 Task: Look for space in Cumanayagua, Cuba from 15th August, 2023 to 20th August, 2023 for 1 adult in price range Rs.5000 to Rs.10000. Place can be private room with 1  bedroom having 1 bed and 1 bathroom. Property type can be house, flat, guest house, hotel. Booking option can be shelf check-in. Required host language is .
Action: Mouse moved to (503, 98)
Screenshot: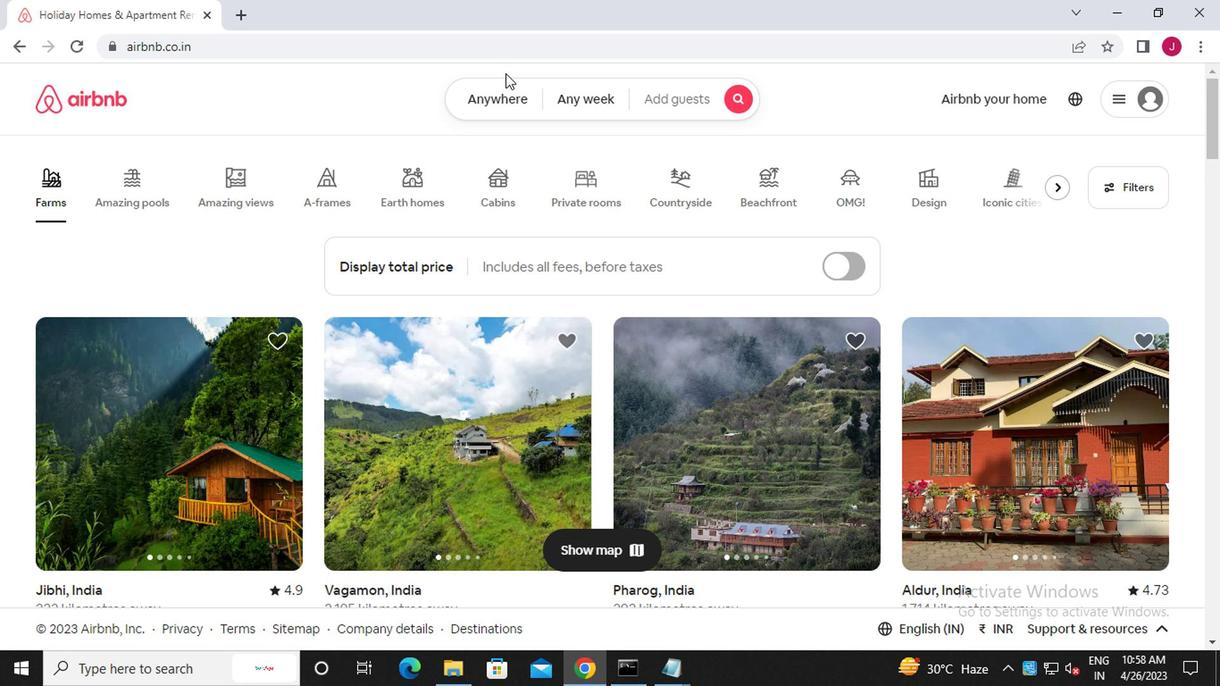 
Action: Mouse pressed left at (503, 98)
Screenshot: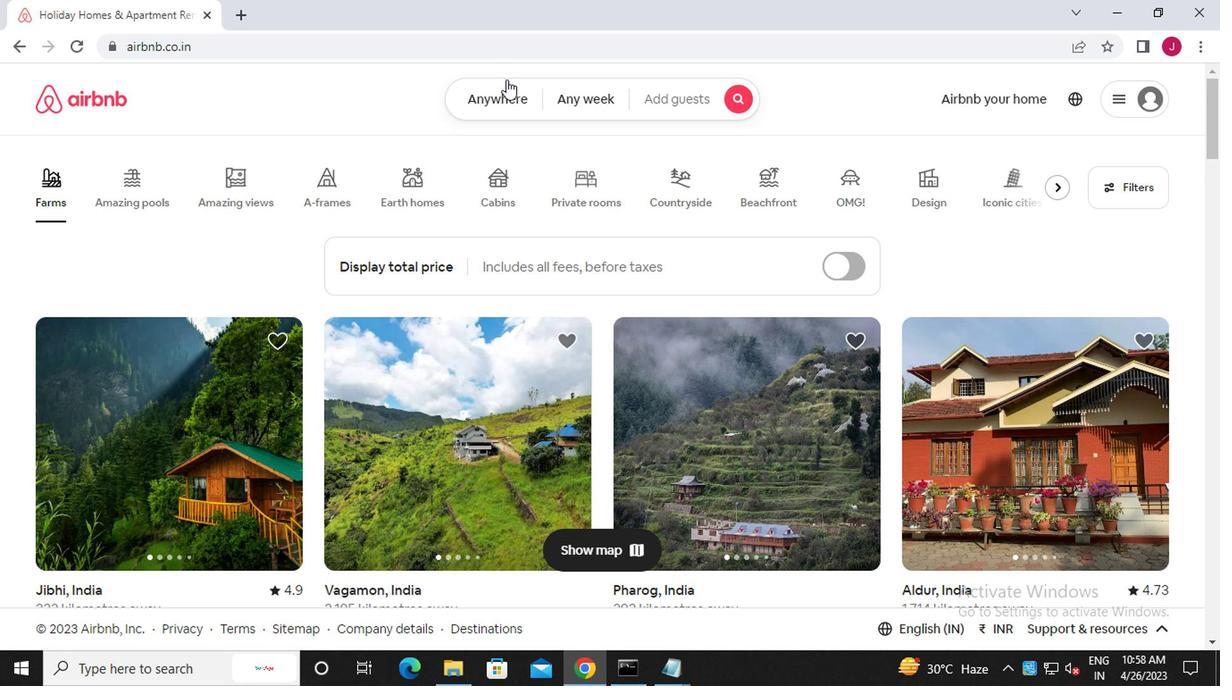 
Action: Mouse moved to (332, 167)
Screenshot: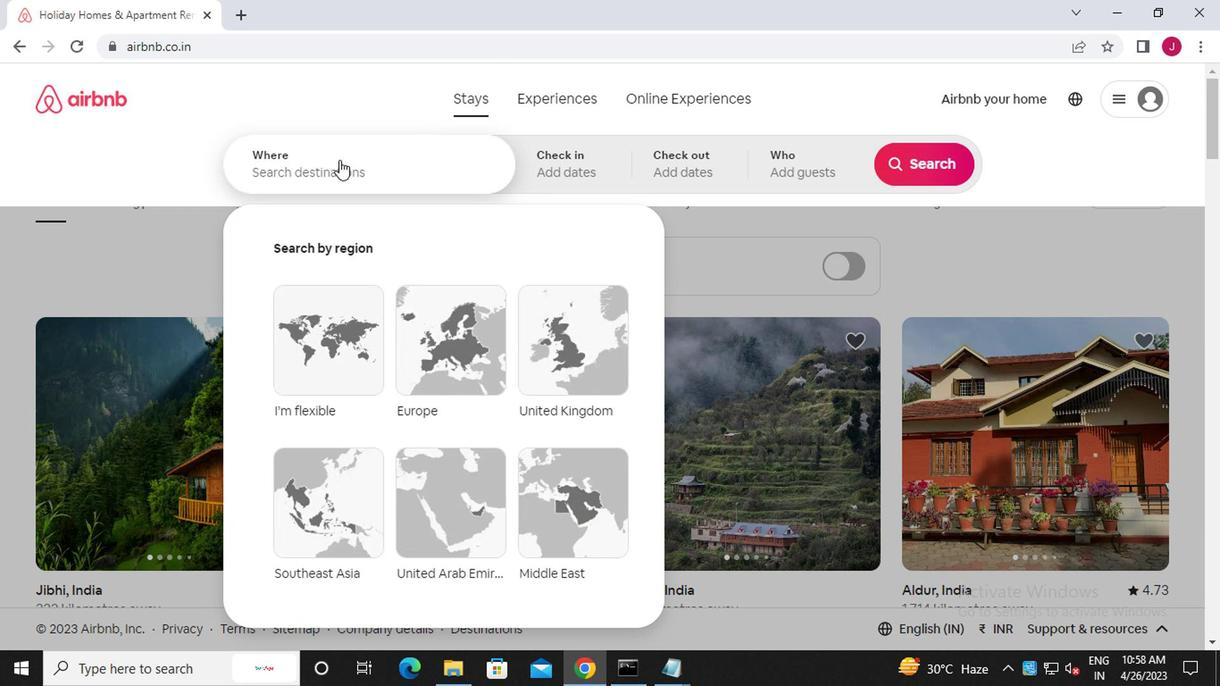 
Action: Mouse pressed left at (332, 167)
Screenshot: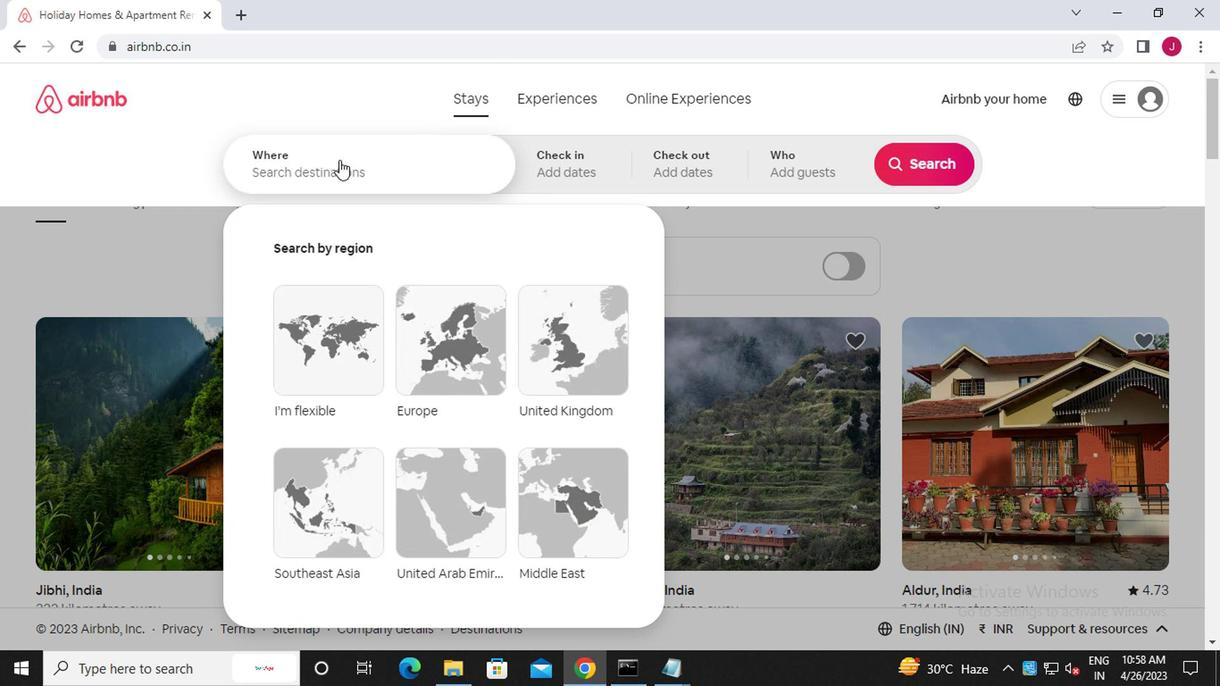 
Action: Key pressed c<Key.caps_lock>umanayagua
Screenshot: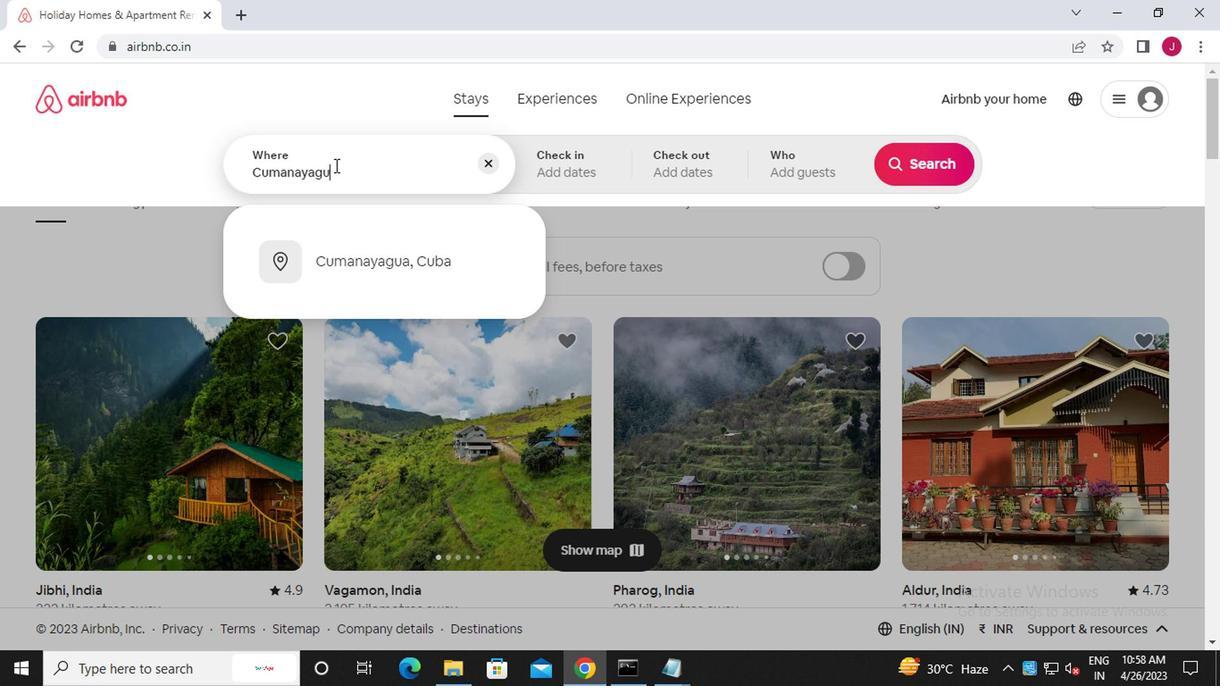 
Action: Mouse moved to (404, 266)
Screenshot: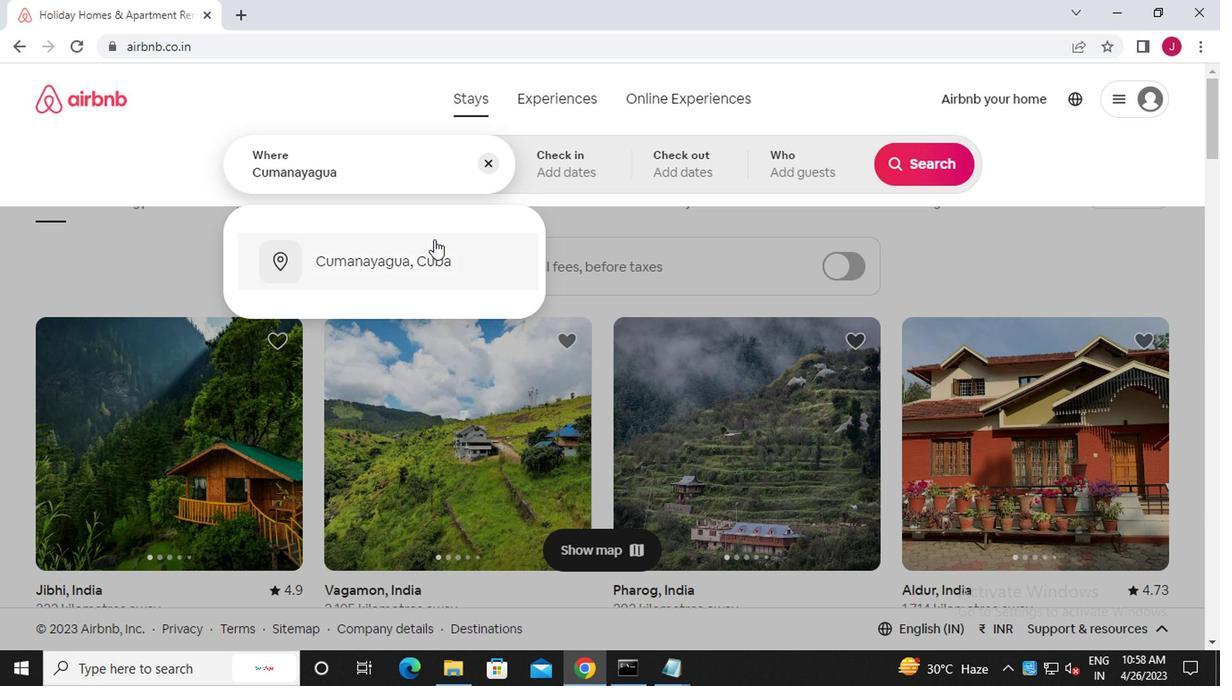 
Action: Mouse pressed left at (404, 266)
Screenshot: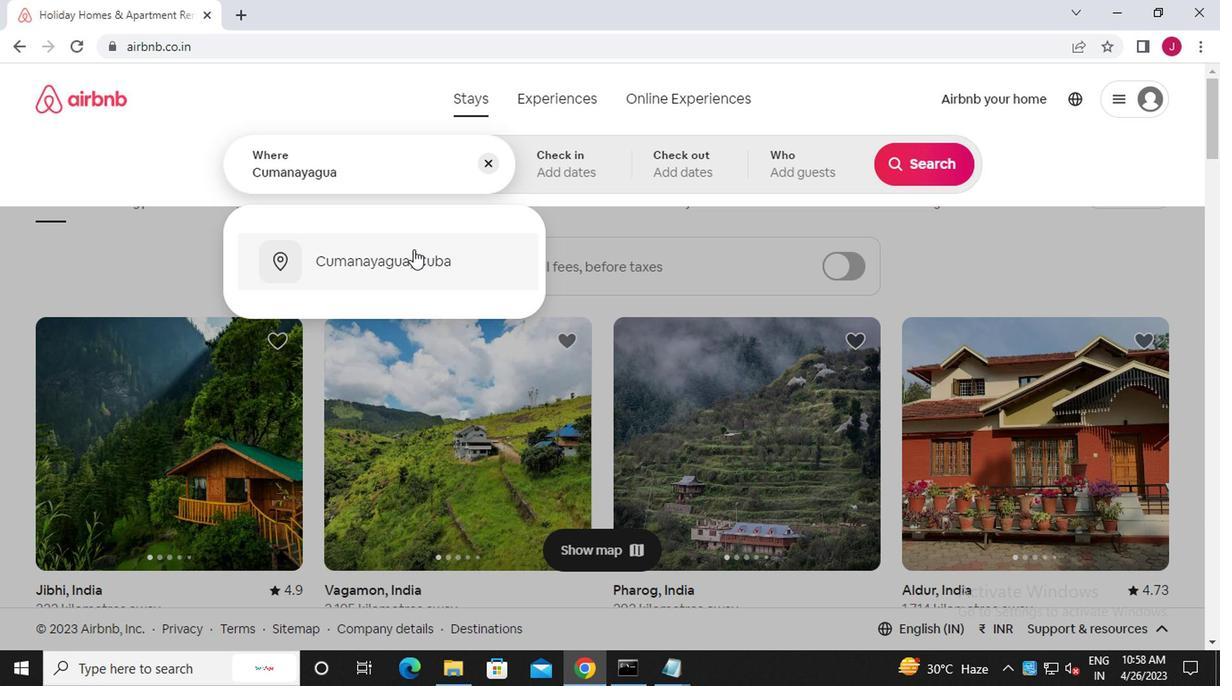 
Action: Mouse moved to (910, 309)
Screenshot: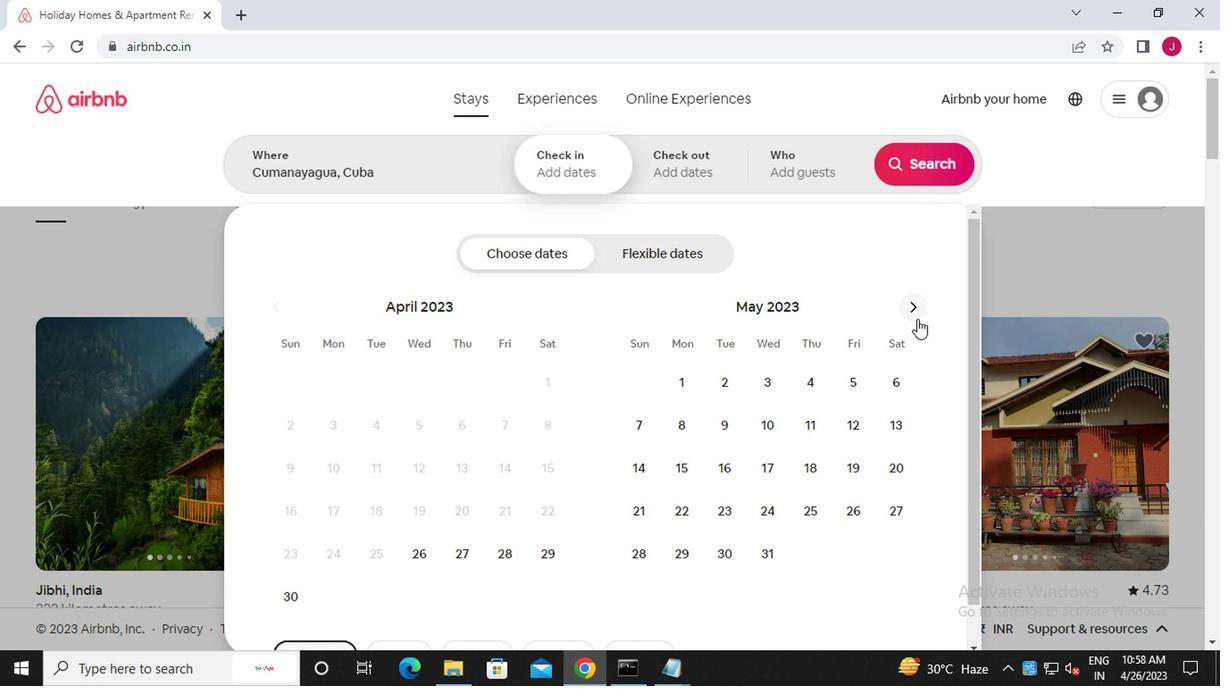 
Action: Mouse pressed left at (910, 309)
Screenshot: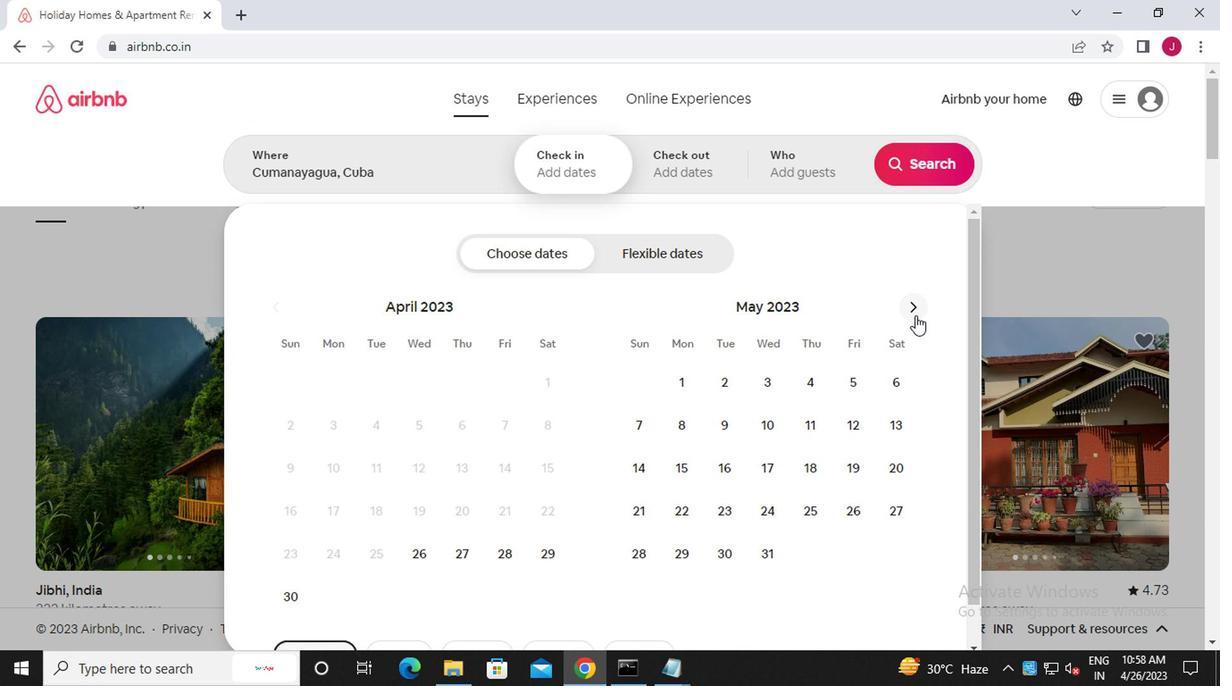 
Action: Mouse pressed left at (910, 309)
Screenshot: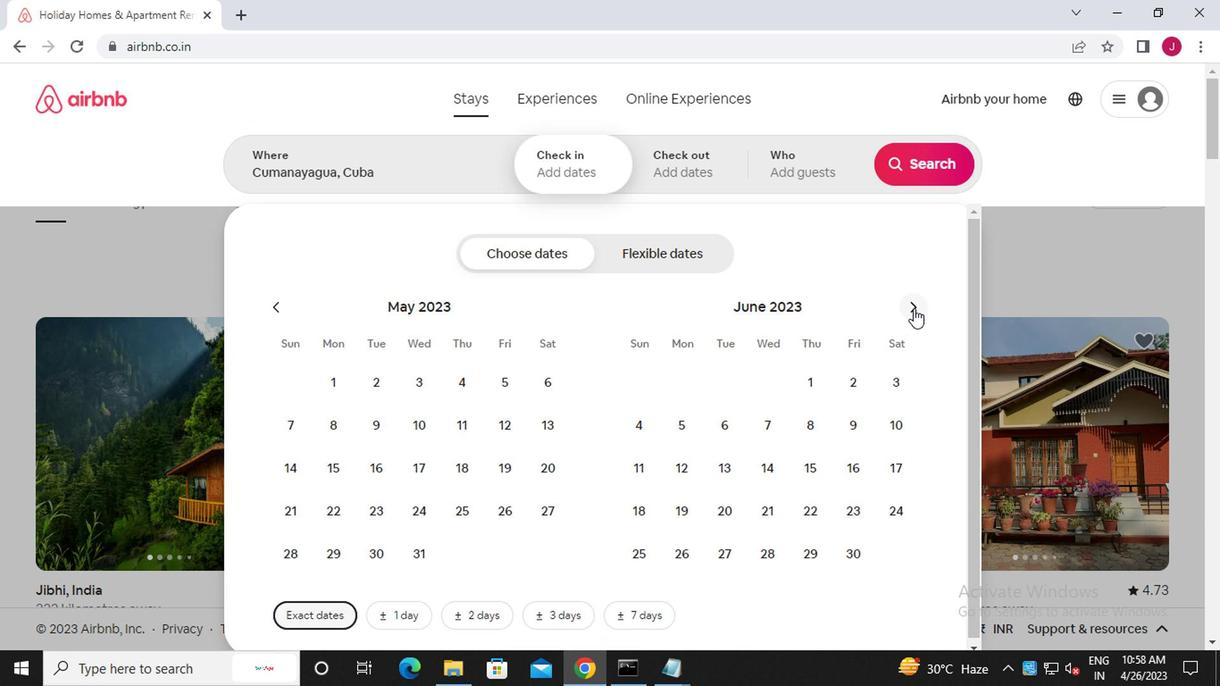 
Action: Mouse pressed left at (910, 309)
Screenshot: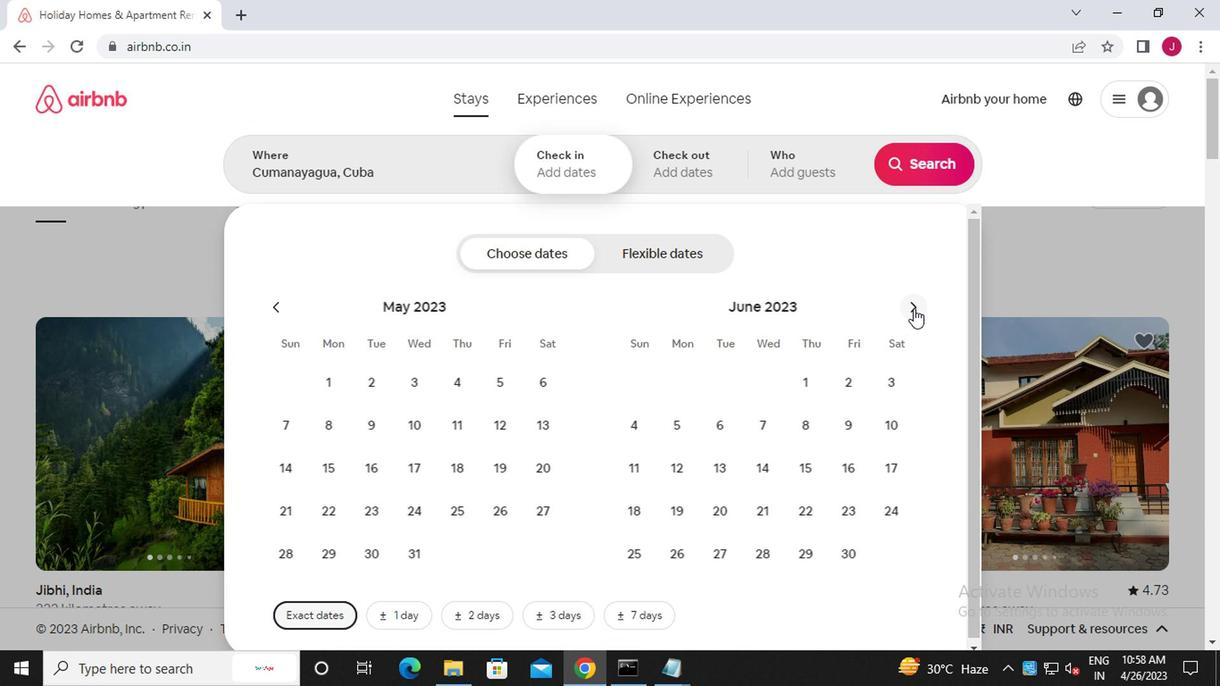 
Action: Mouse moved to (717, 466)
Screenshot: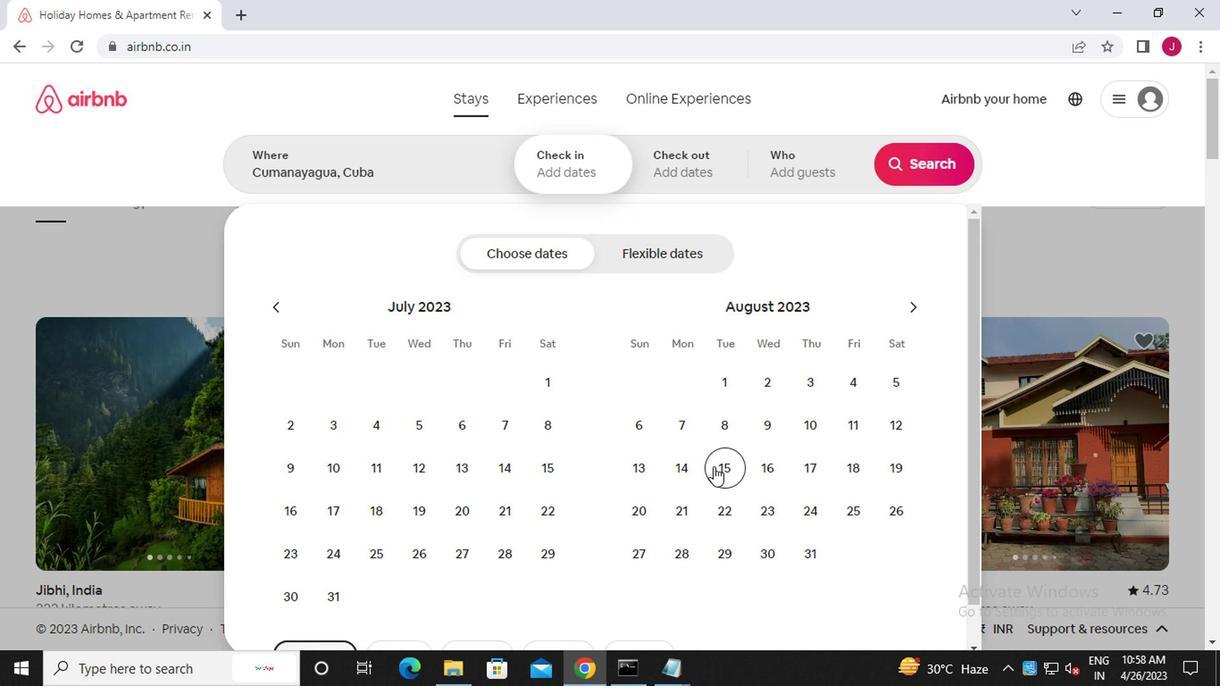 
Action: Mouse pressed left at (717, 466)
Screenshot: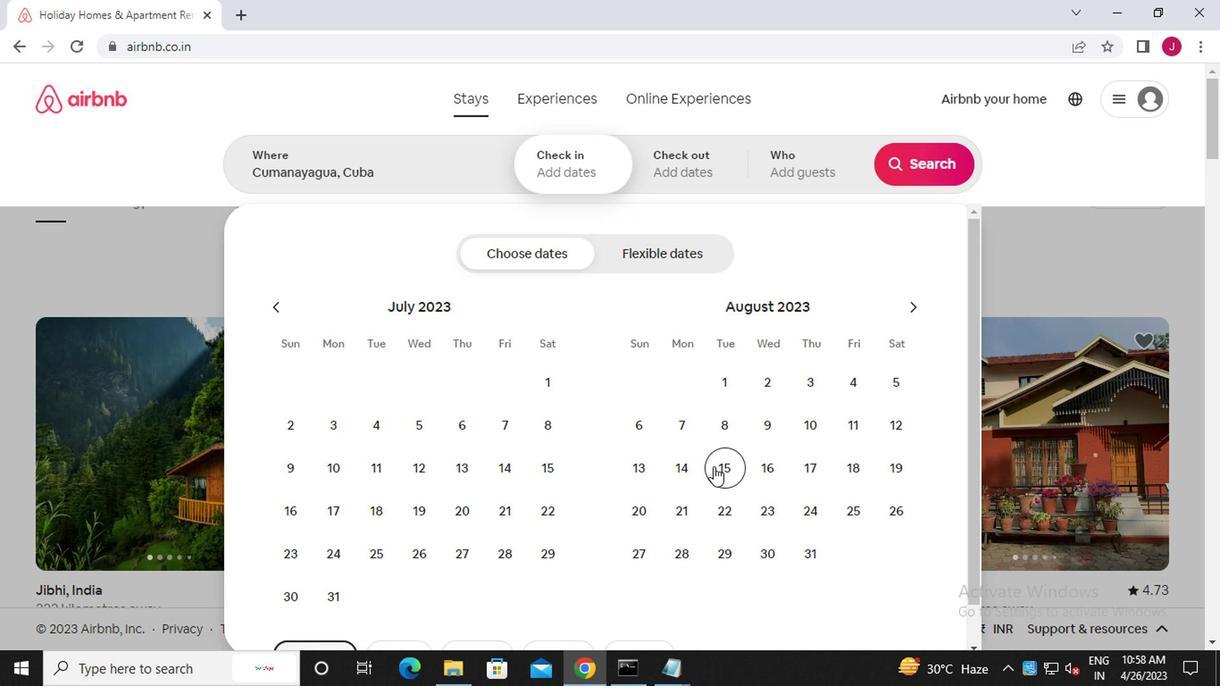 
Action: Mouse moved to (640, 501)
Screenshot: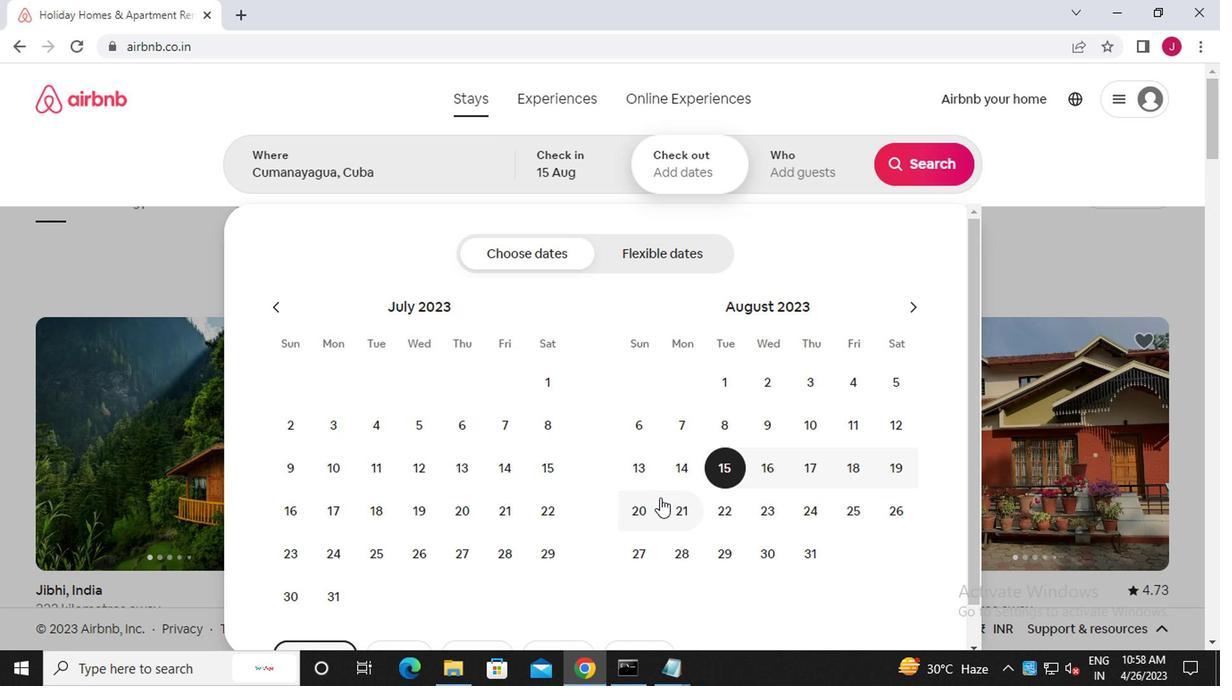 
Action: Mouse pressed left at (640, 501)
Screenshot: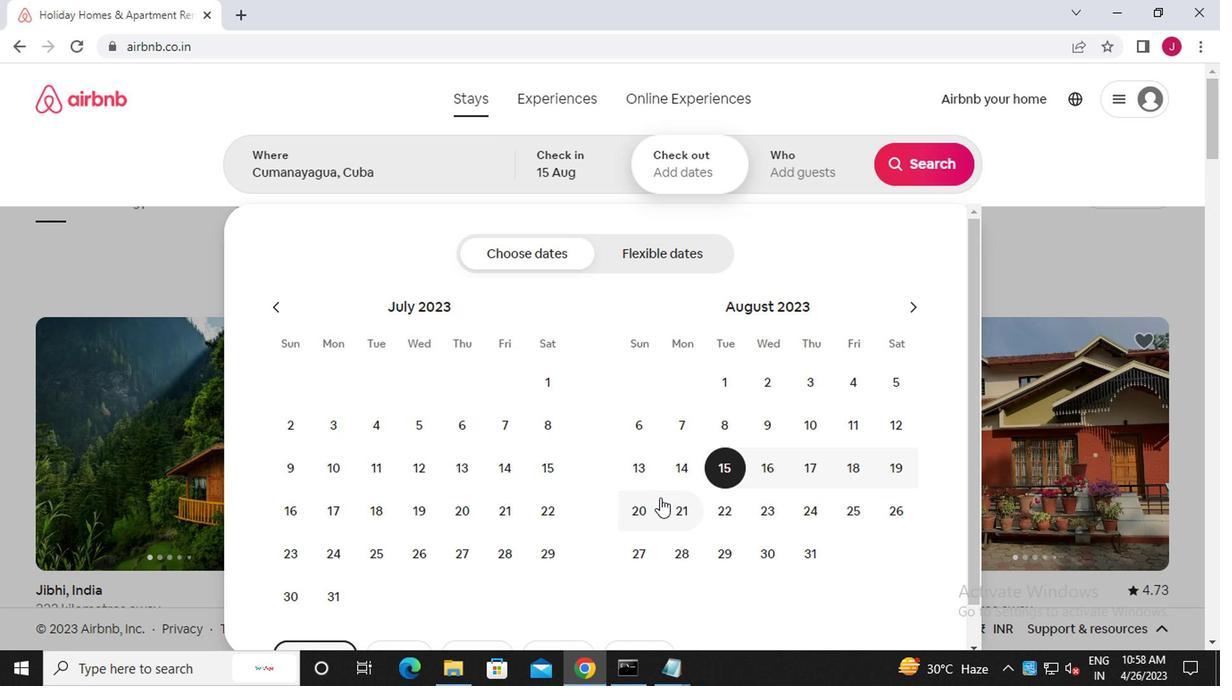 
Action: Mouse moved to (797, 170)
Screenshot: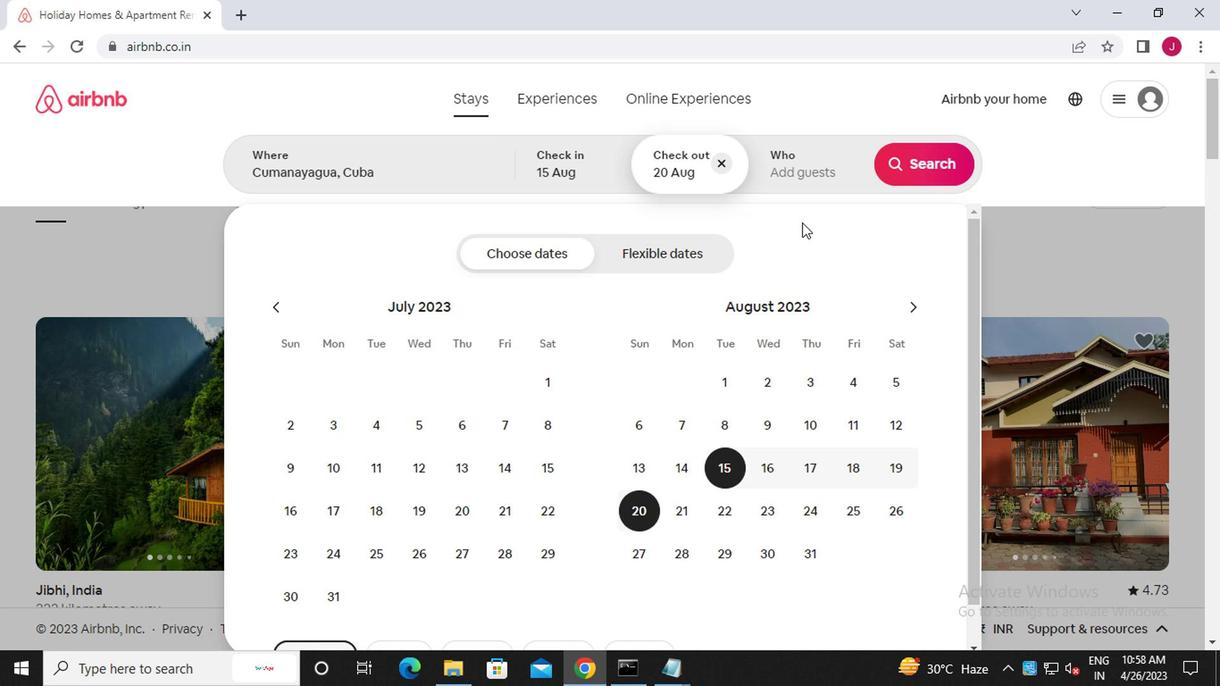 
Action: Mouse pressed left at (797, 170)
Screenshot: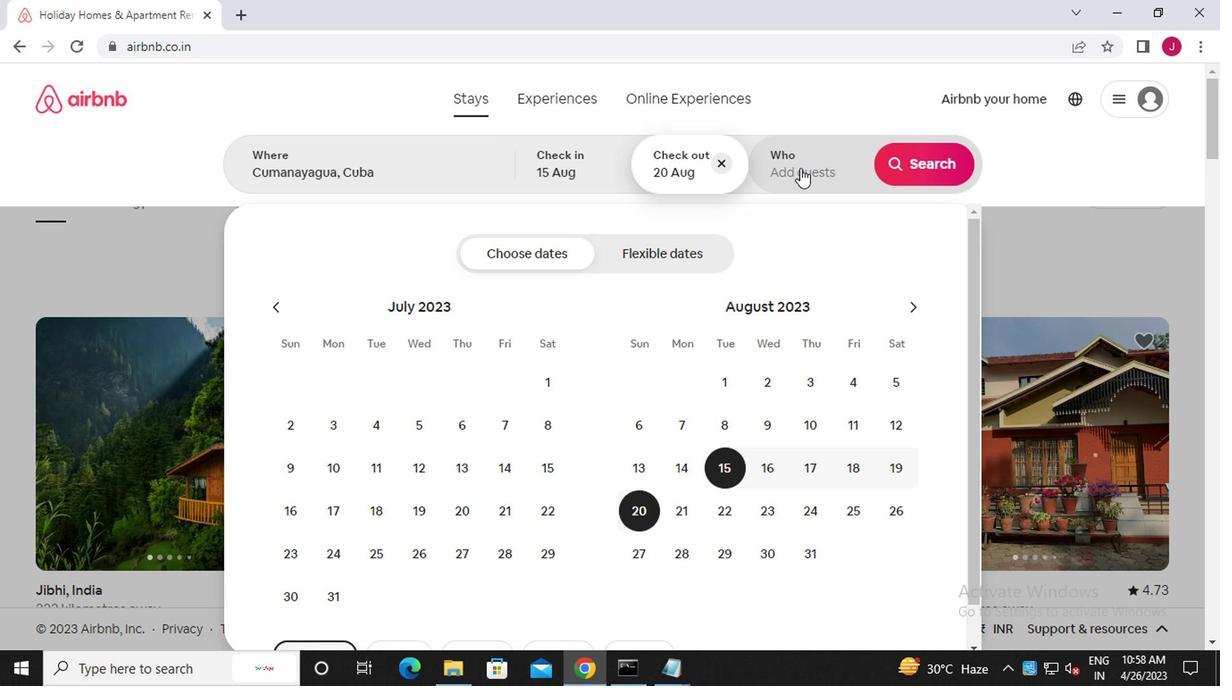 
Action: Mouse moved to (930, 253)
Screenshot: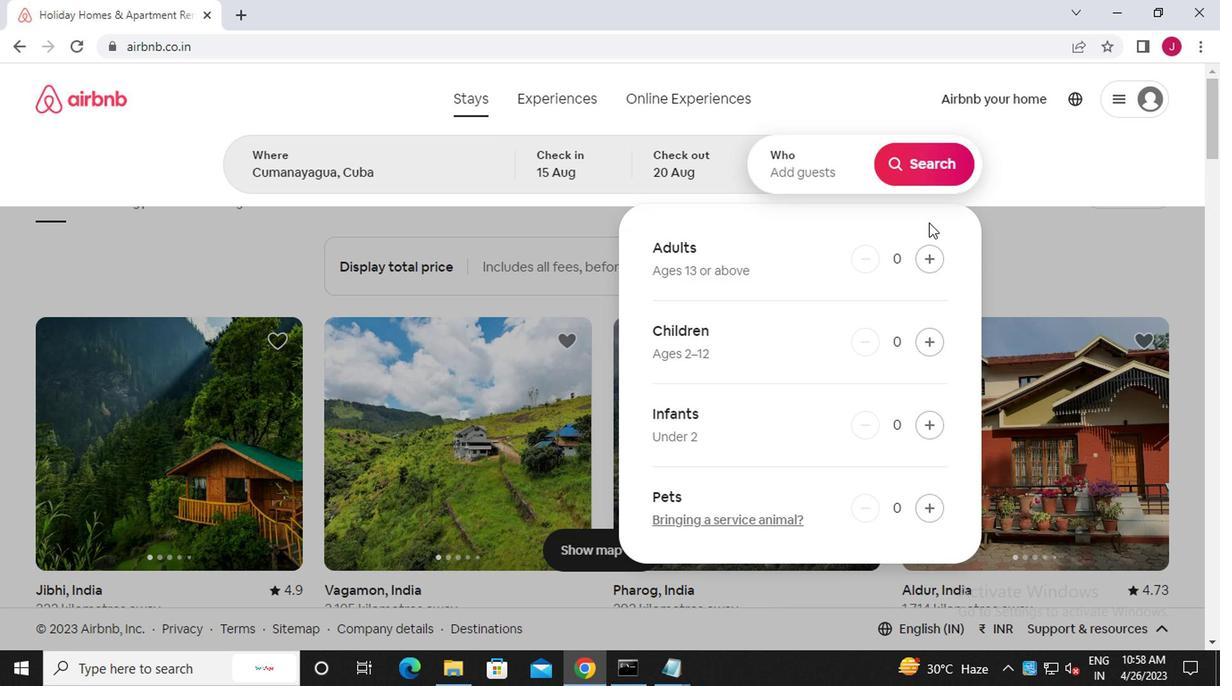 
Action: Mouse pressed left at (930, 253)
Screenshot: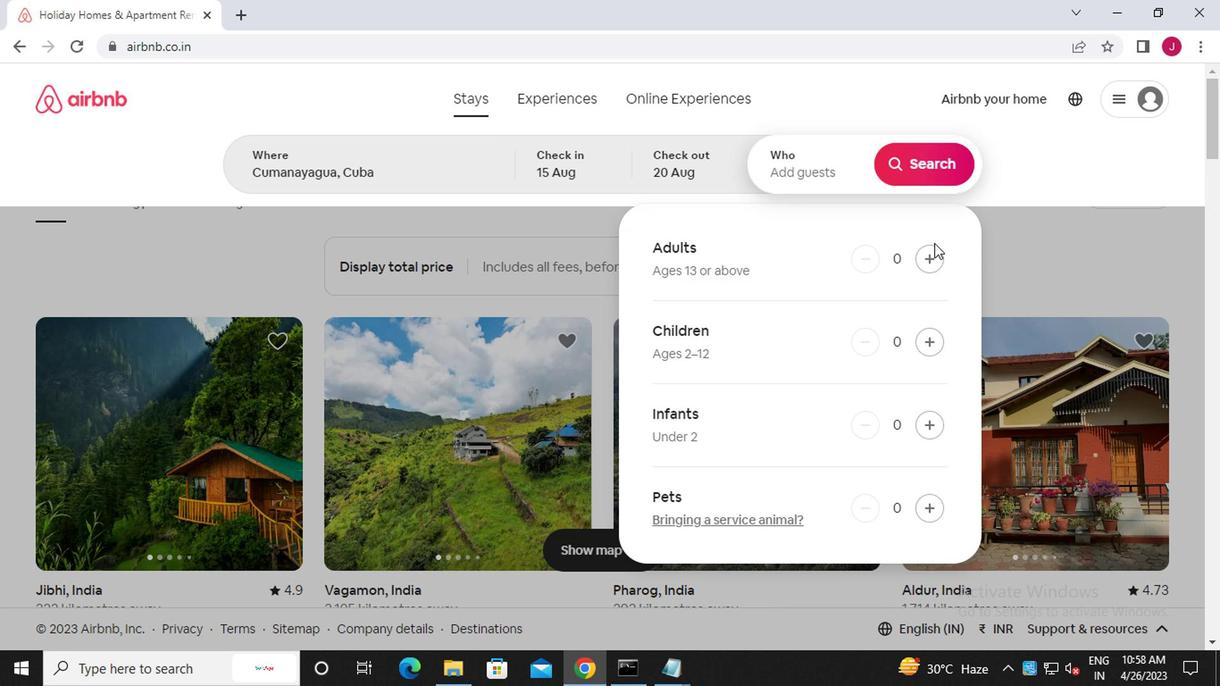 
Action: Mouse moved to (921, 167)
Screenshot: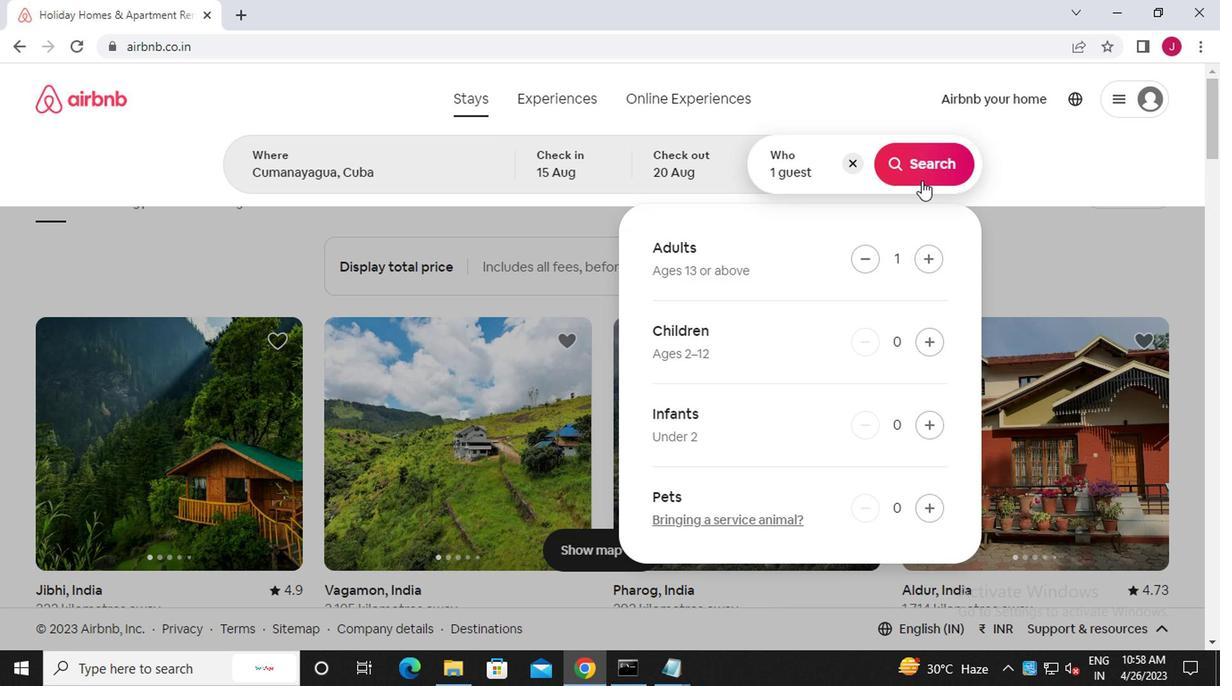 
Action: Mouse pressed left at (921, 167)
Screenshot: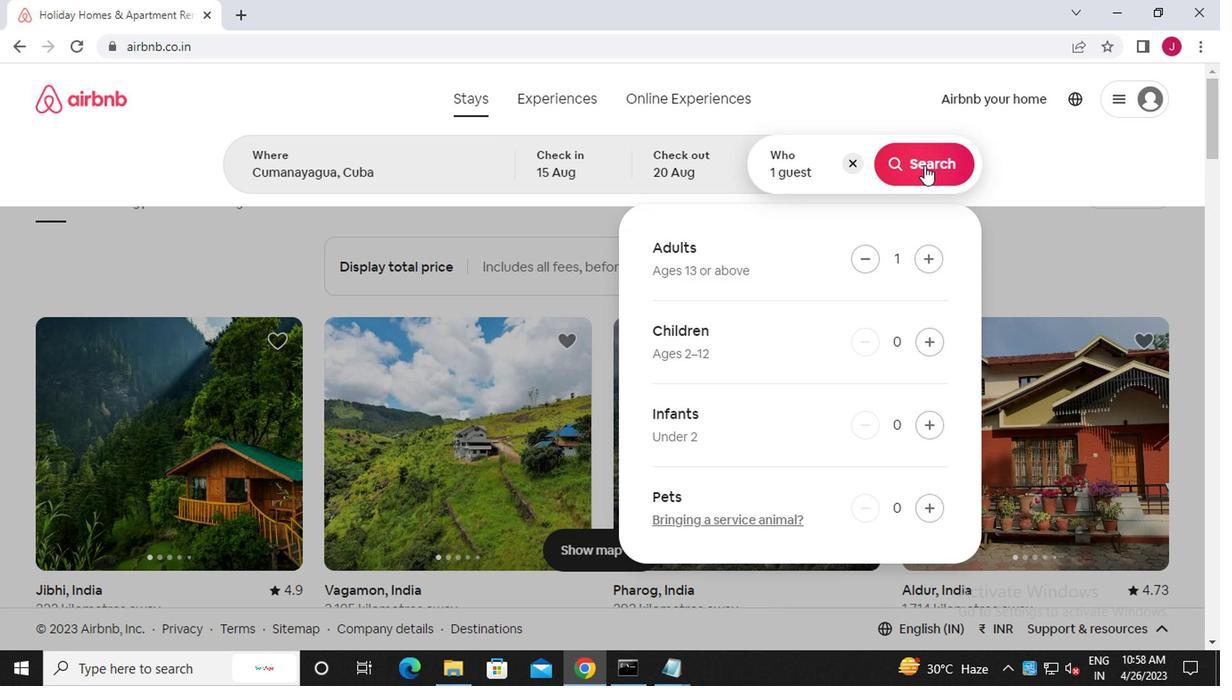 
Action: Mouse moved to (1134, 177)
Screenshot: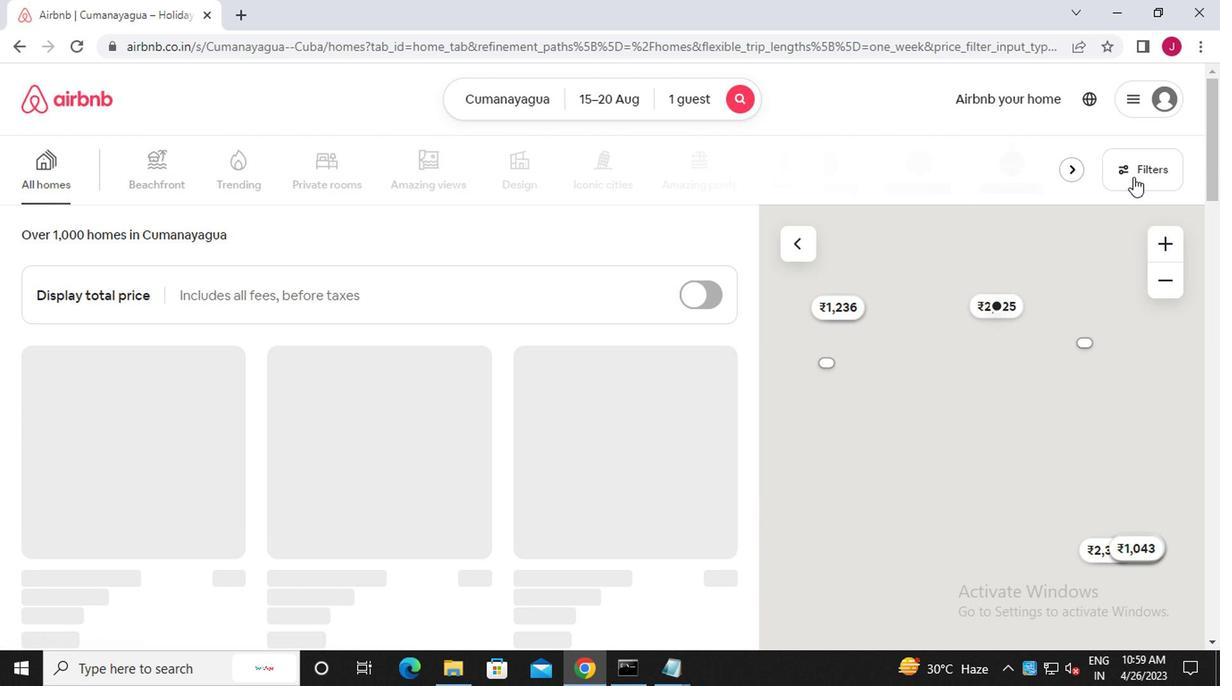 
Action: Mouse pressed left at (1134, 177)
Screenshot: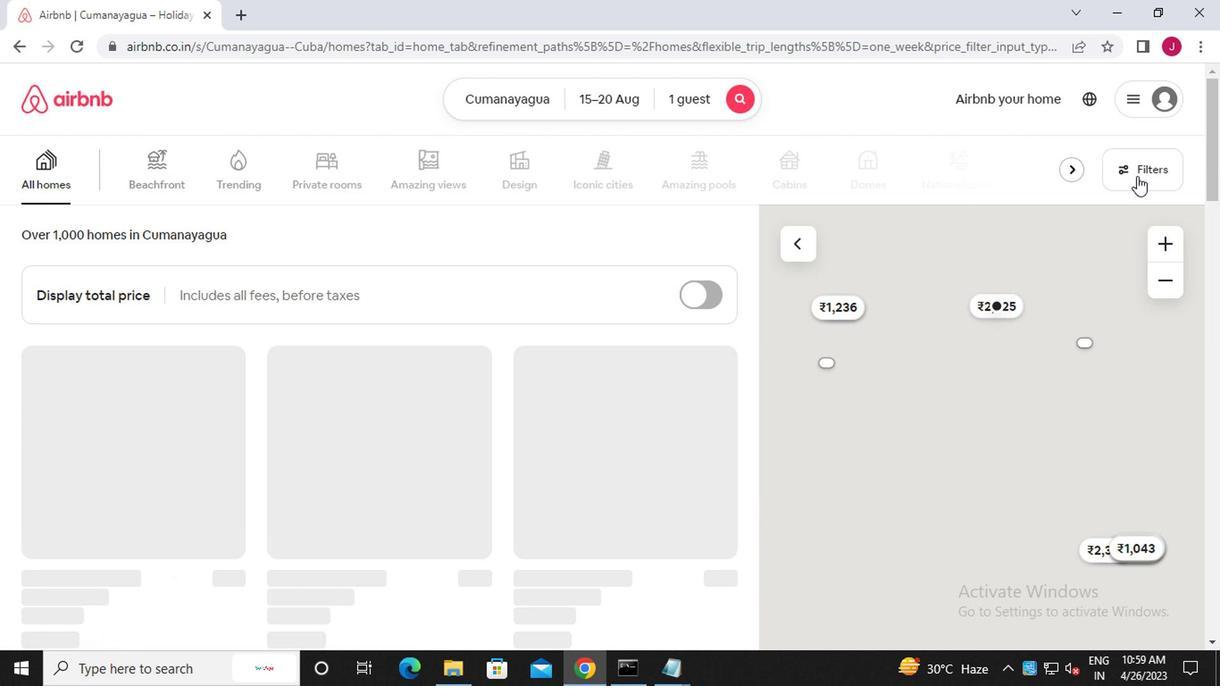 
Action: Mouse moved to (434, 391)
Screenshot: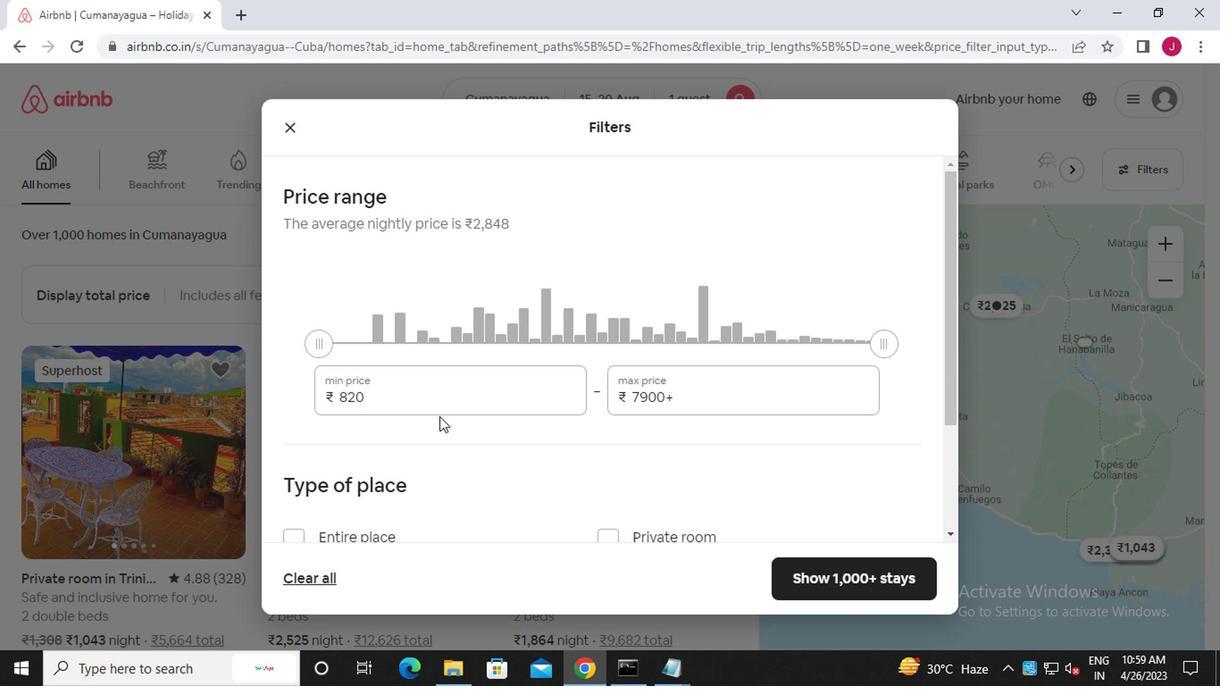 
Action: Mouse pressed left at (434, 391)
Screenshot: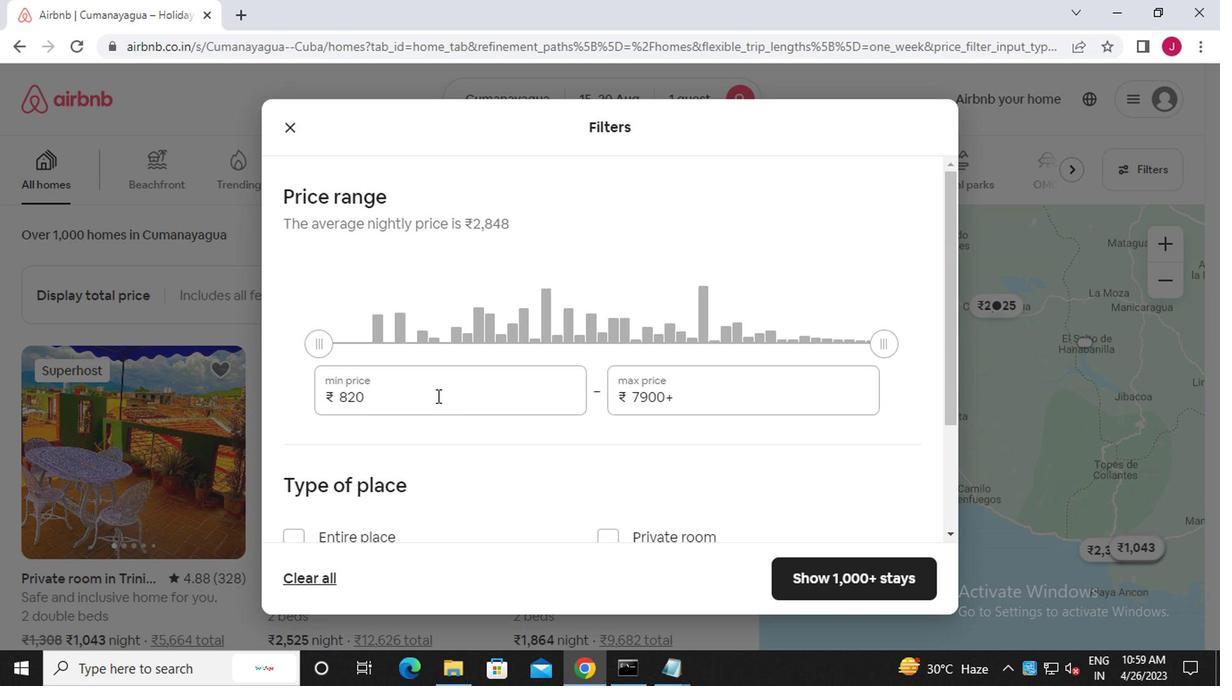 
Action: Mouse moved to (432, 391)
Screenshot: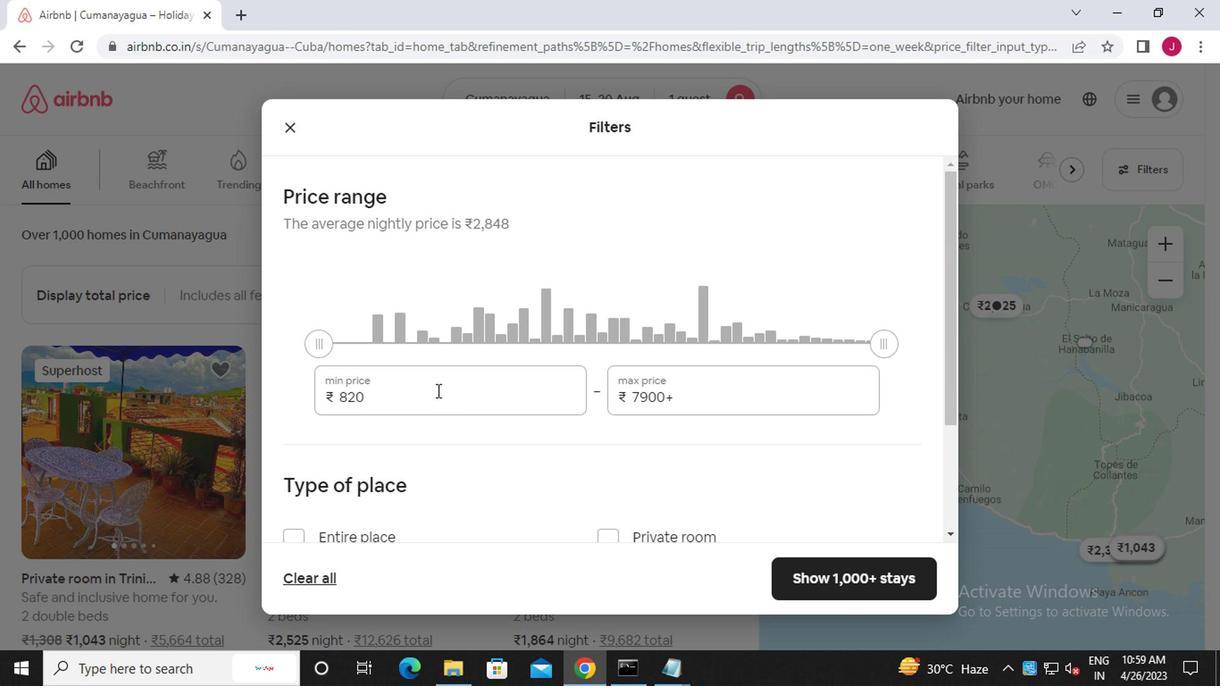 
Action: Key pressed <Key.backspace><Key.backspace><Key.backspace><<101>><<96>><<96>><<96>>
Screenshot: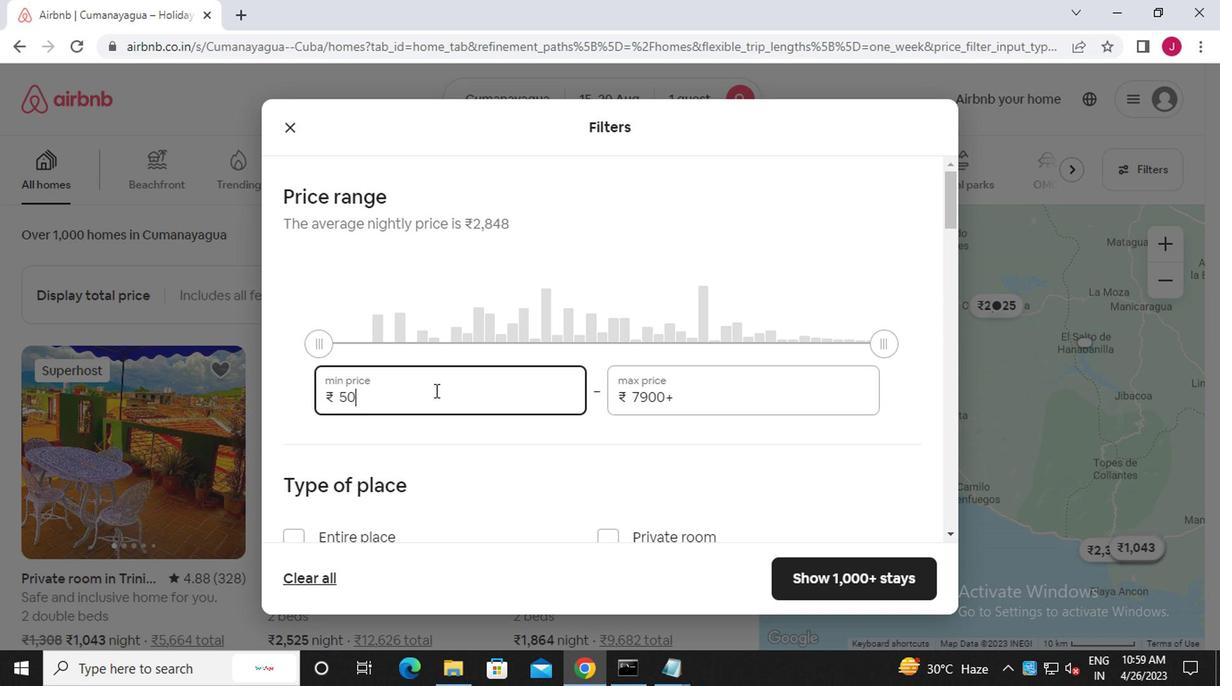 
Action: Mouse moved to (762, 392)
Screenshot: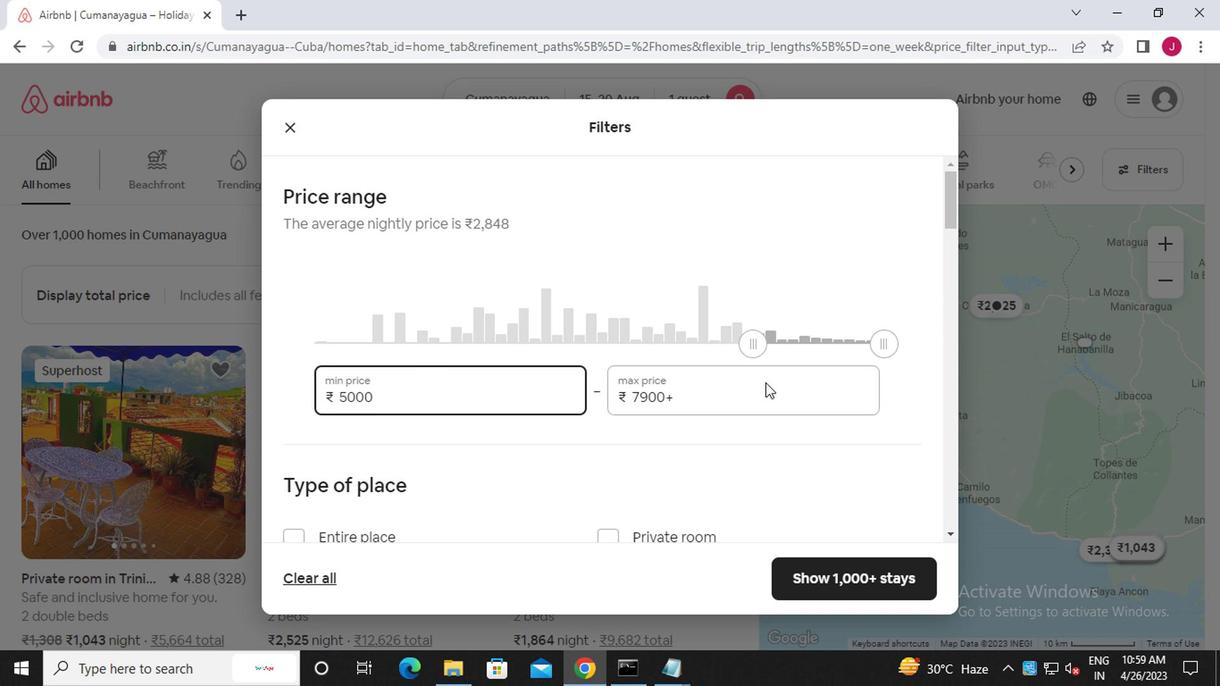 
Action: Mouse pressed left at (762, 392)
Screenshot: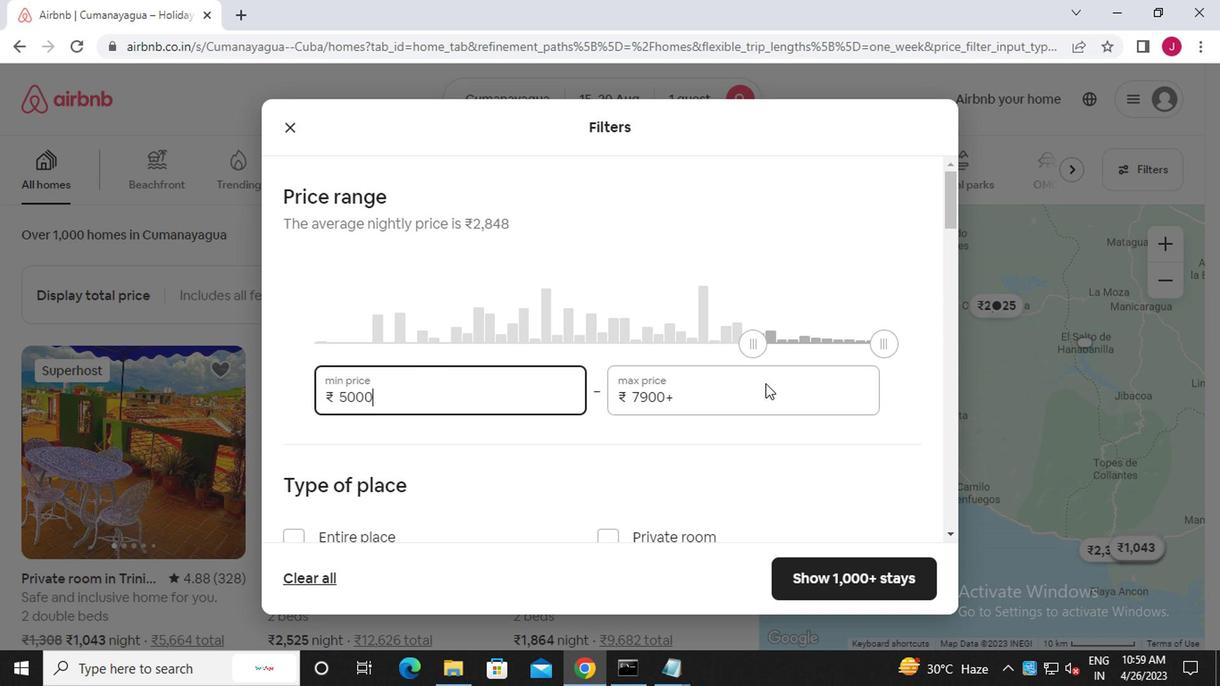 
Action: Mouse moved to (760, 392)
Screenshot: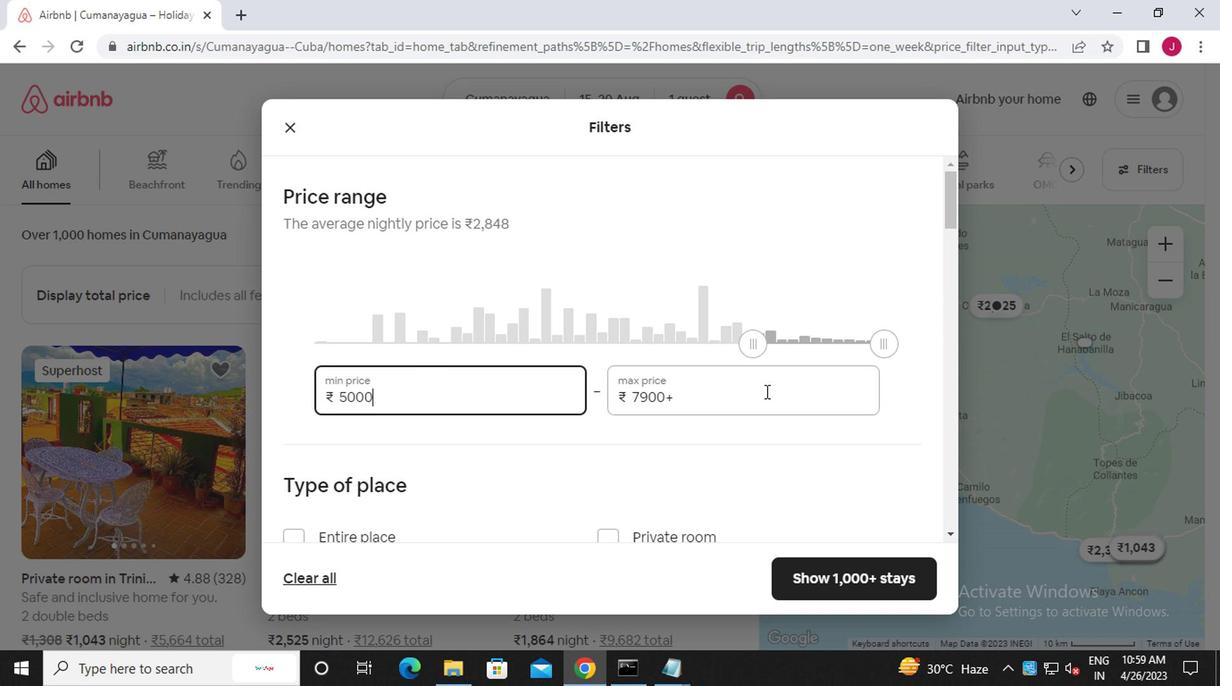 
Action: Key pressed <Key.backspace><Key.backspace><Key.backspace><Key.backspace><Key.backspace><<97>><<96>><<96>><<96>><<96>>
Screenshot: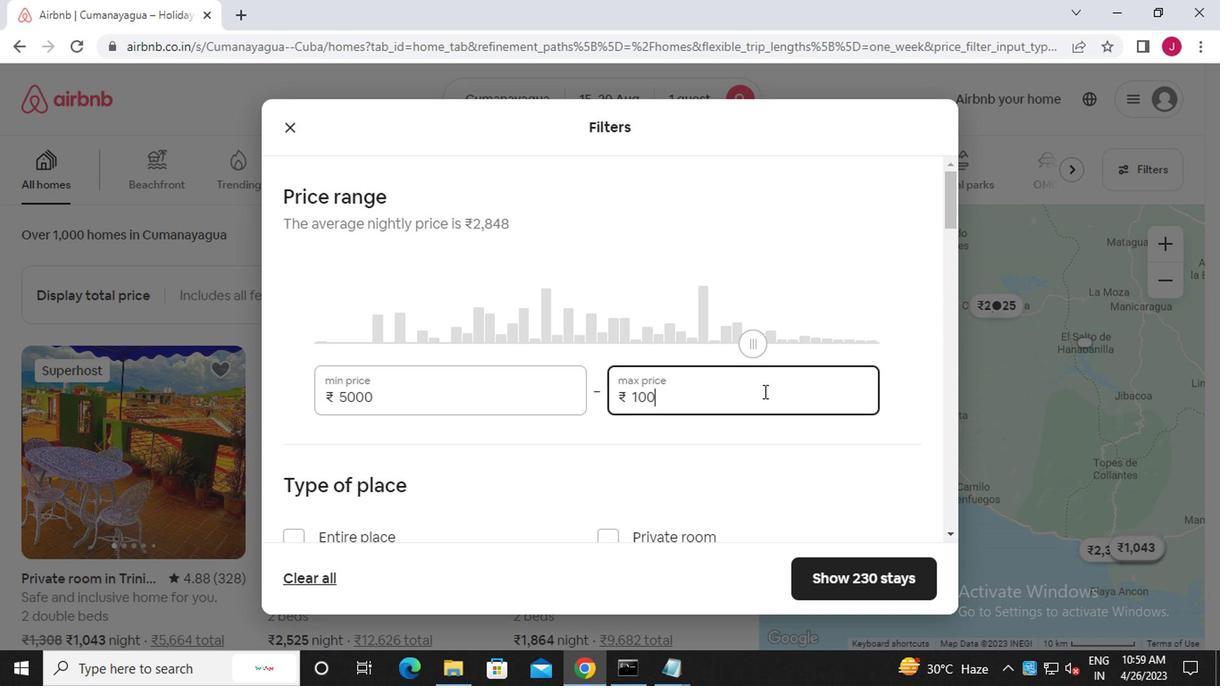 
Action: Mouse scrolled (760, 391) with delta (0, -1)
Screenshot: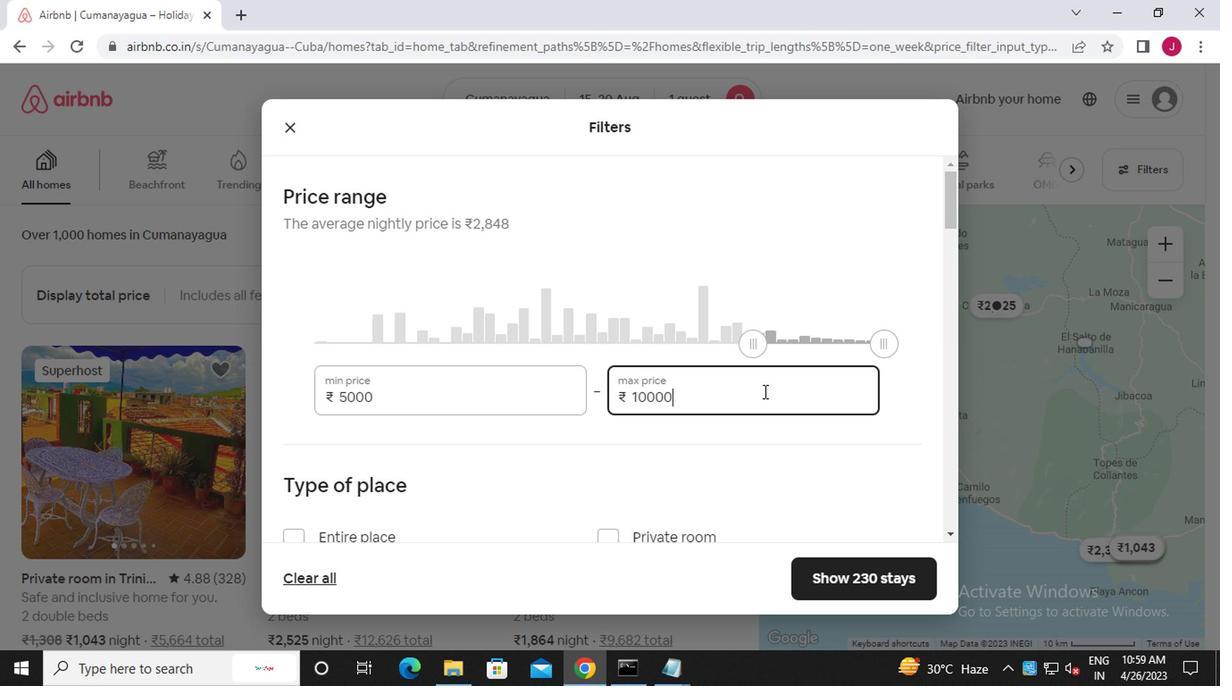 
Action: Mouse scrolled (760, 391) with delta (0, -1)
Screenshot: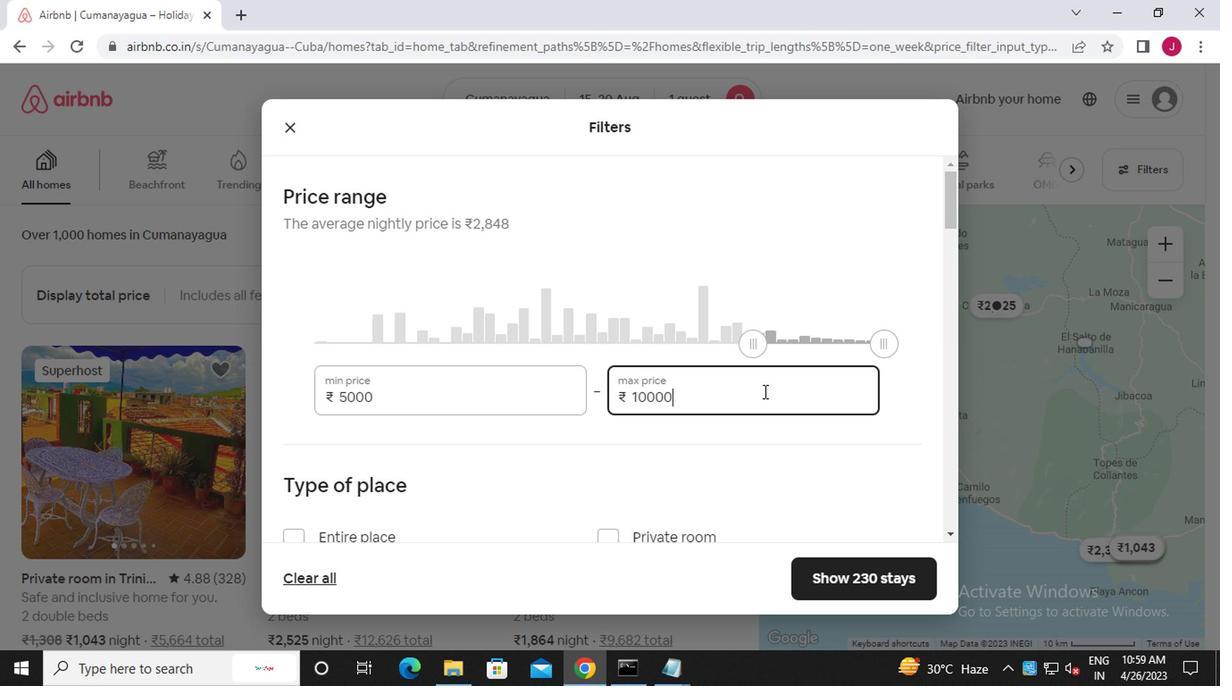 
Action: Mouse scrolled (760, 391) with delta (0, -1)
Screenshot: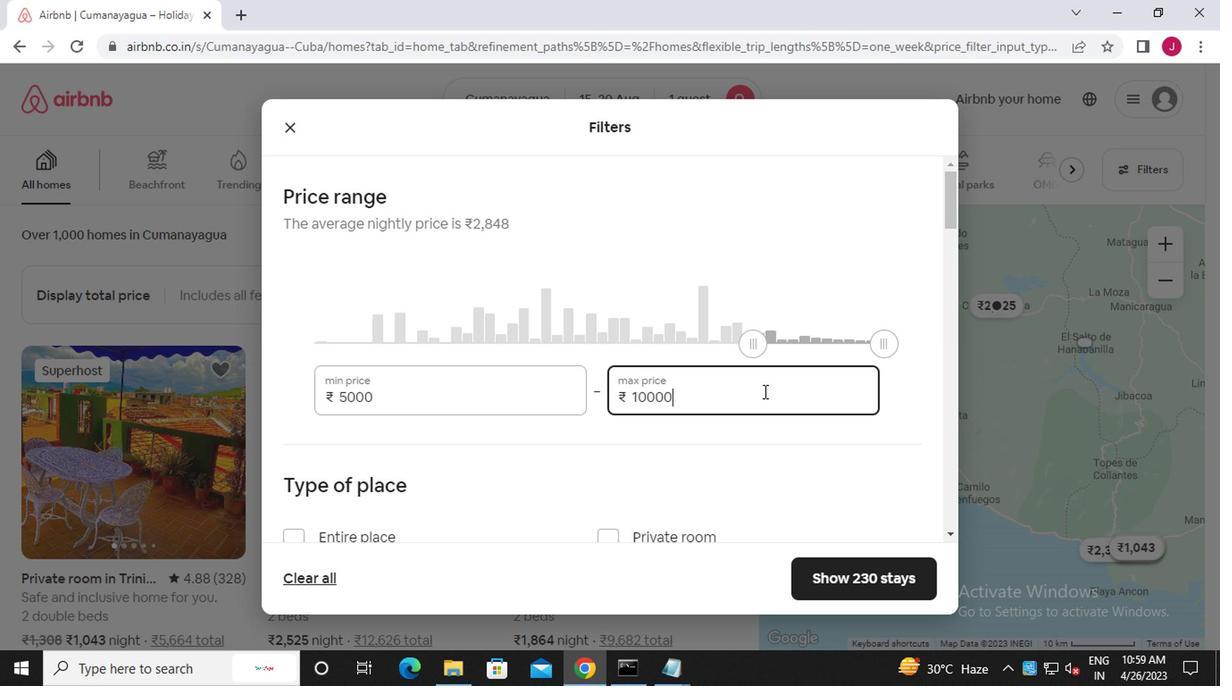 
Action: Mouse moved to (600, 277)
Screenshot: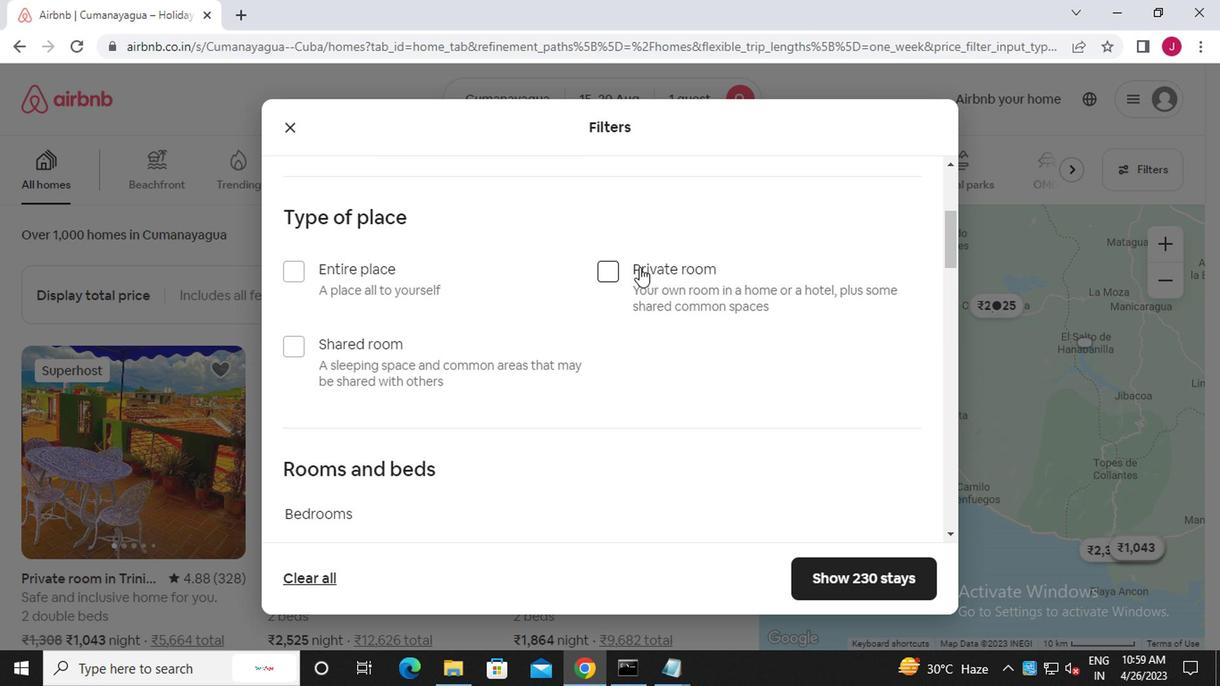 
Action: Mouse pressed left at (600, 277)
Screenshot: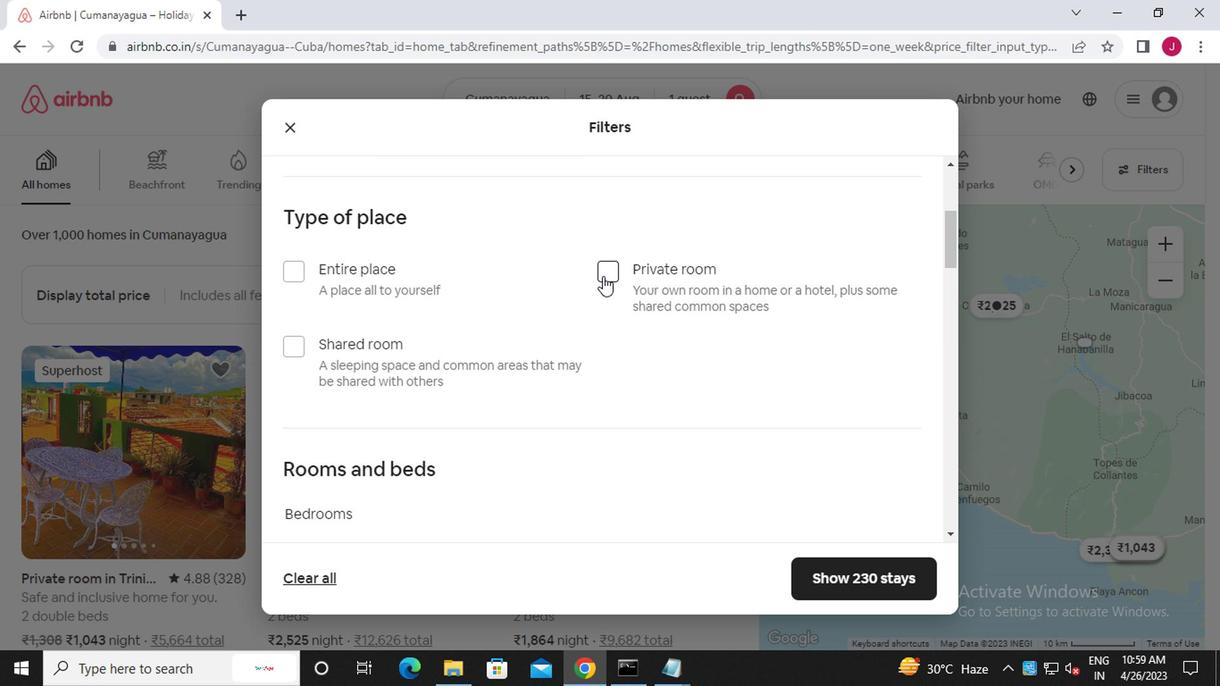 
Action: Mouse moved to (544, 343)
Screenshot: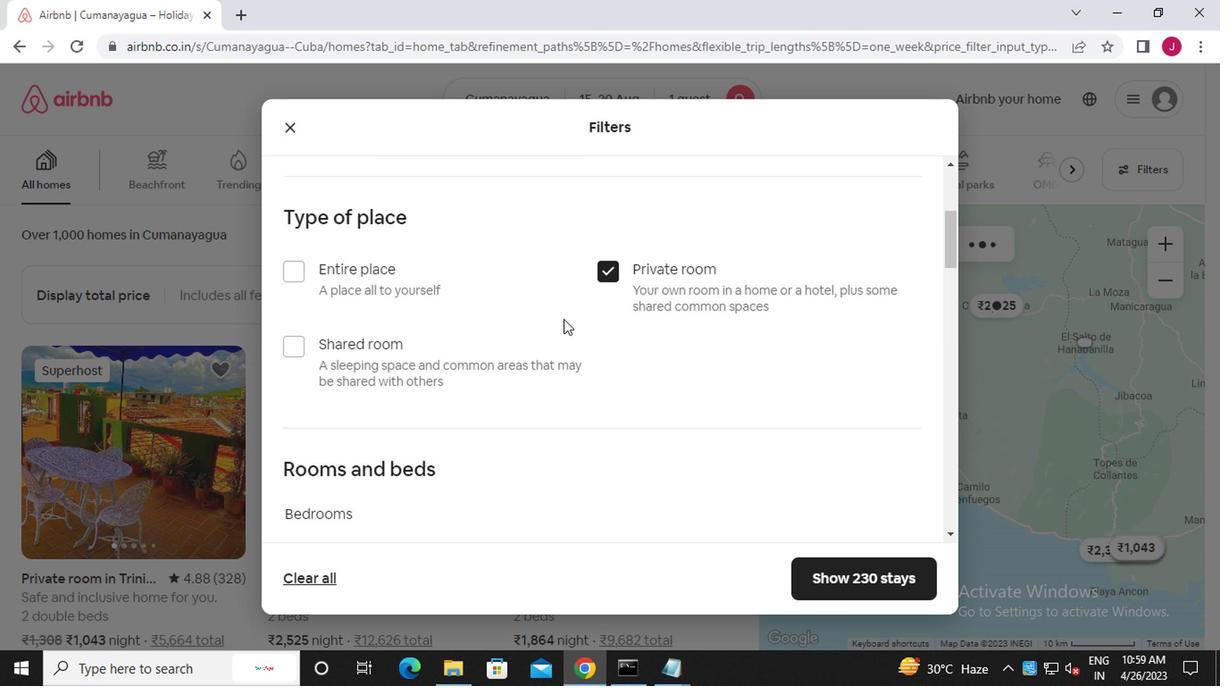 
Action: Mouse scrolled (544, 342) with delta (0, 0)
Screenshot: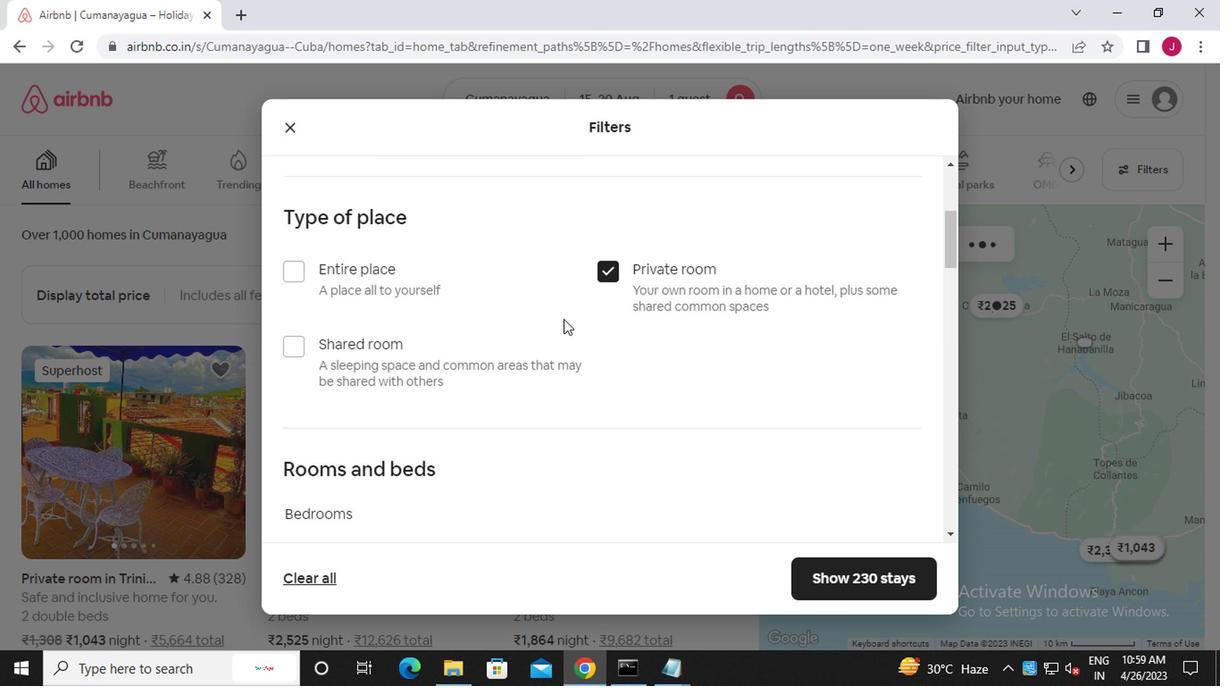 
Action: Mouse scrolled (544, 342) with delta (0, 0)
Screenshot: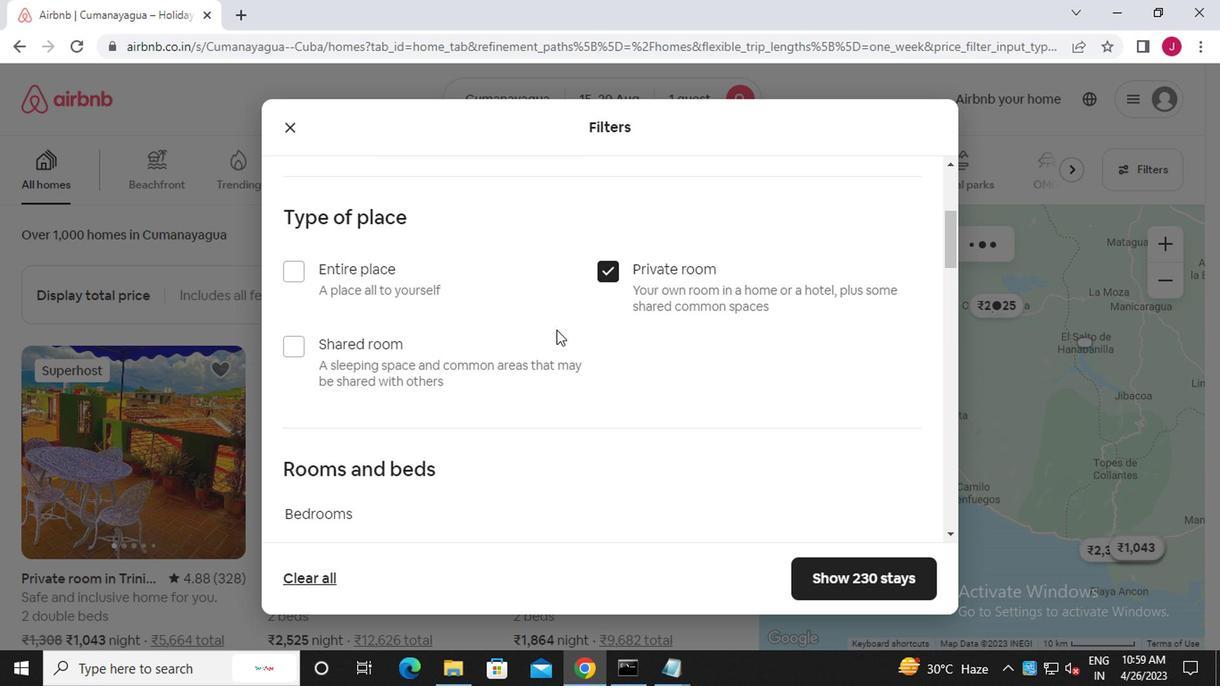 
Action: Mouse scrolled (544, 342) with delta (0, 0)
Screenshot: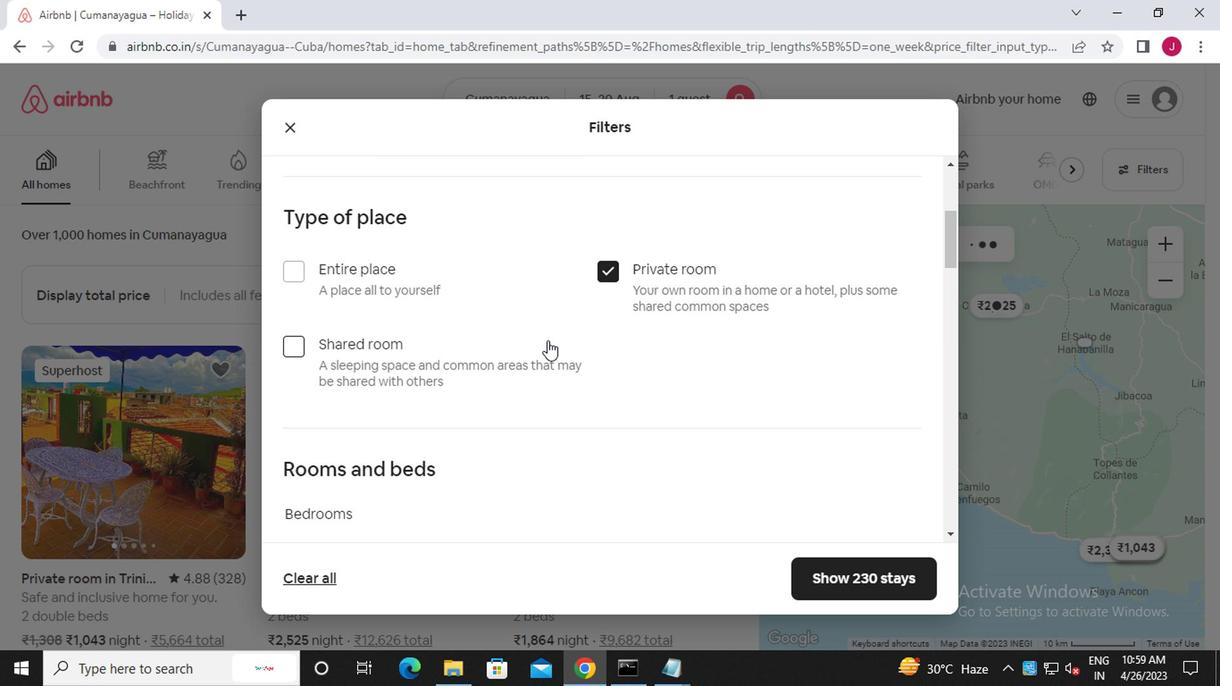 
Action: Mouse scrolled (544, 342) with delta (0, 0)
Screenshot: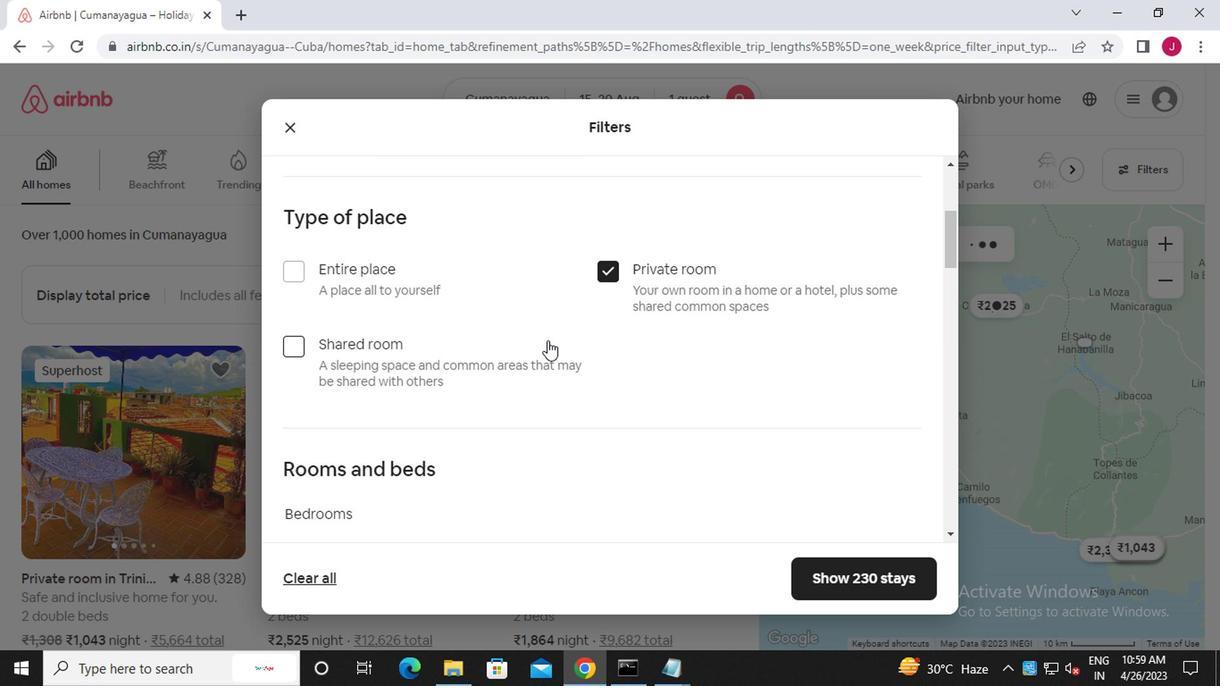
Action: Mouse moved to (382, 202)
Screenshot: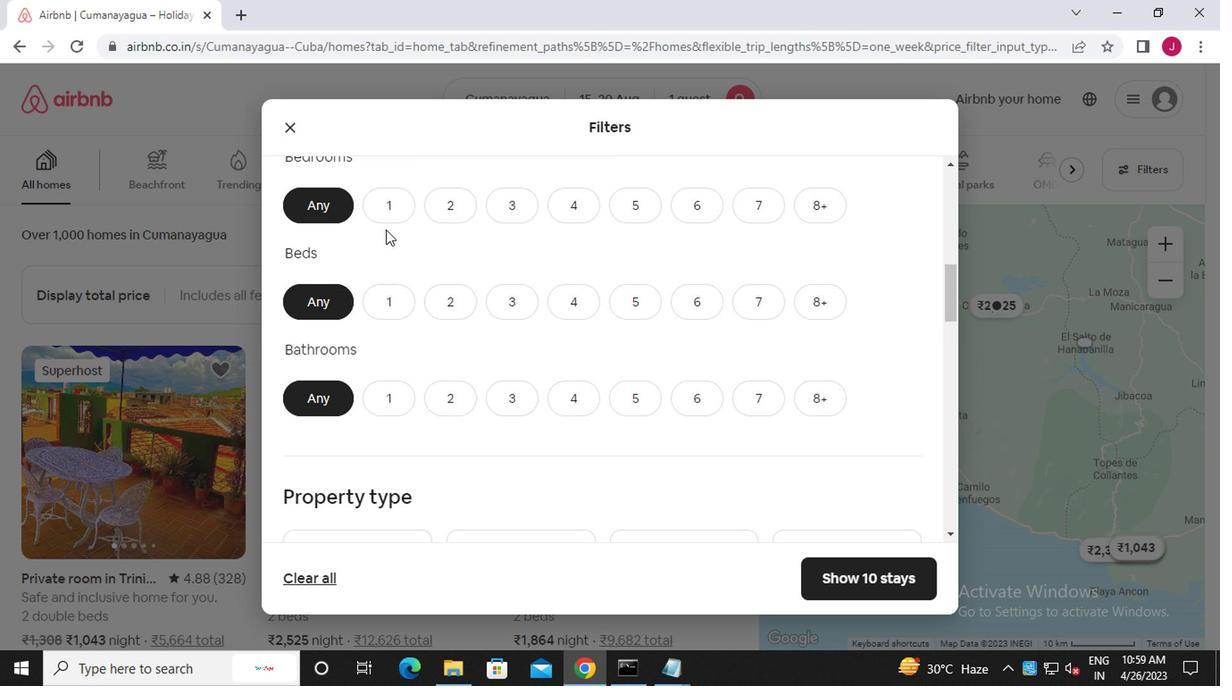 
Action: Mouse pressed left at (382, 202)
Screenshot: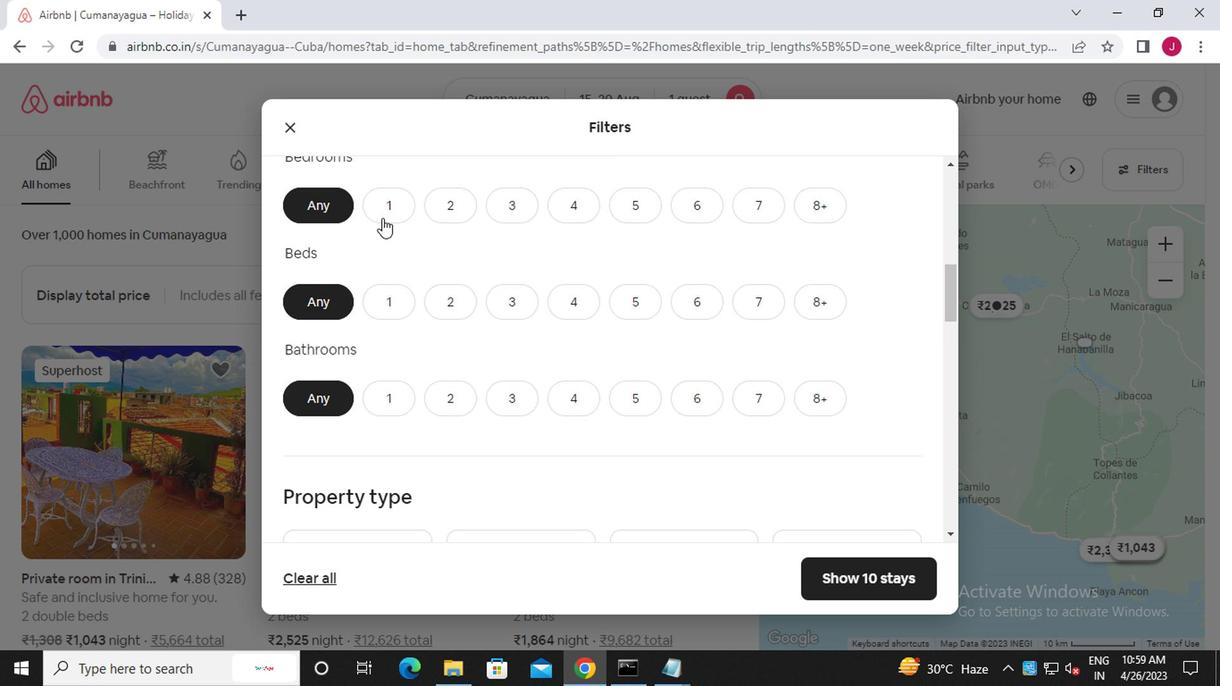 
Action: Mouse moved to (390, 304)
Screenshot: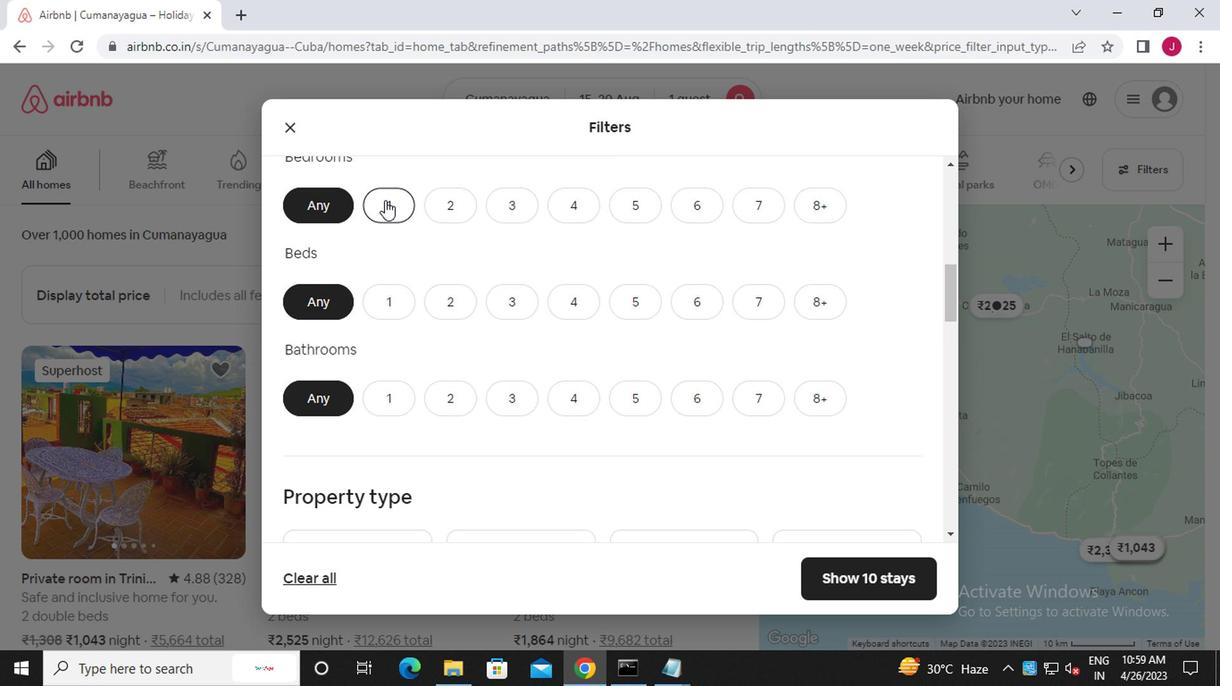
Action: Mouse pressed left at (390, 304)
Screenshot: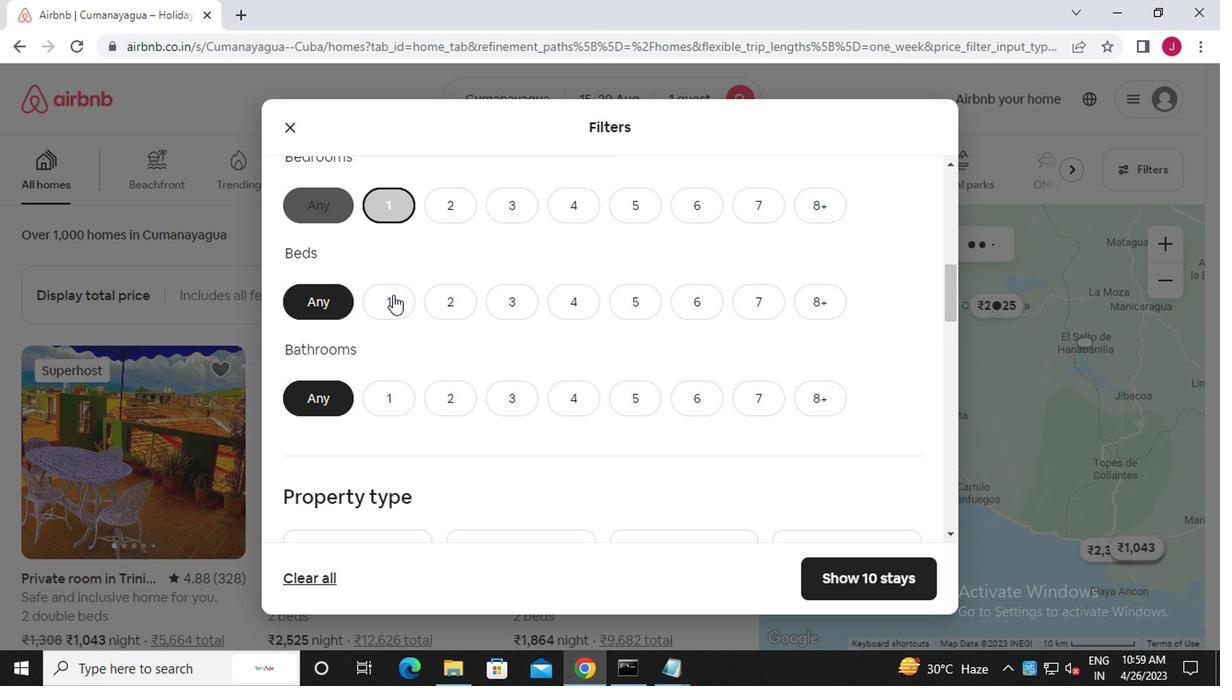 
Action: Mouse moved to (394, 401)
Screenshot: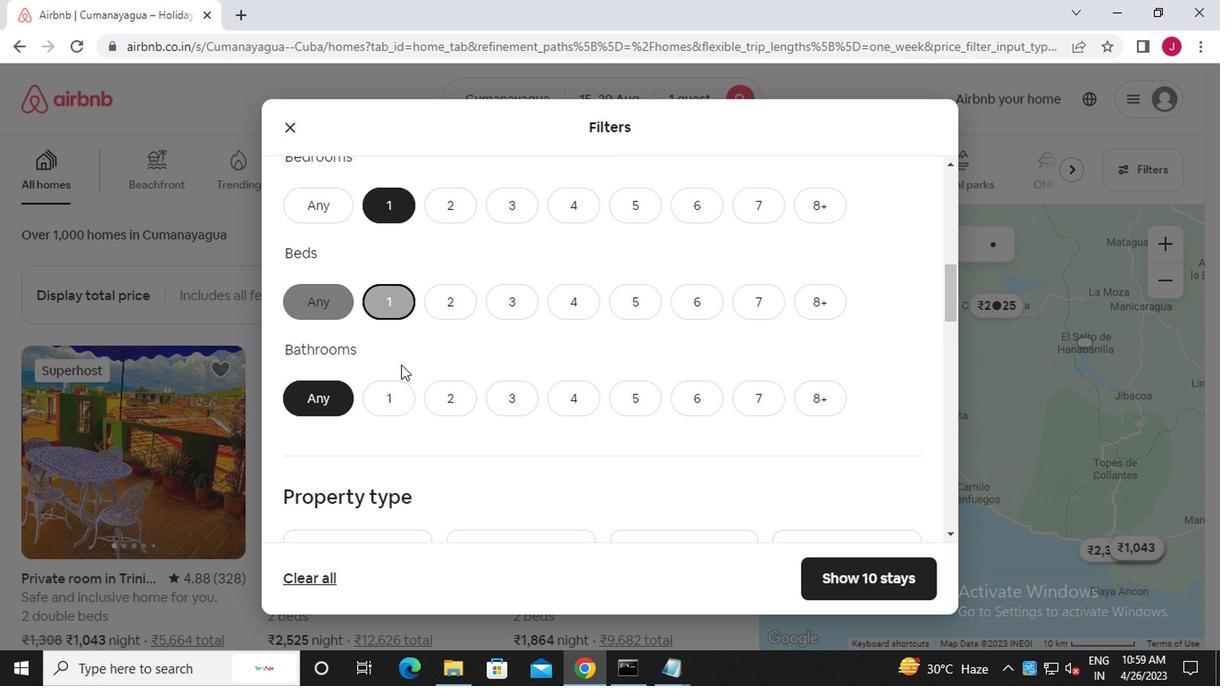 
Action: Mouse pressed left at (394, 401)
Screenshot: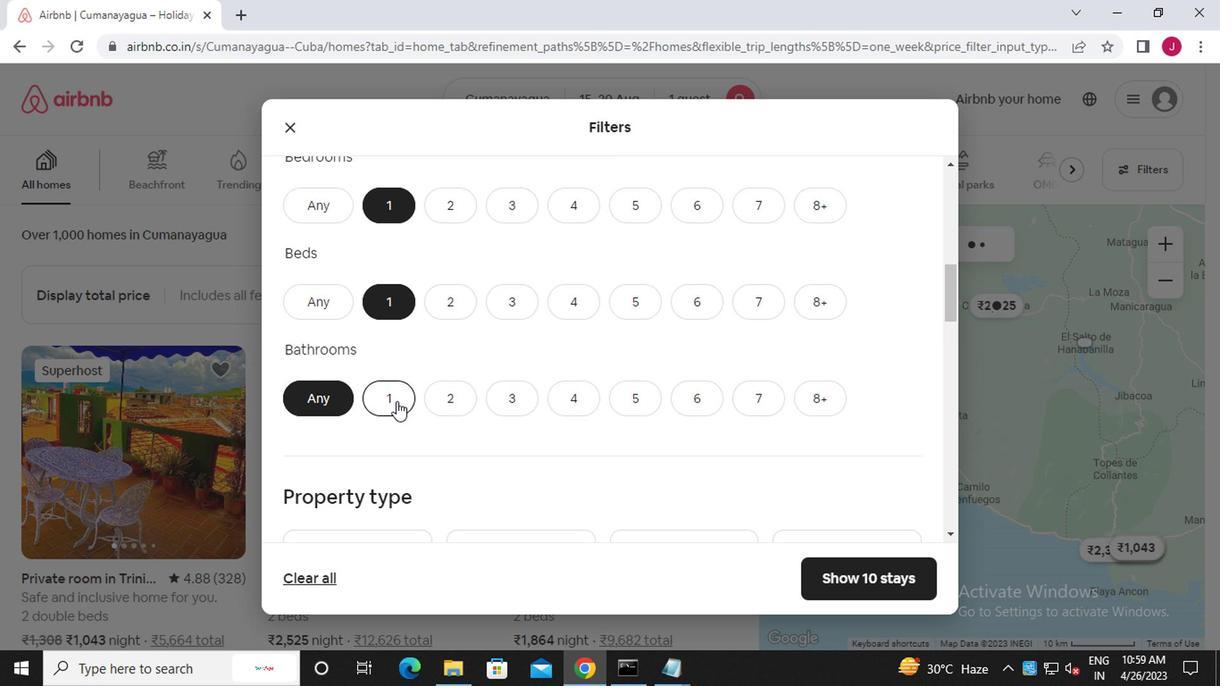 
Action: Mouse moved to (422, 421)
Screenshot: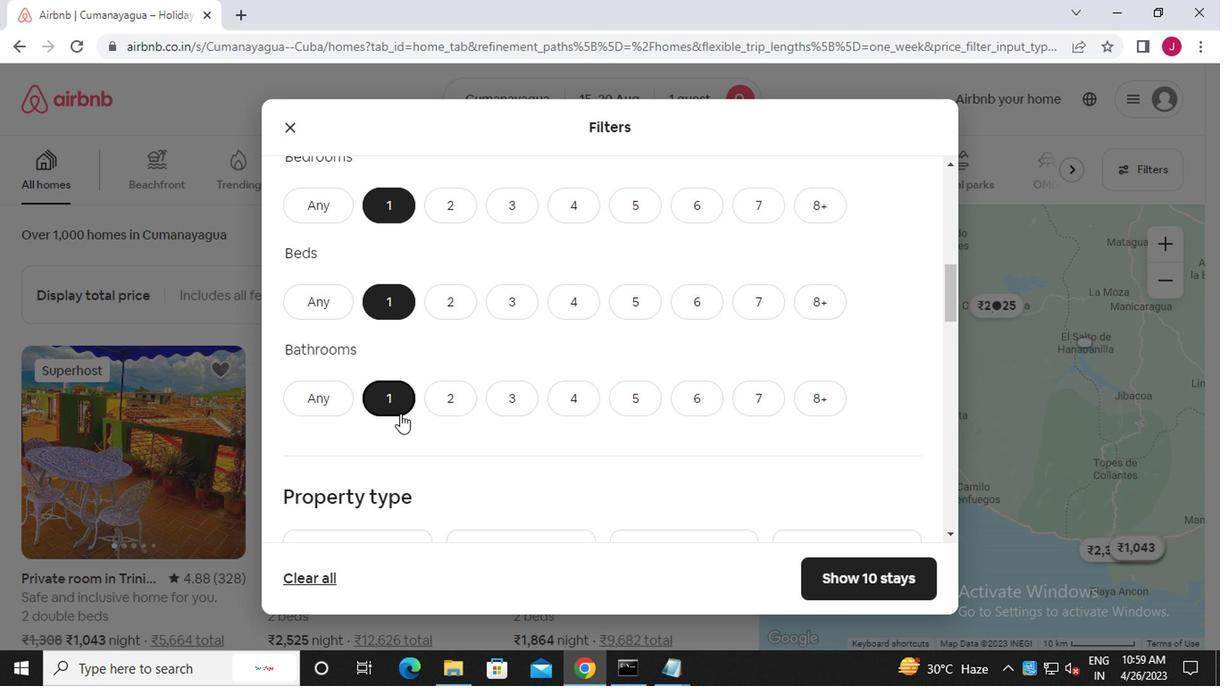 
Action: Mouse scrolled (422, 420) with delta (0, -1)
Screenshot: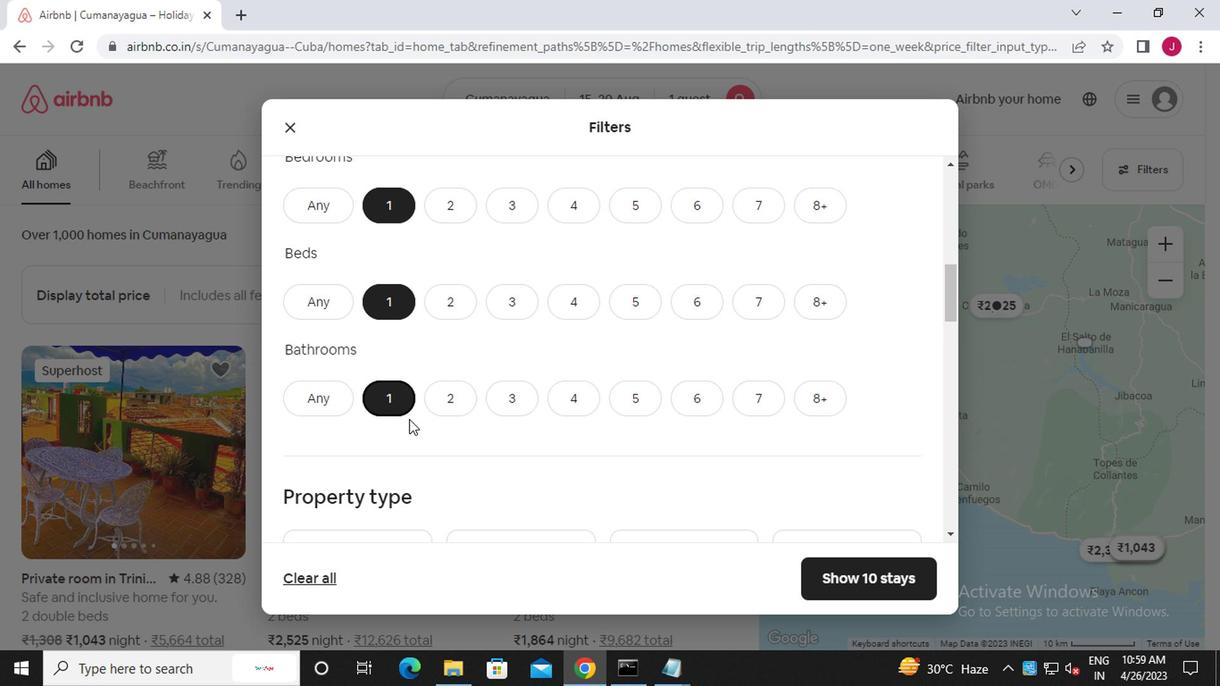 
Action: Mouse scrolled (422, 420) with delta (0, -1)
Screenshot: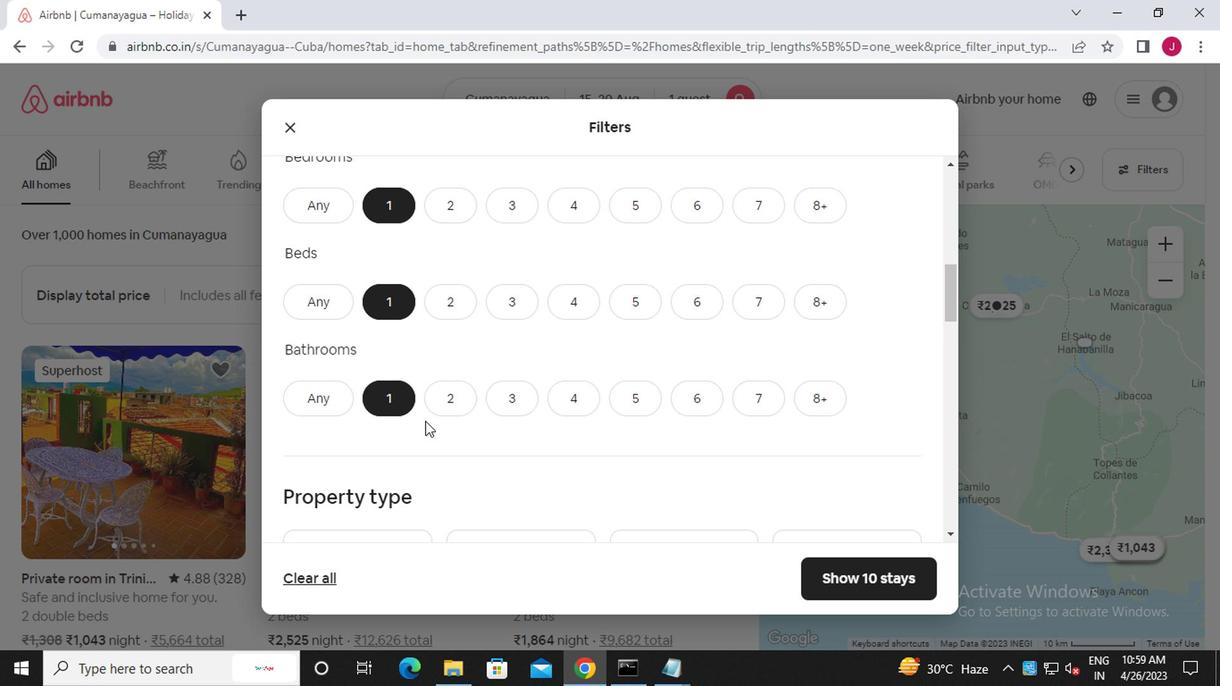 
Action: Mouse scrolled (422, 420) with delta (0, -1)
Screenshot: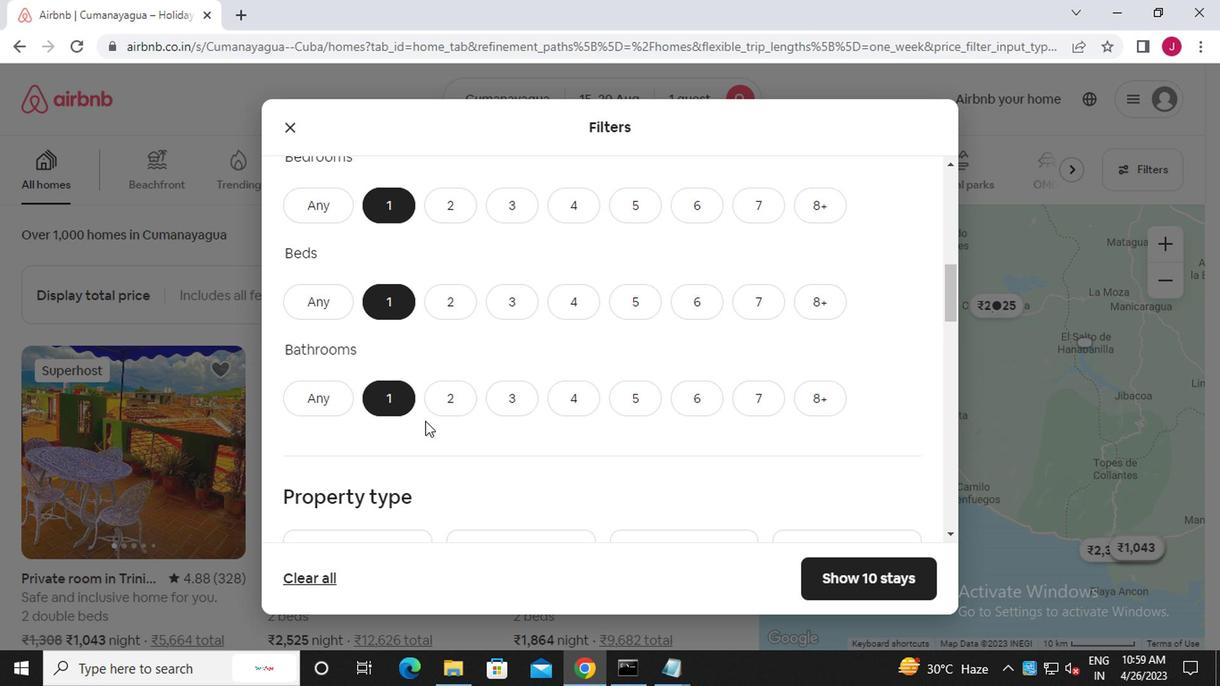 
Action: Mouse moved to (370, 319)
Screenshot: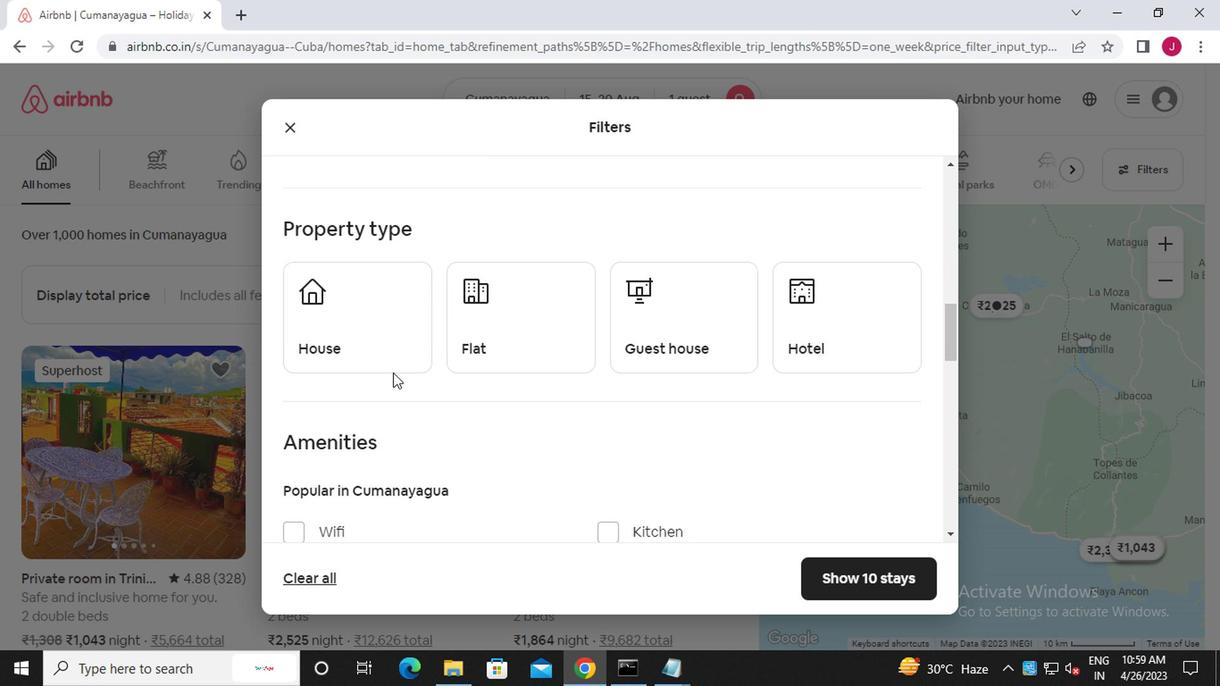 
Action: Mouse pressed left at (370, 319)
Screenshot: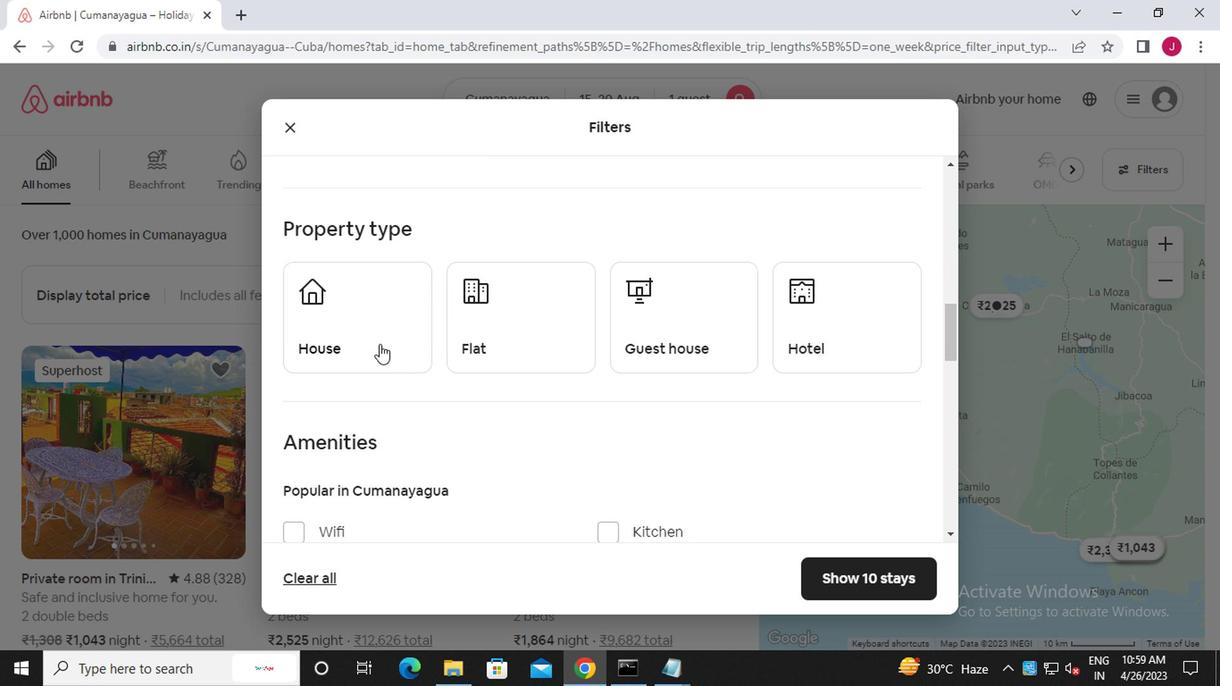 
Action: Mouse moved to (467, 338)
Screenshot: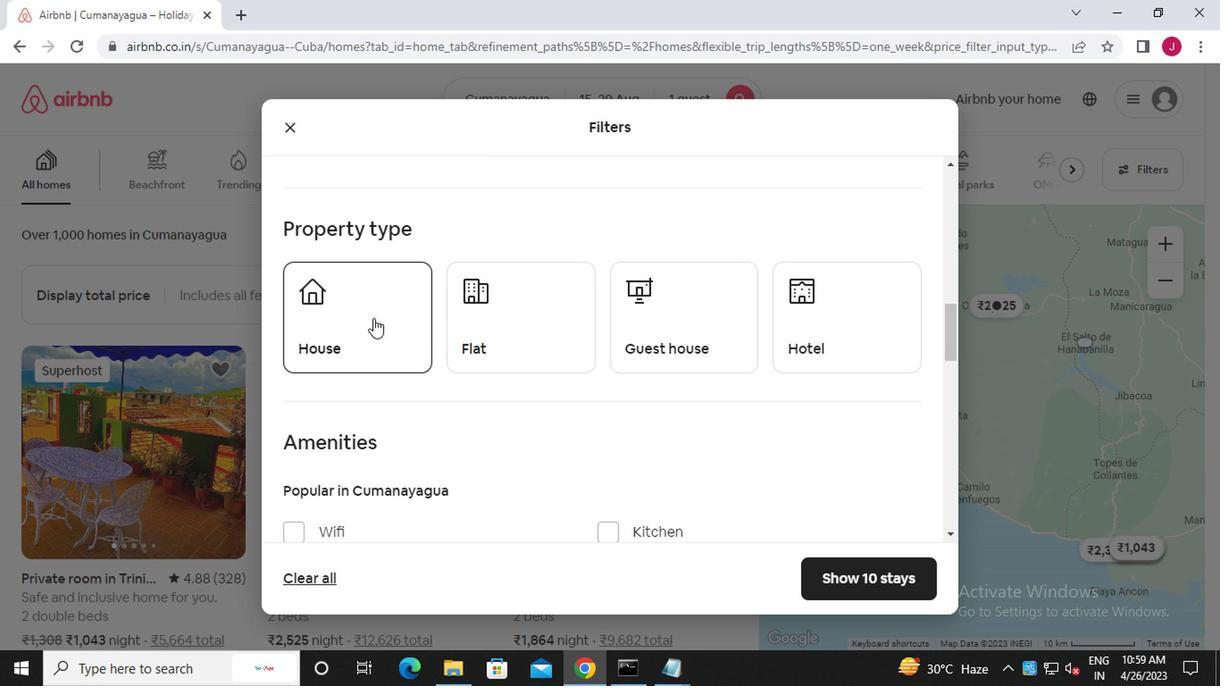 
Action: Mouse pressed left at (467, 338)
Screenshot: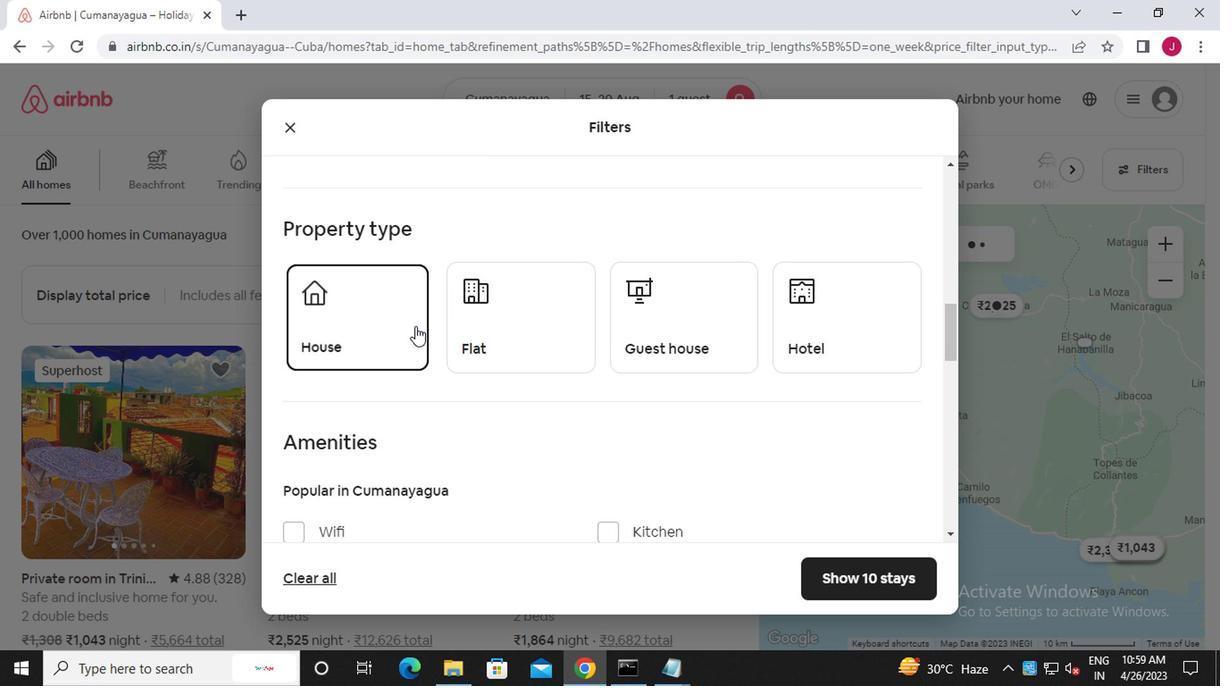 
Action: Mouse moved to (645, 347)
Screenshot: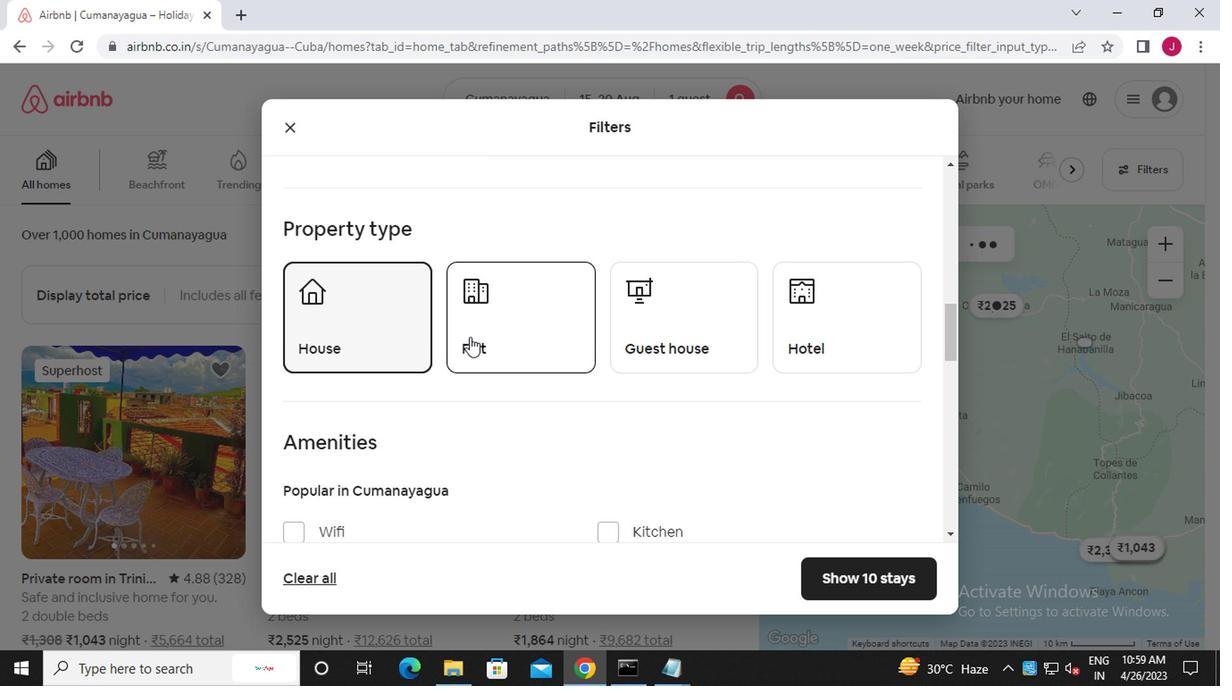
Action: Mouse pressed left at (645, 347)
Screenshot: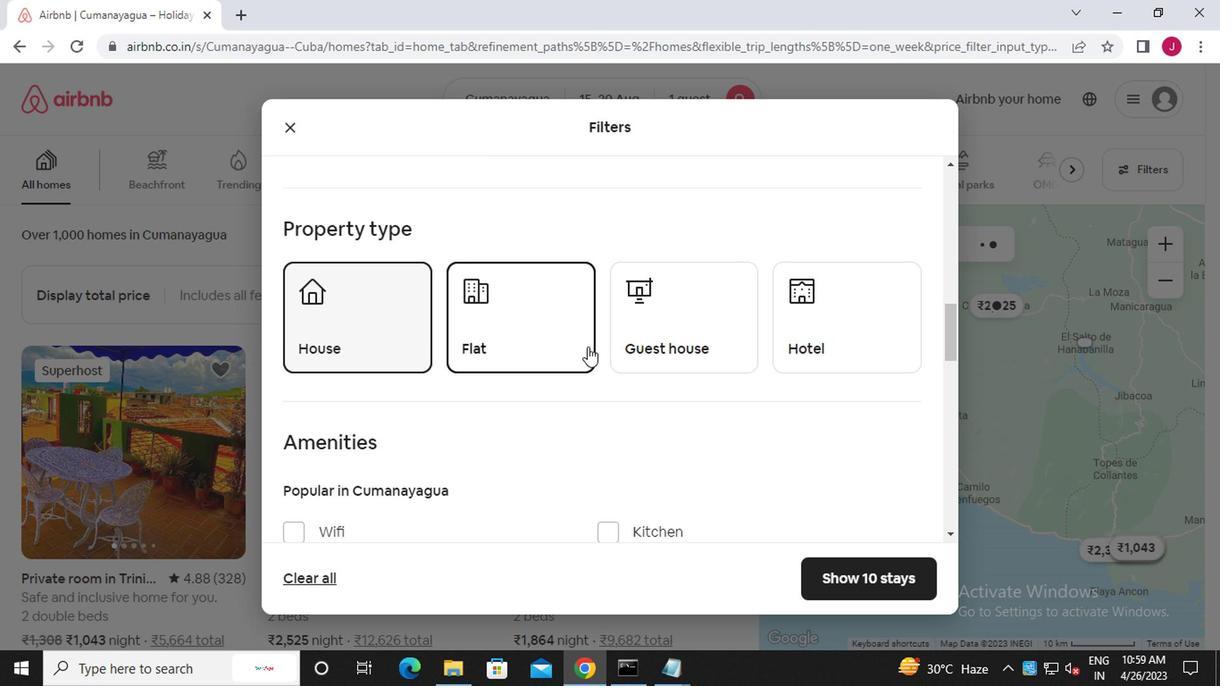 
Action: Mouse moved to (834, 338)
Screenshot: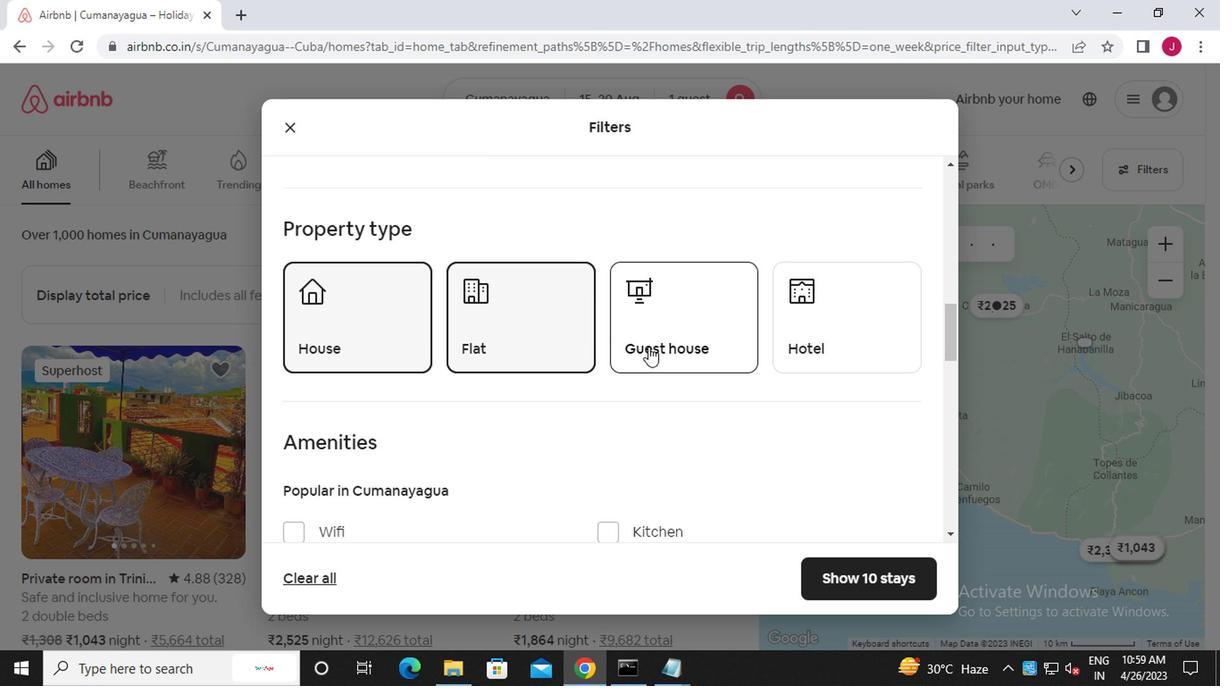 
Action: Mouse pressed left at (834, 338)
Screenshot: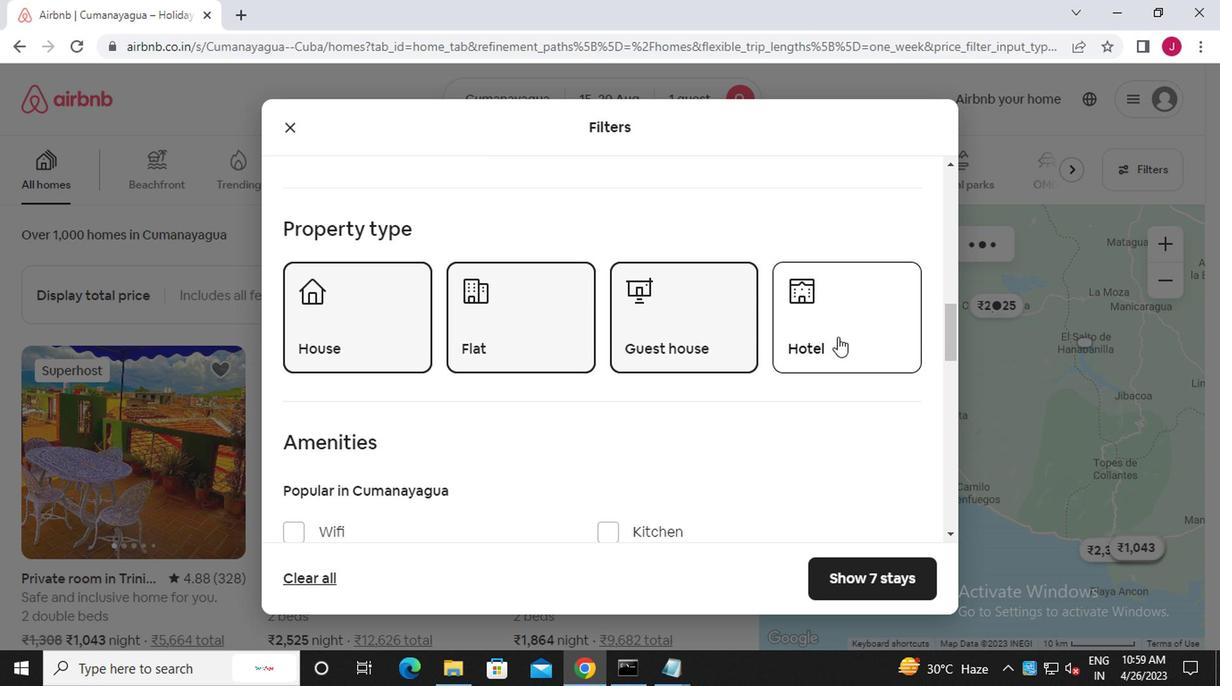
Action: Mouse moved to (750, 354)
Screenshot: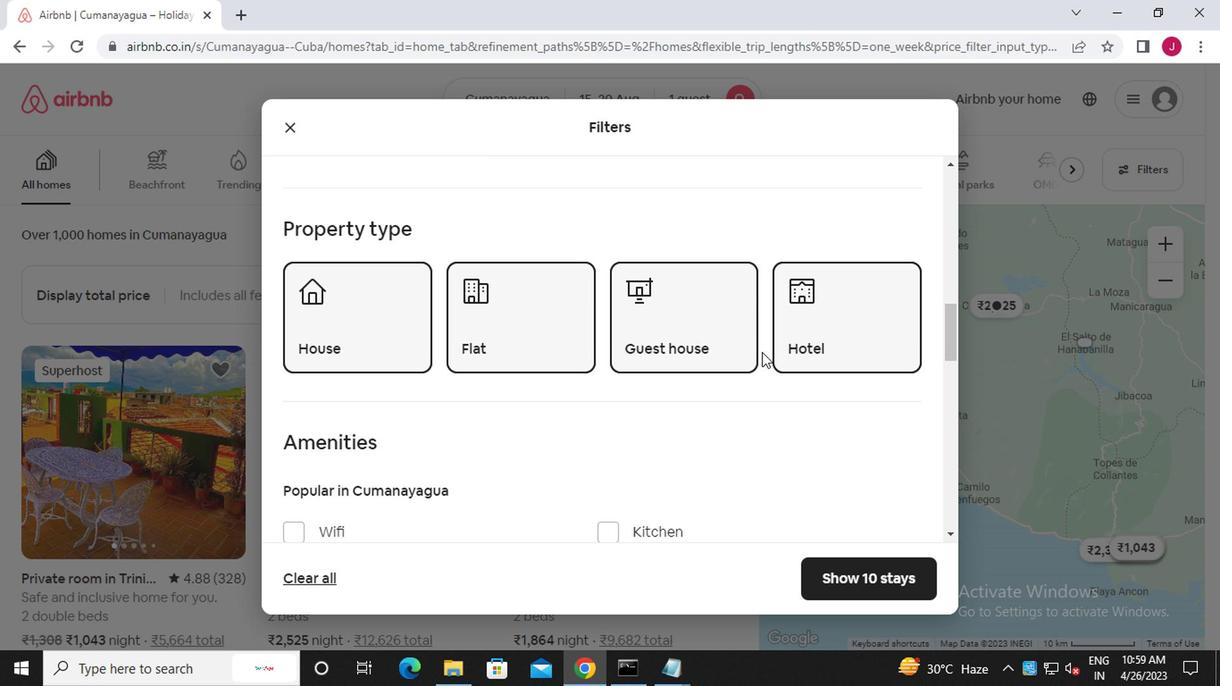 
Action: Mouse scrolled (750, 354) with delta (0, 0)
Screenshot: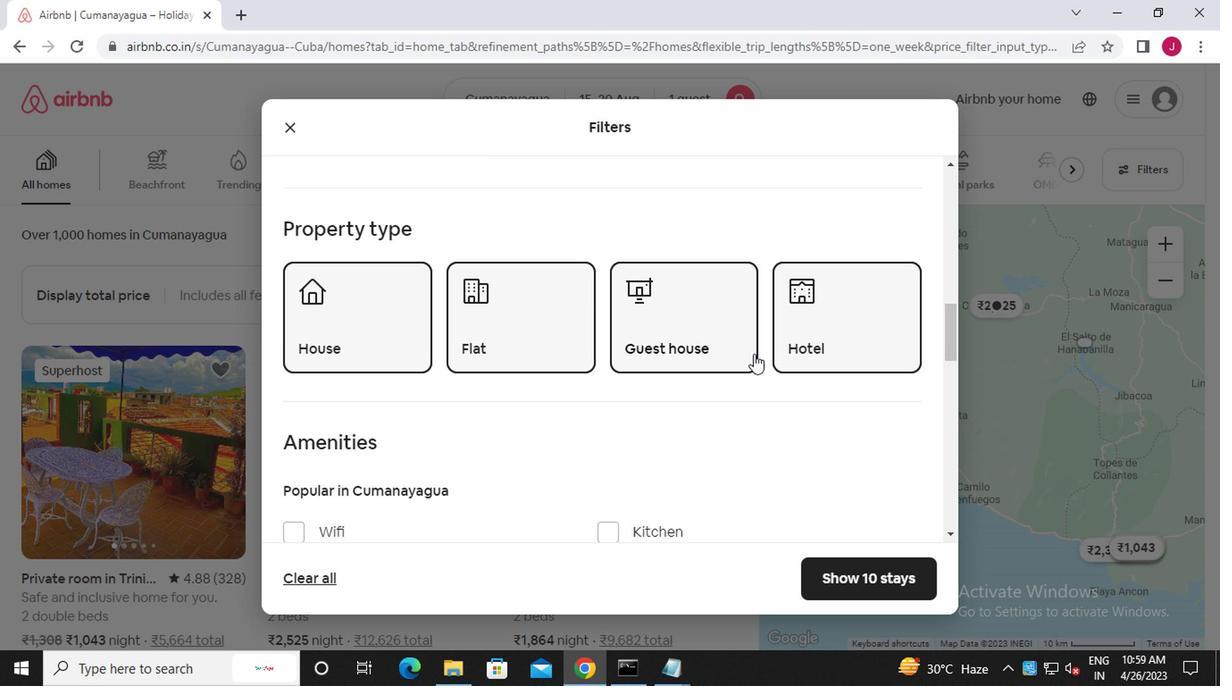 
Action: Mouse scrolled (750, 354) with delta (0, 0)
Screenshot: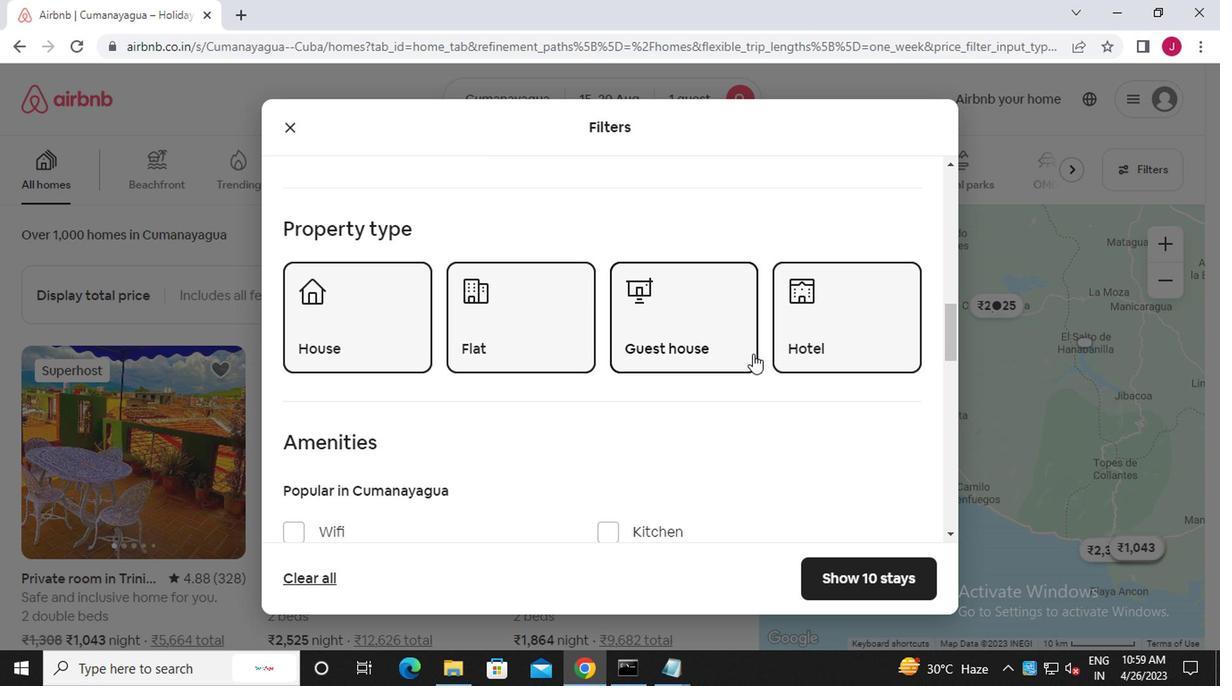 
Action: Mouse scrolled (750, 354) with delta (0, 0)
Screenshot: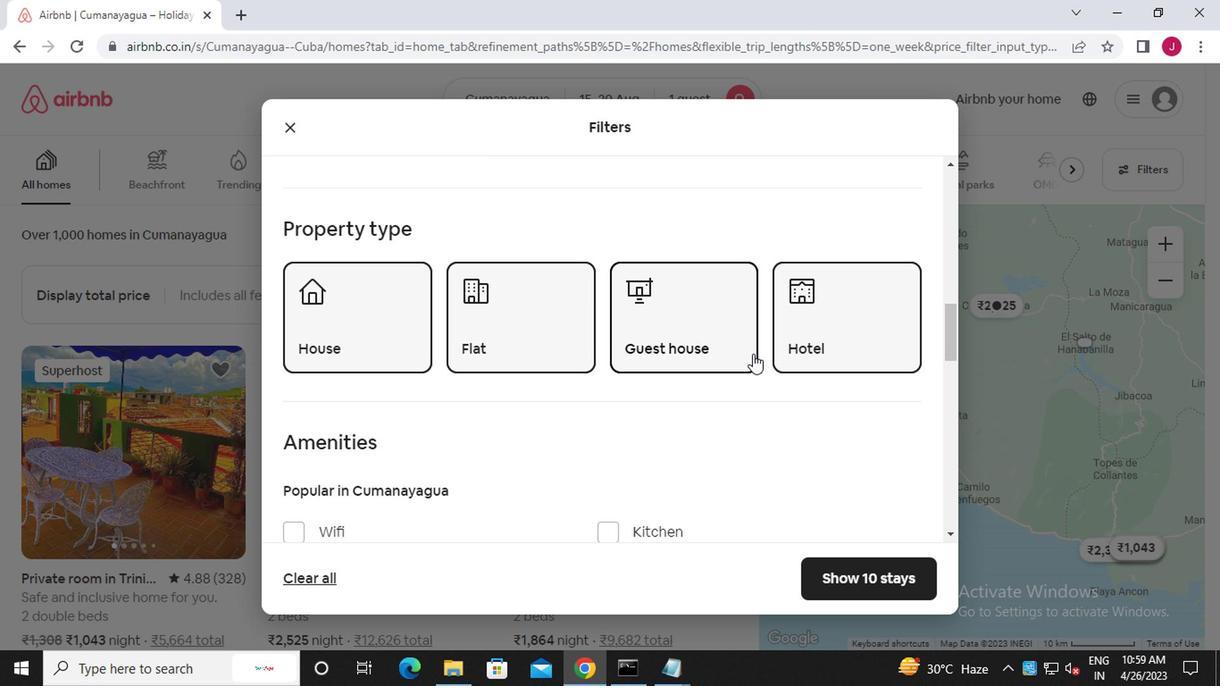 
Action: Mouse scrolled (750, 354) with delta (0, 0)
Screenshot: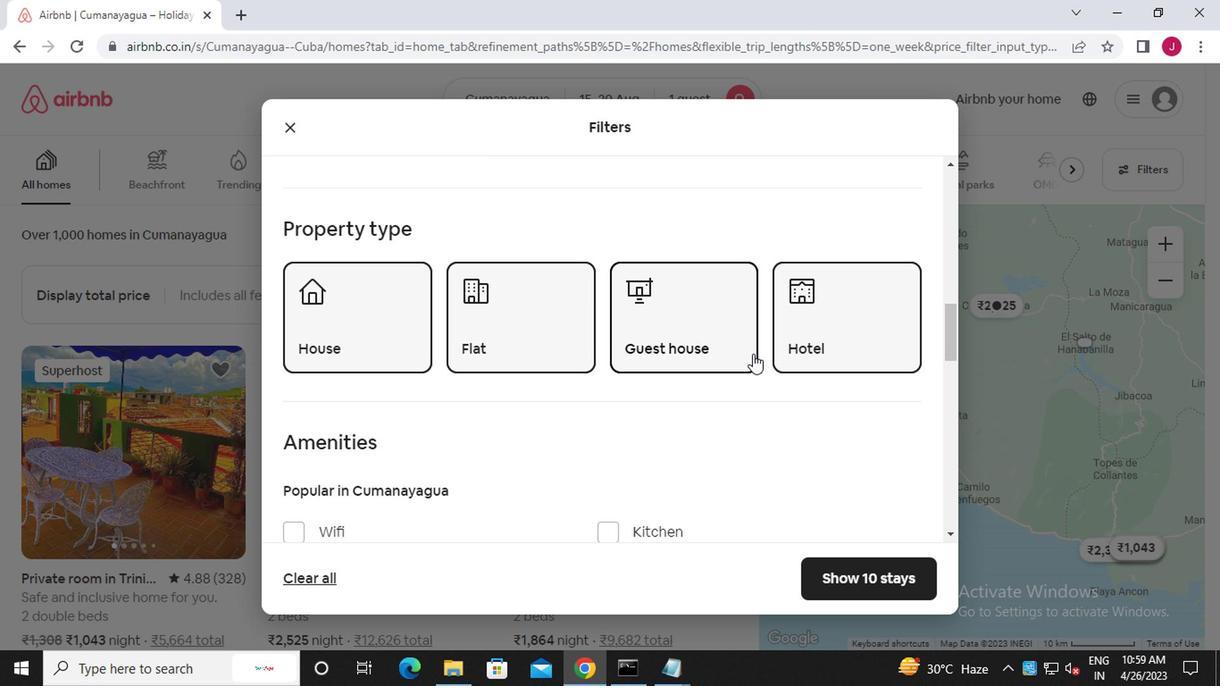 
Action: Mouse scrolled (750, 354) with delta (0, 0)
Screenshot: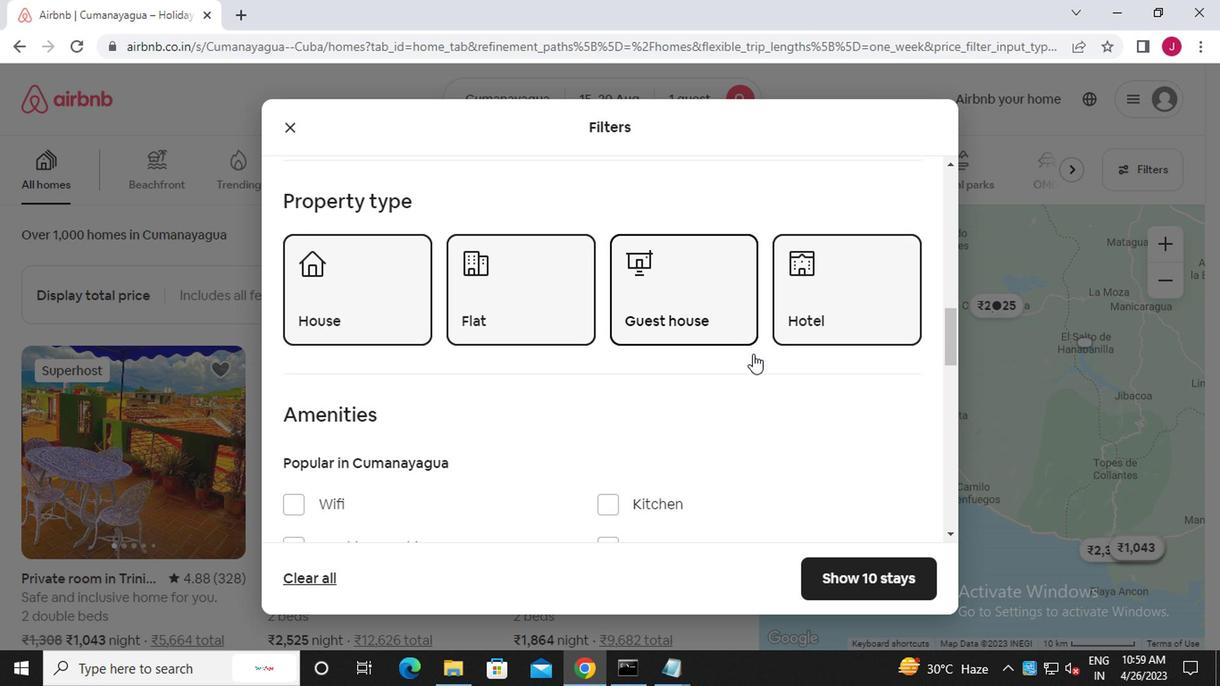 
Action: Mouse moved to (895, 417)
Screenshot: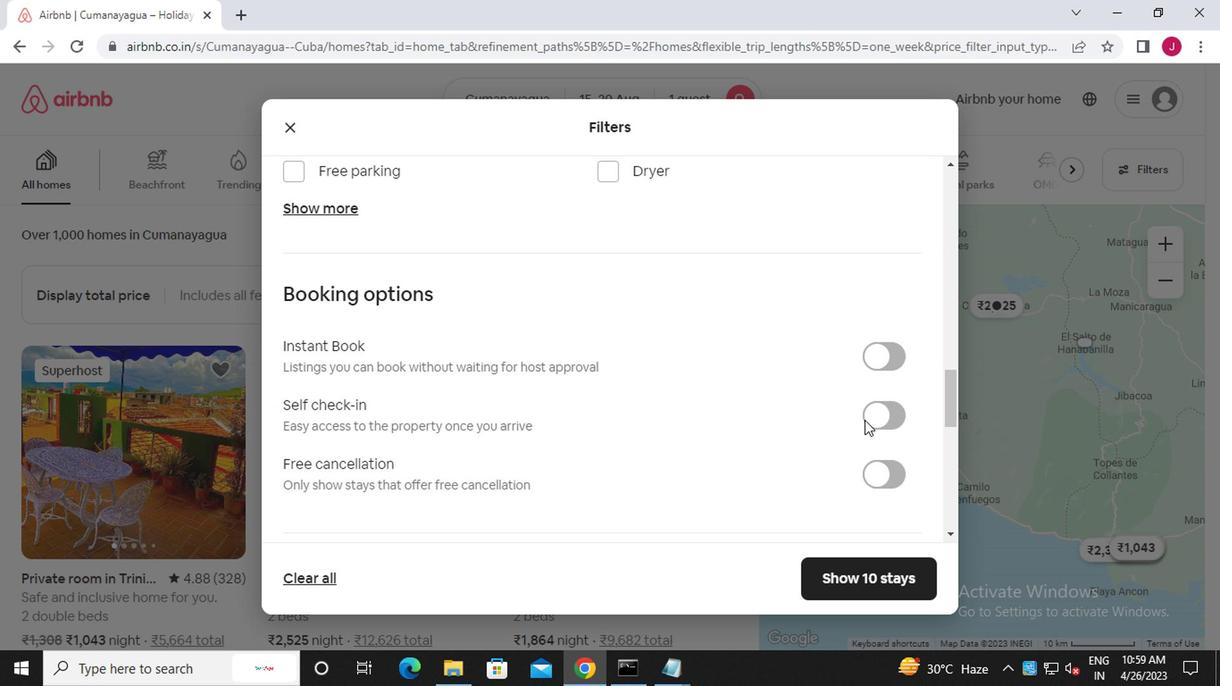 
Action: Mouse pressed left at (895, 417)
Screenshot: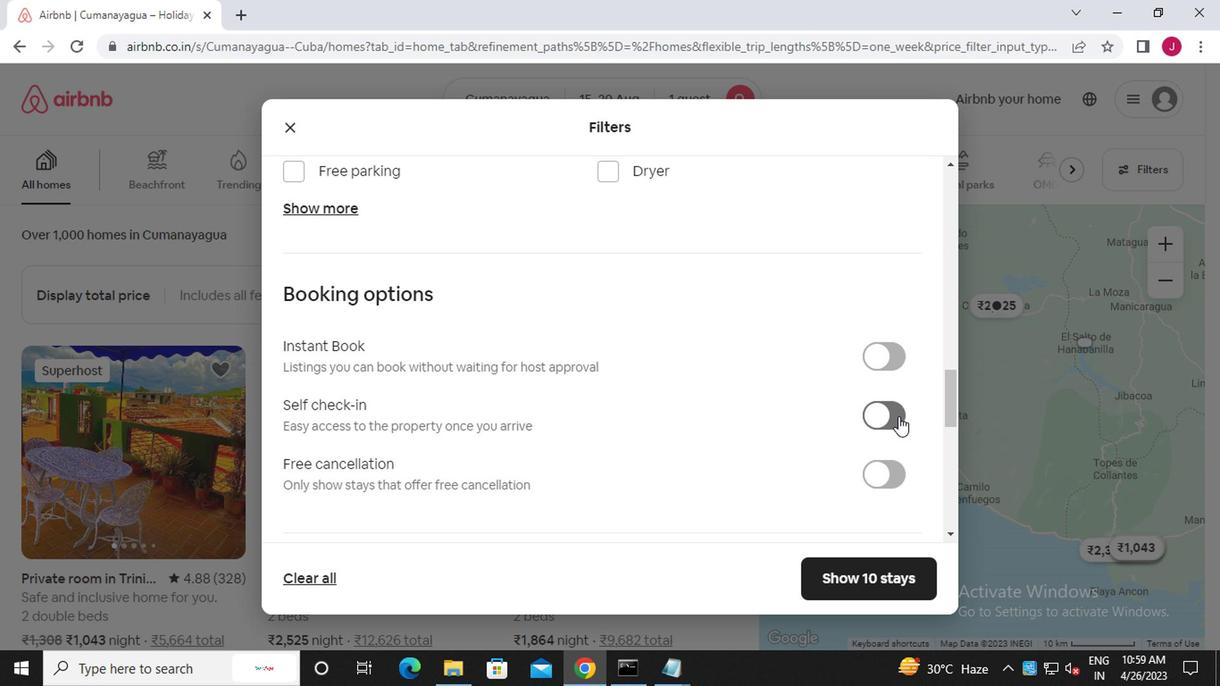 
Action: Mouse moved to (614, 401)
Screenshot: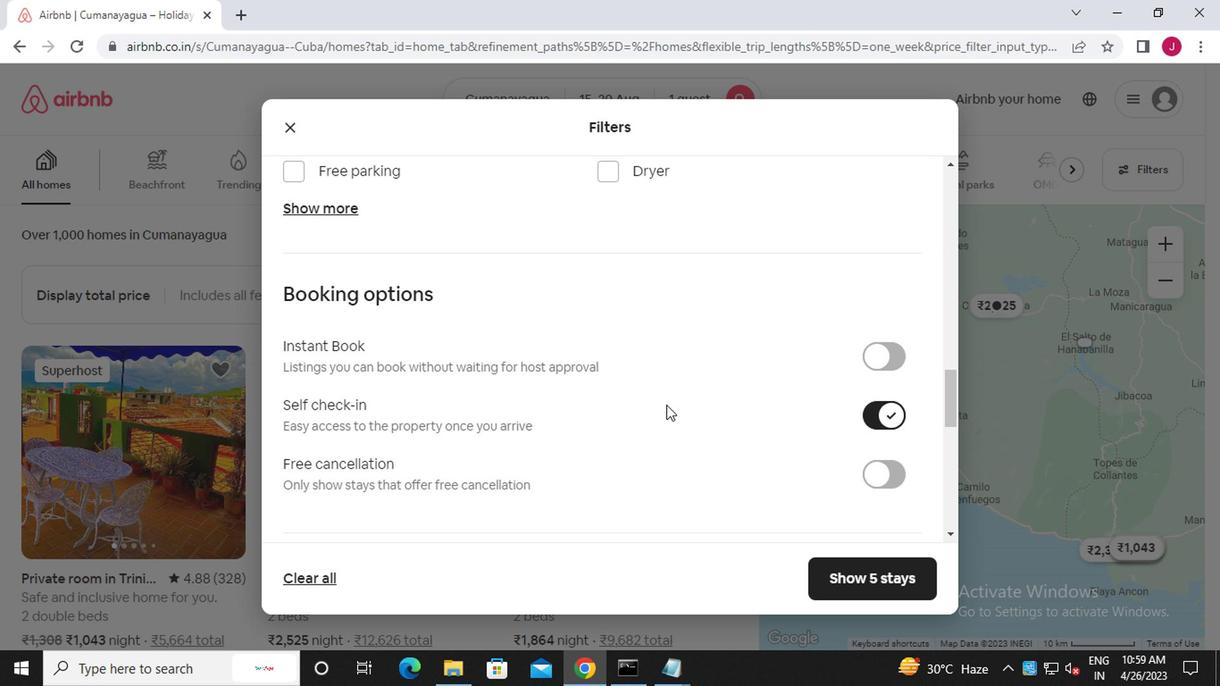 
Action: Mouse scrolled (614, 401) with delta (0, 0)
Screenshot: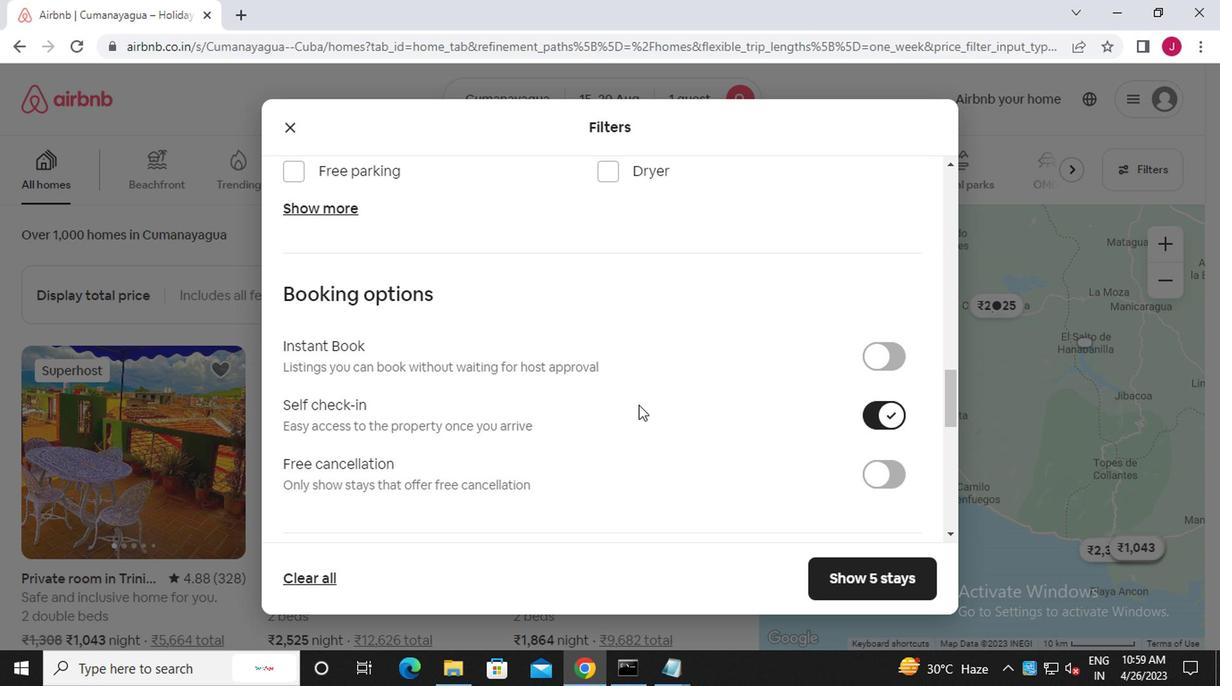 
Action: Mouse scrolled (614, 401) with delta (0, 0)
Screenshot: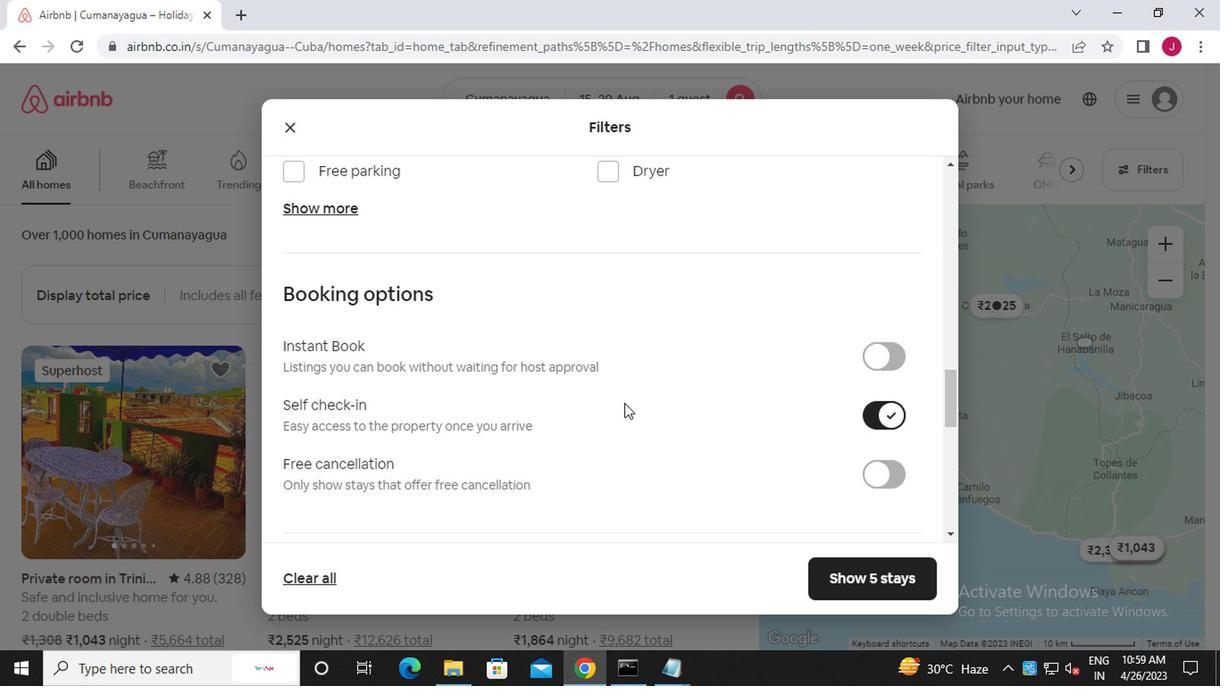 
Action: Mouse scrolled (614, 401) with delta (0, 0)
Screenshot: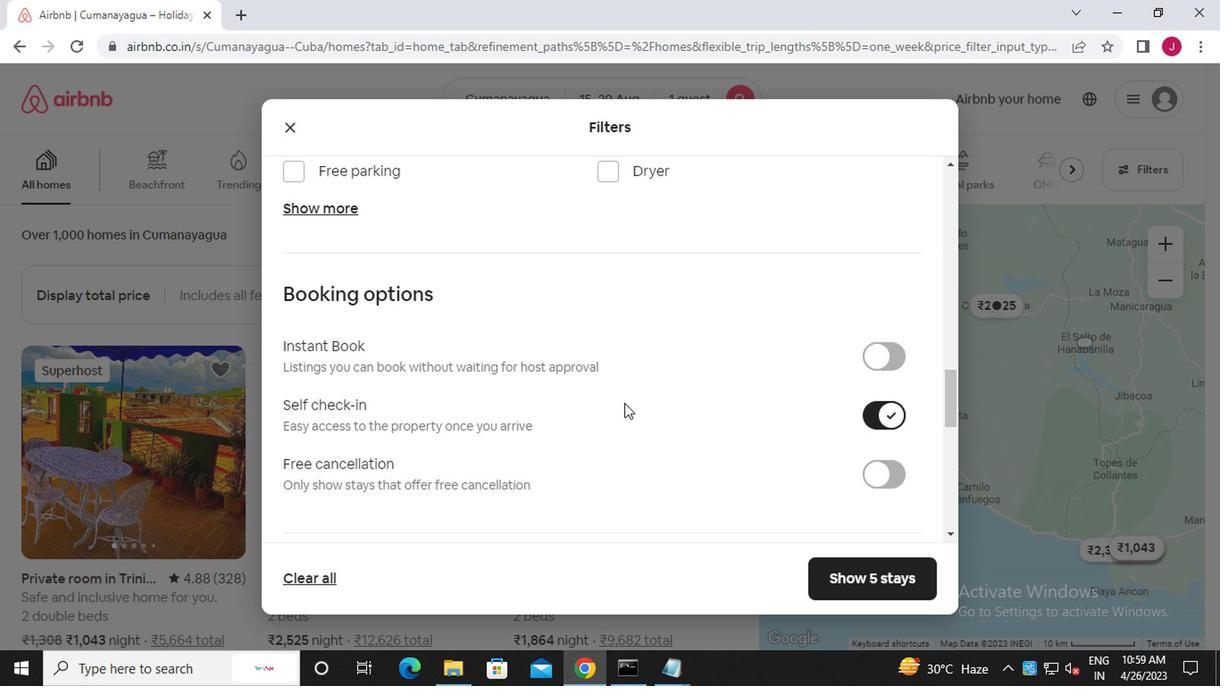
Action: Mouse scrolled (614, 401) with delta (0, 0)
Screenshot: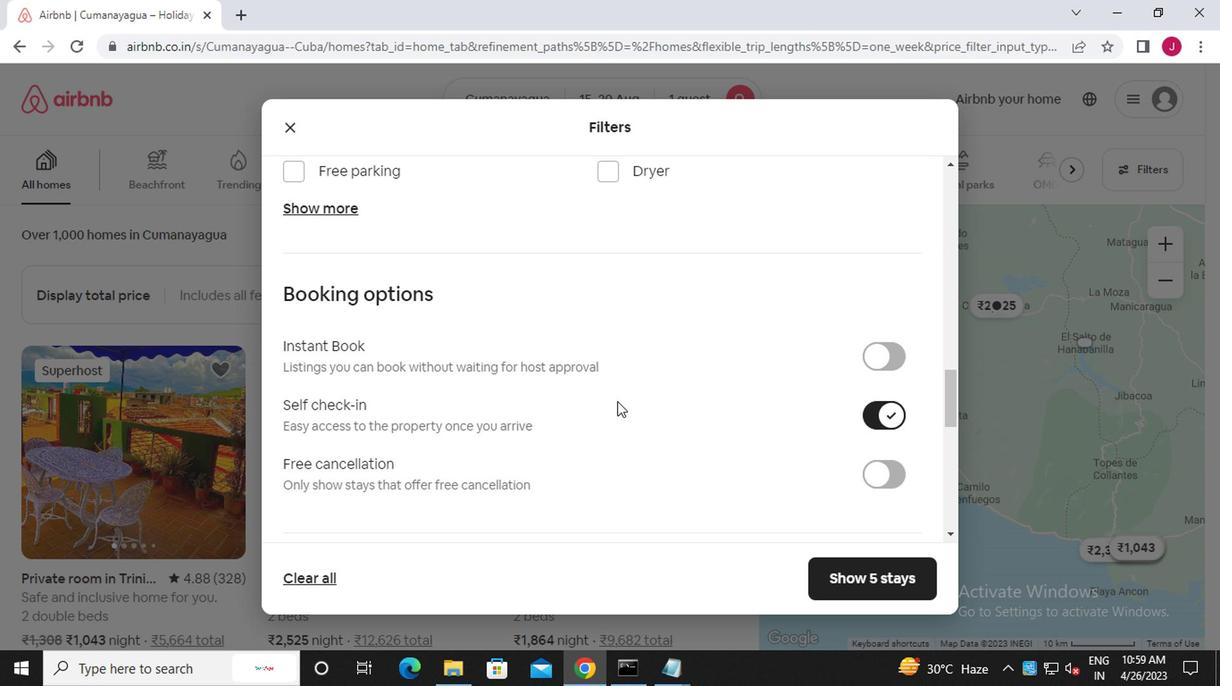 
Action: Mouse scrolled (614, 401) with delta (0, 0)
Screenshot: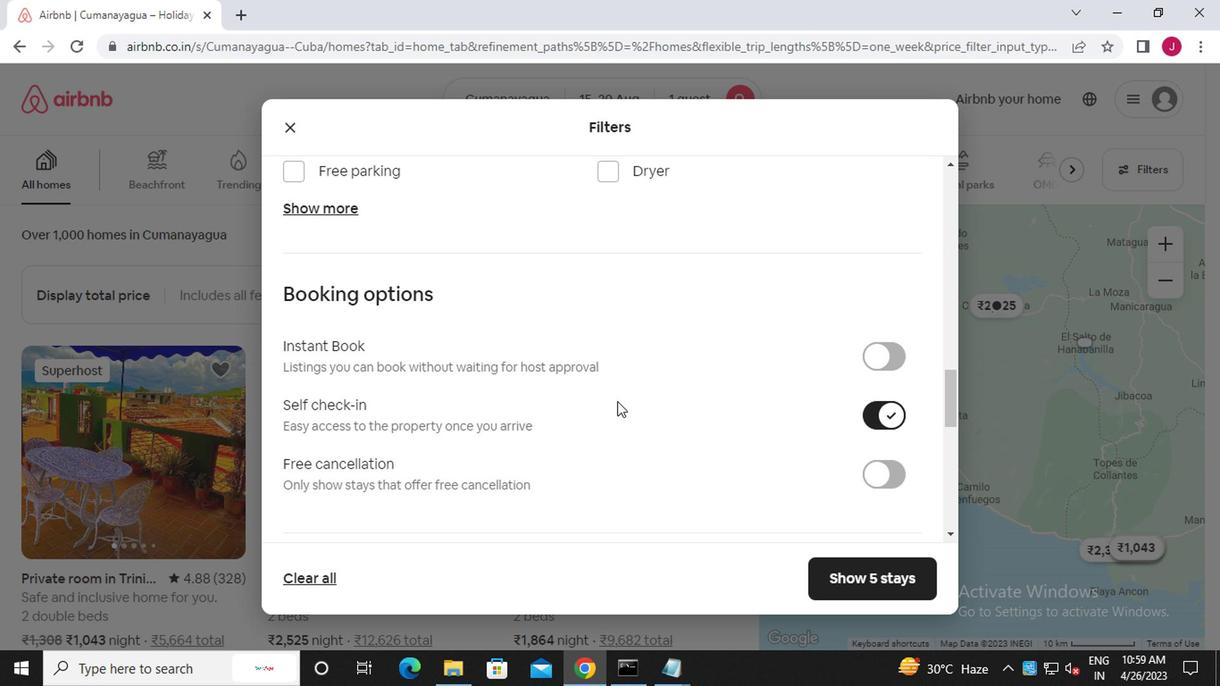 
Action: Mouse scrolled (614, 401) with delta (0, 0)
Screenshot: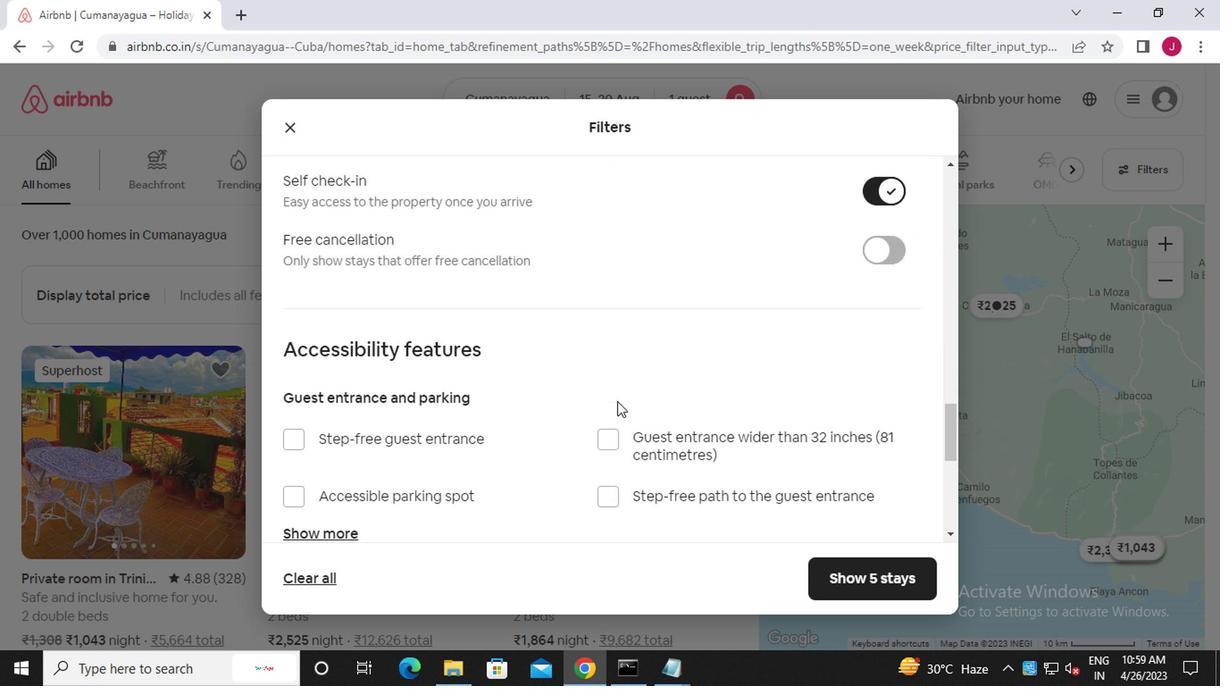 
Action: Mouse scrolled (614, 401) with delta (0, 0)
Screenshot: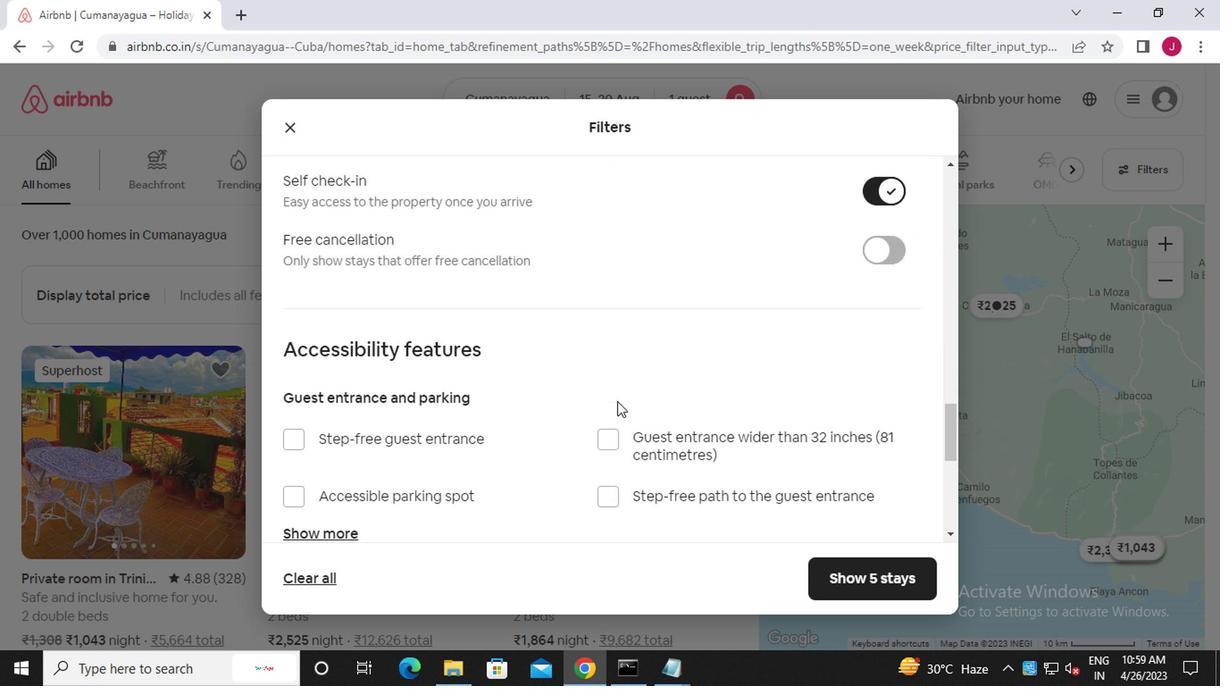 
Action: Mouse scrolled (614, 401) with delta (0, 0)
Screenshot: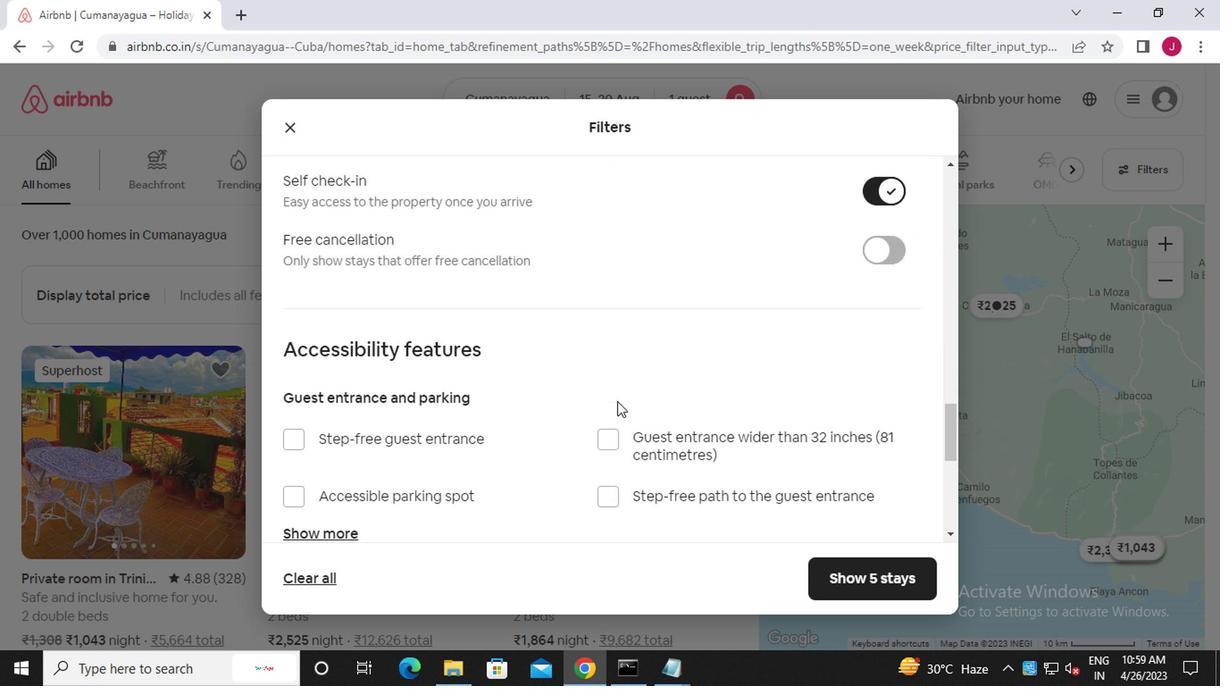 
Action: Mouse scrolled (614, 401) with delta (0, 0)
Screenshot: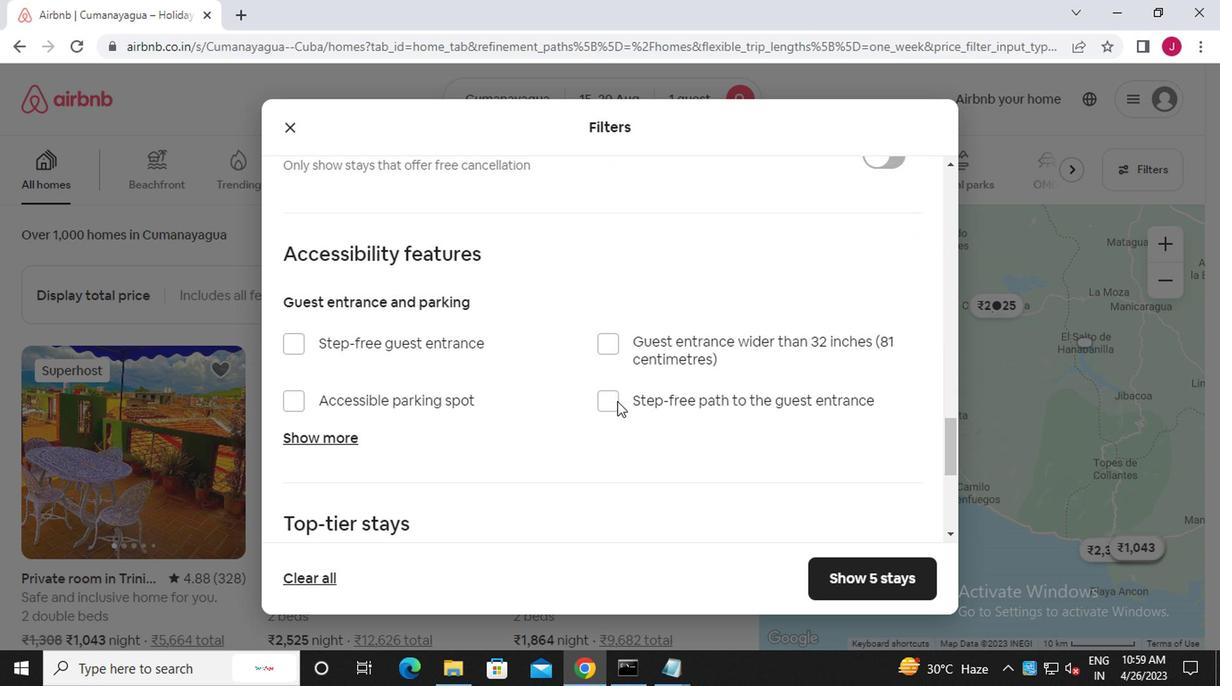 
Action: Mouse scrolled (614, 401) with delta (0, 0)
Screenshot: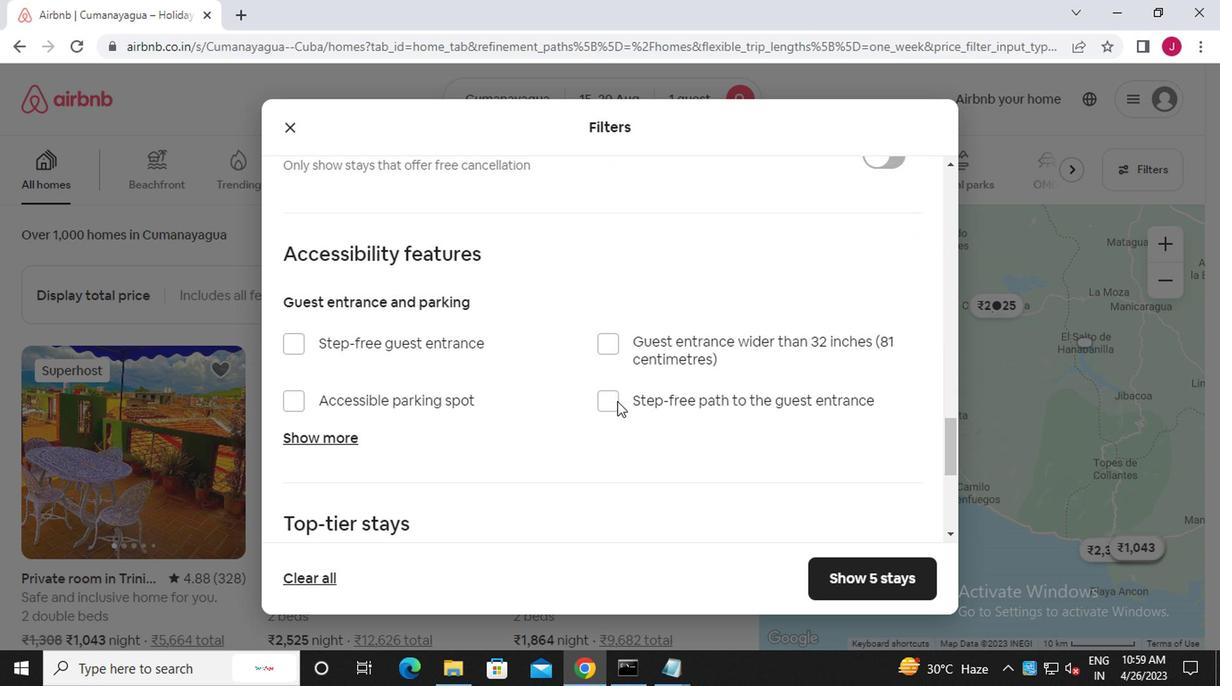 
Action: Mouse scrolled (614, 401) with delta (0, 0)
Screenshot: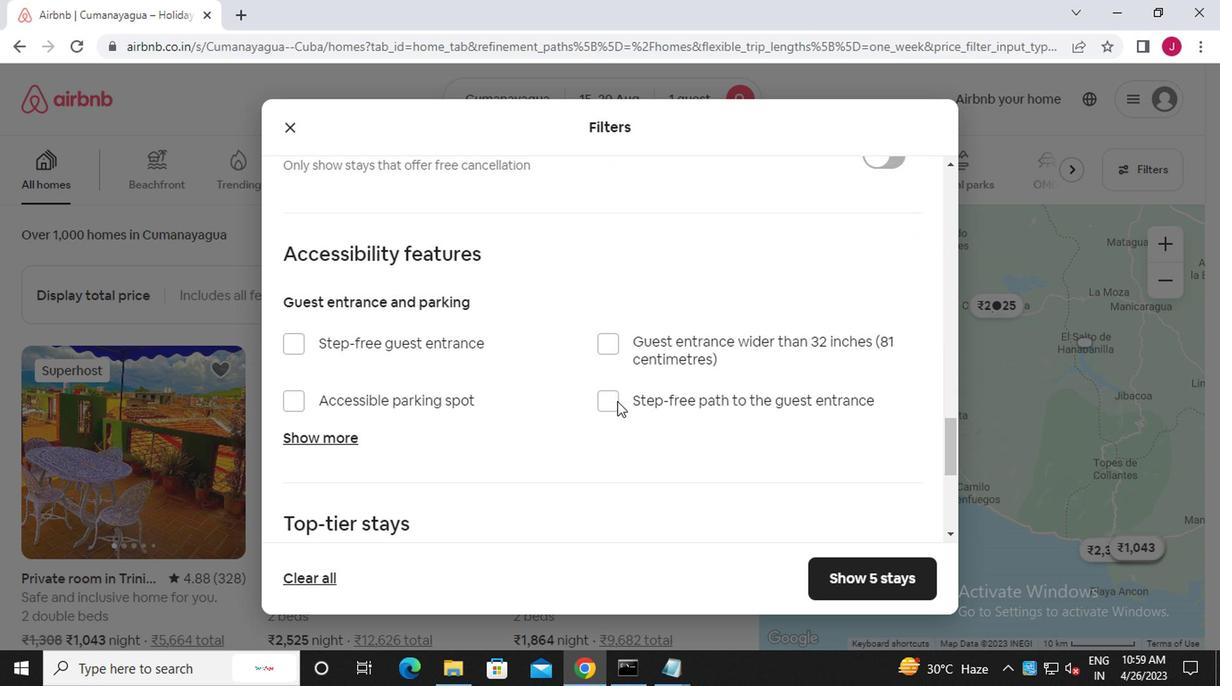 
Action: Mouse scrolled (614, 401) with delta (0, 0)
Screenshot: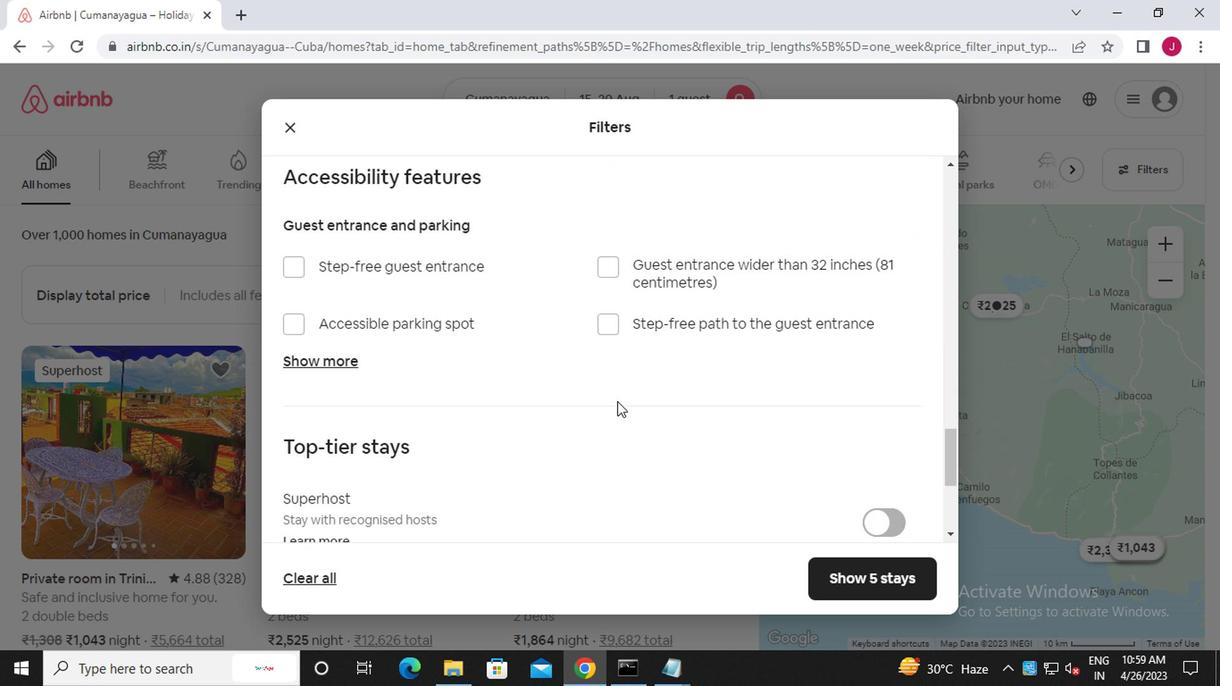 
Action: Mouse moved to (615, 402)
Screenshot: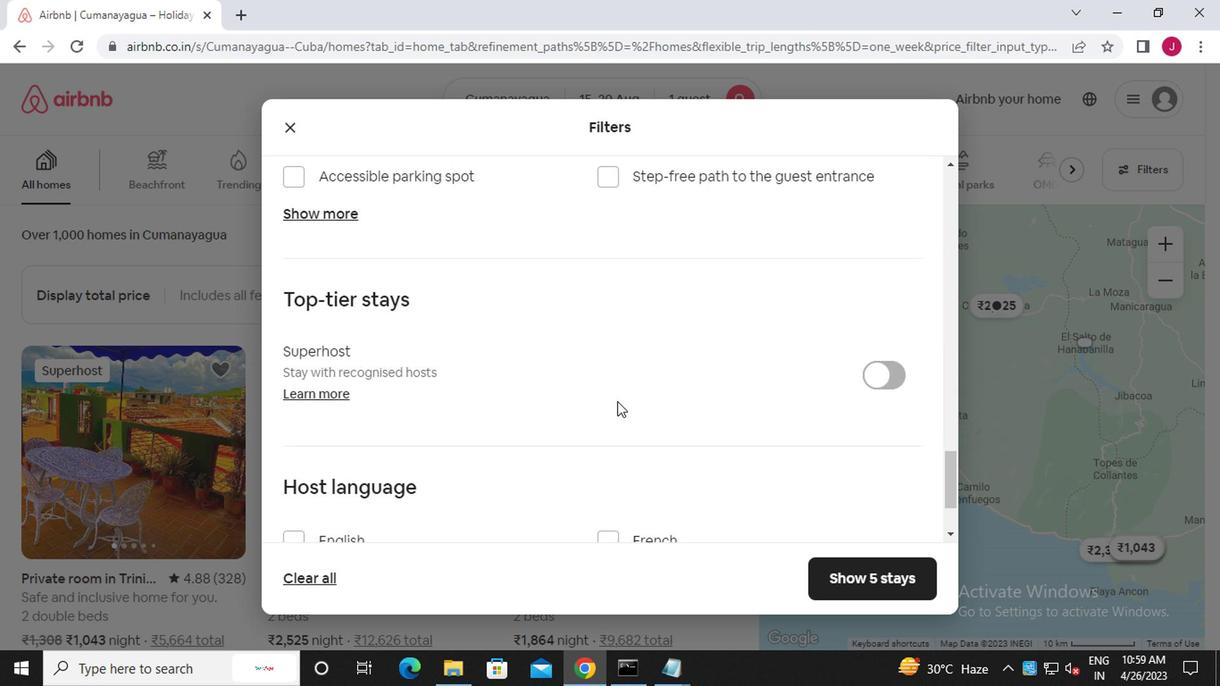 
Action: Mouse scrolled (615, 401) with delta (0, 0)
Screenshot: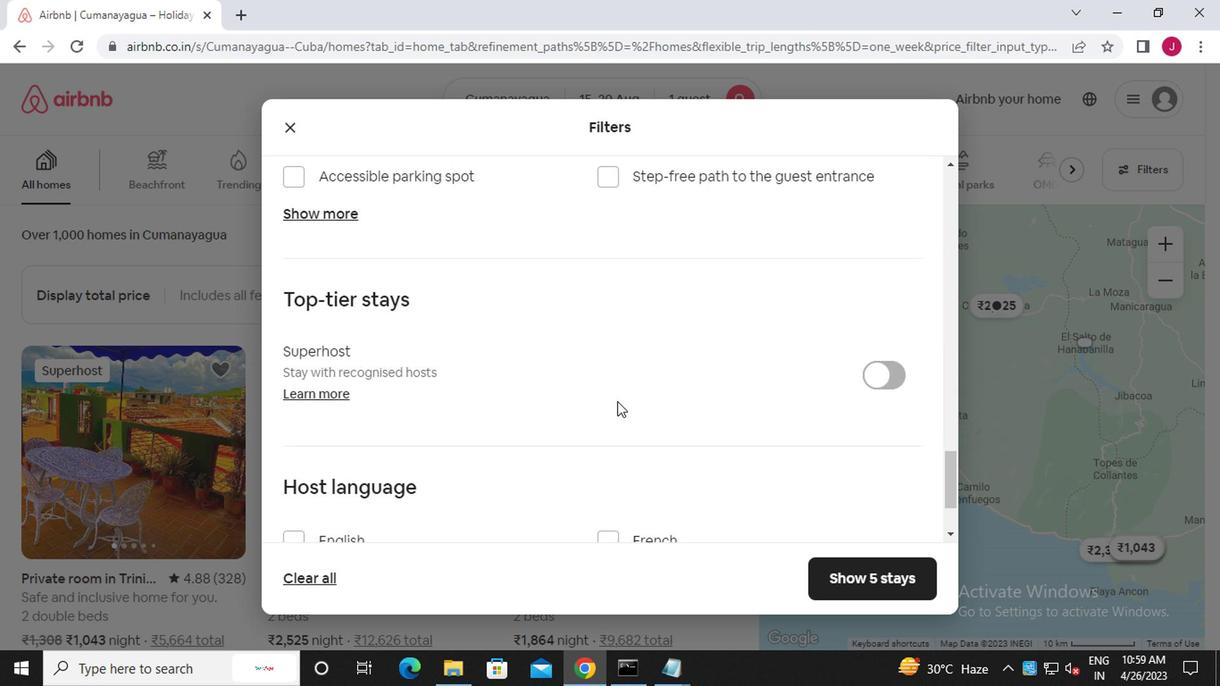 
Action: Mouse moved to (616, 404)
Screenshot: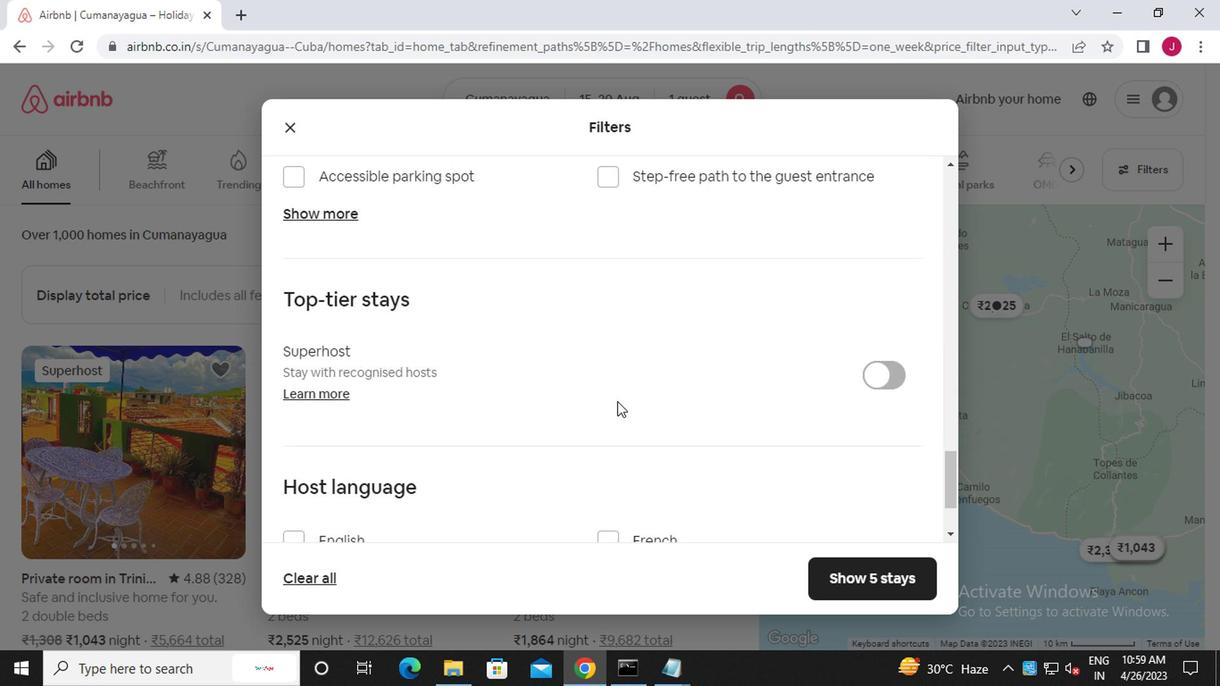 
Action: Mouse scrolled (616, 403) with delta (0, 0)
Screenshot: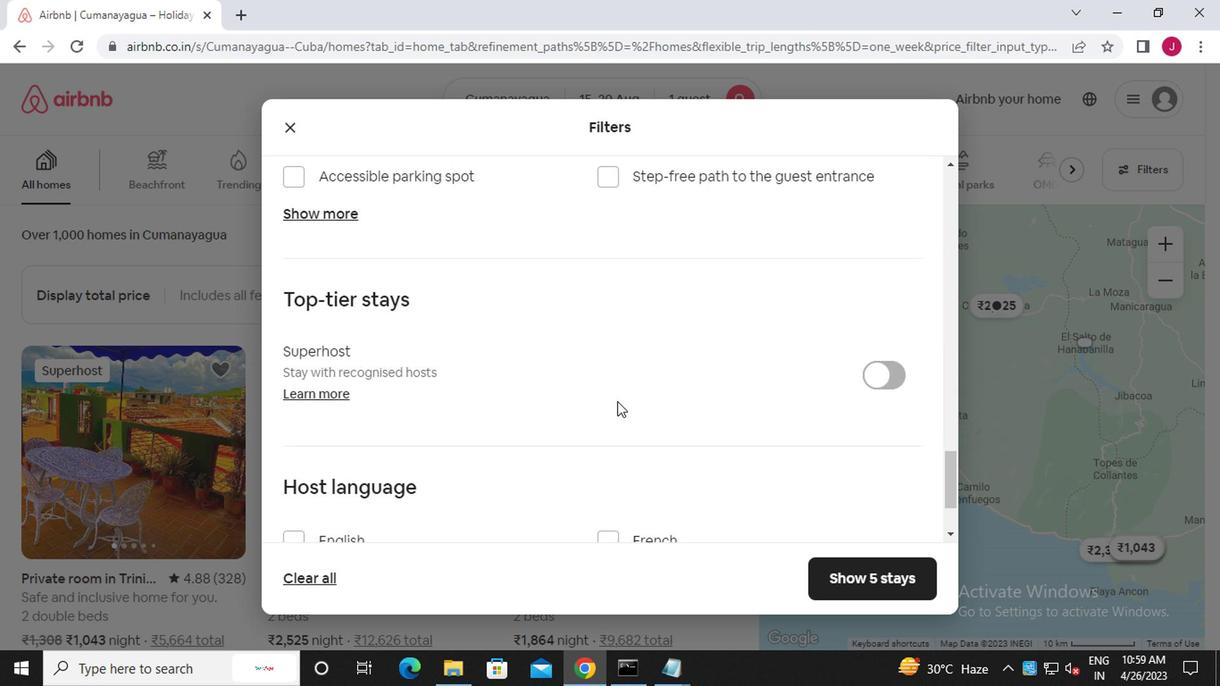 
Action: Mouse moved to (622, 406)
Screenshot: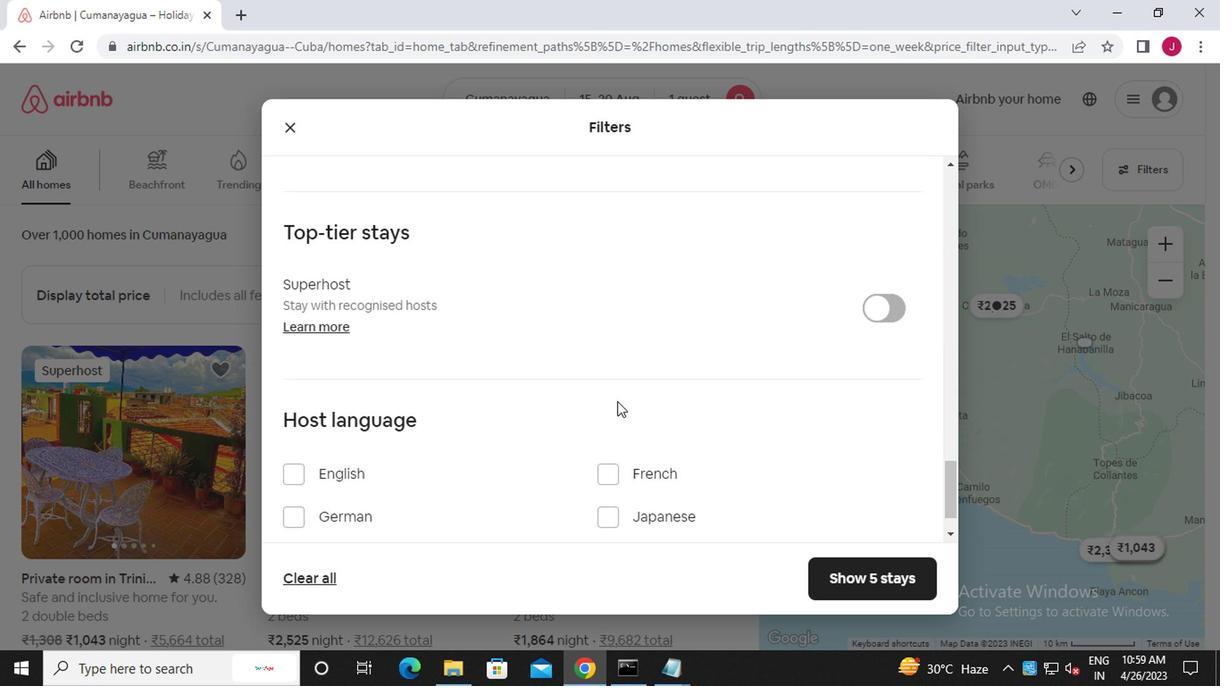 
Action: Mouse scrolled (622, 406) with delta (0, 0)
Screenshot: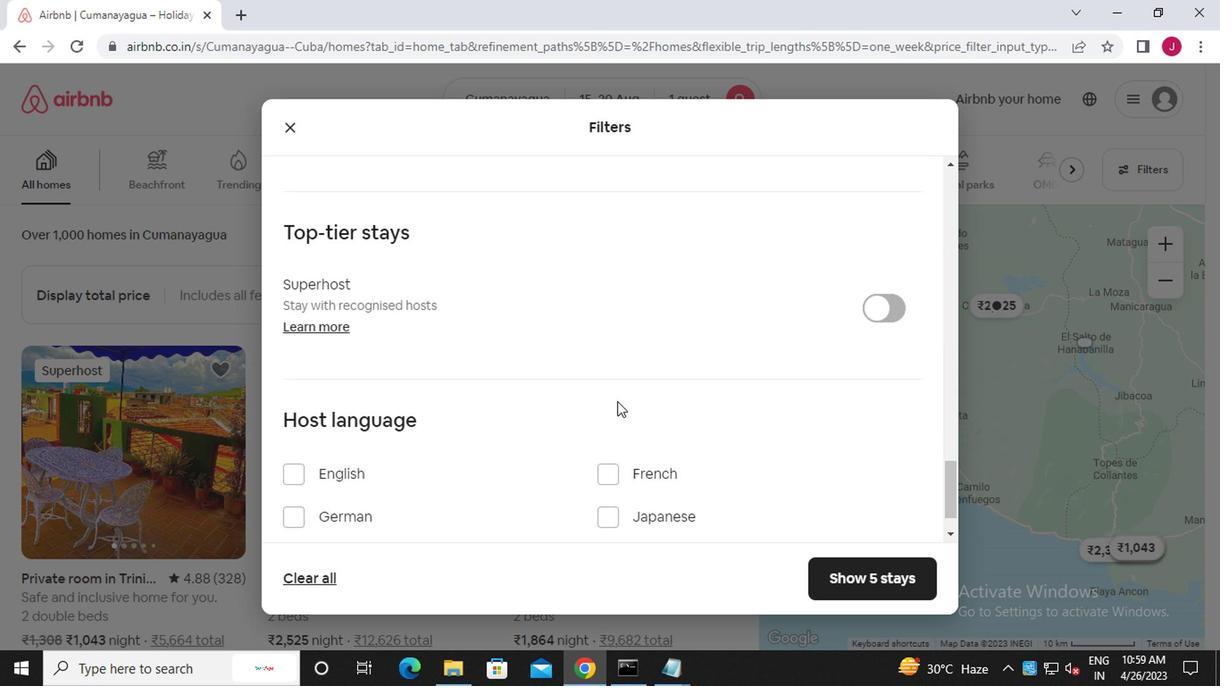 
Action: Mouse moved to (629, 412)
Screenshot: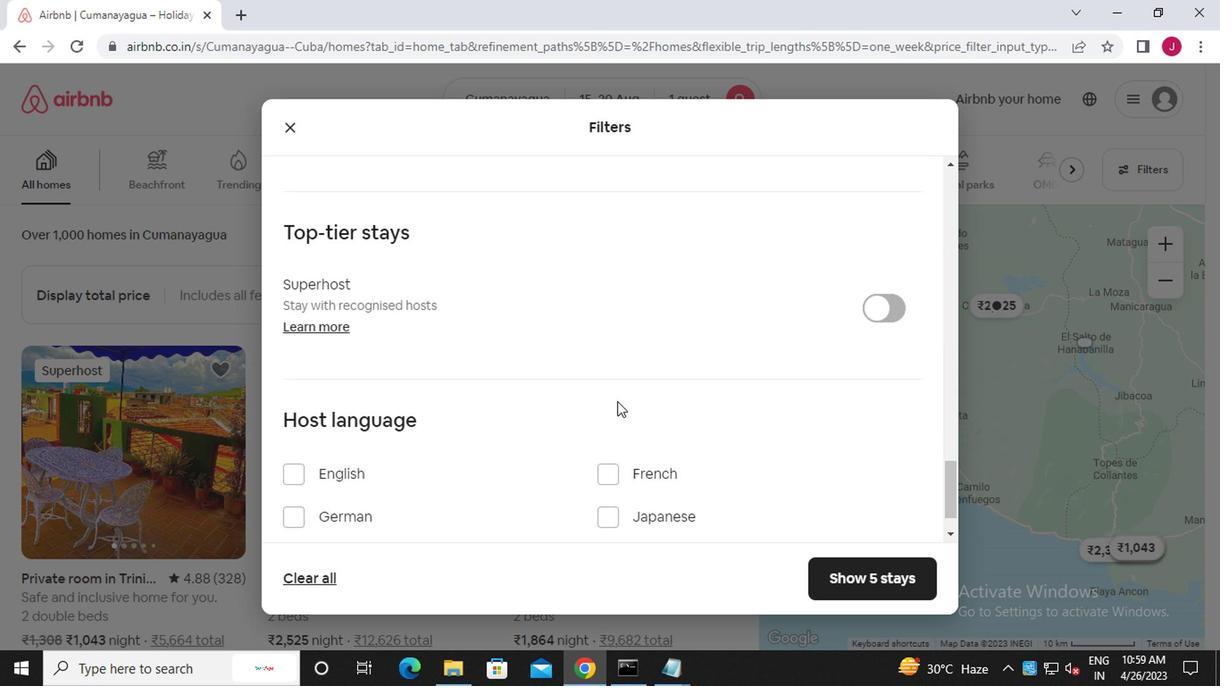 
Action: Mouse scrolled (629, 411) with delta (0, -1)
Screenshot: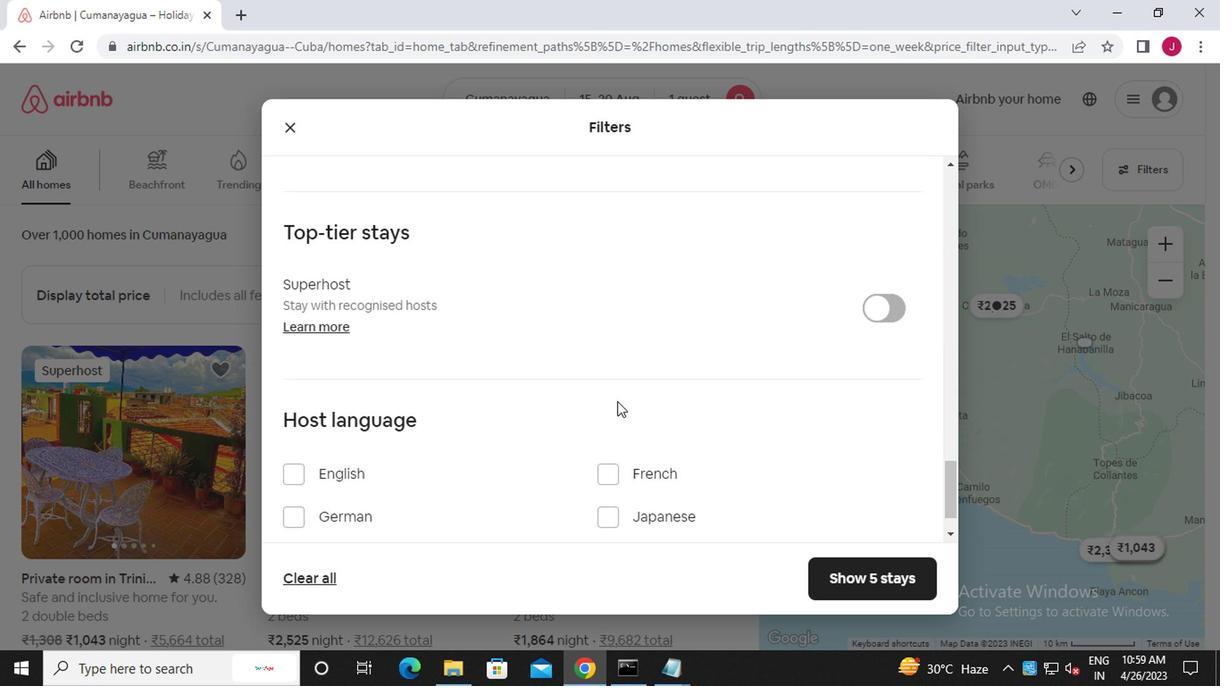 
Action: Mouse moved to (667, 436)
Screenshot: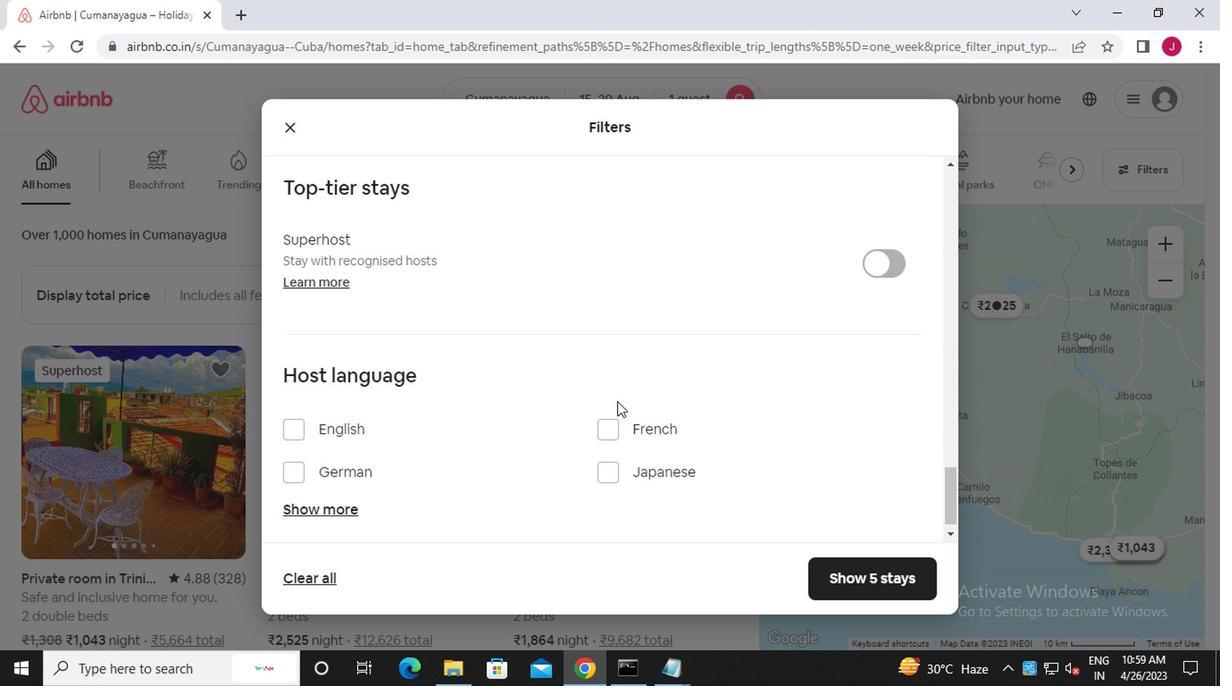 
Action: Mouse scrolled (667, 435) with delta (0, 0)
Screenshot: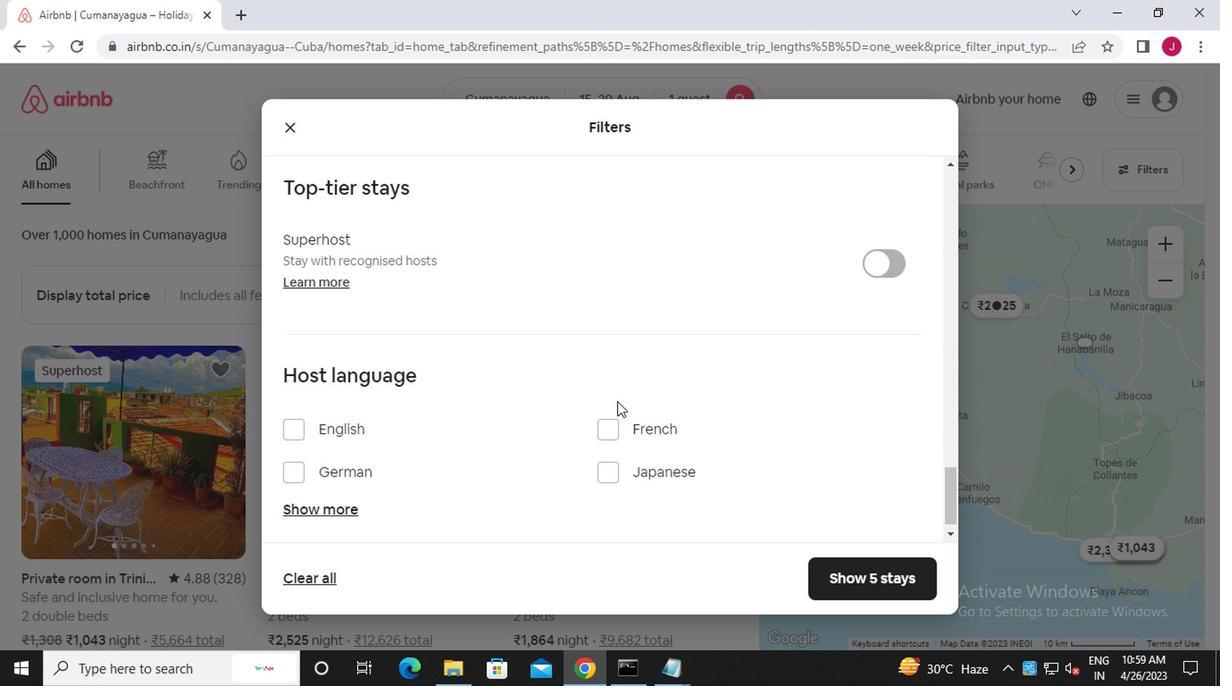 
Action: Mouse moved to (857, 584)
Screenshot: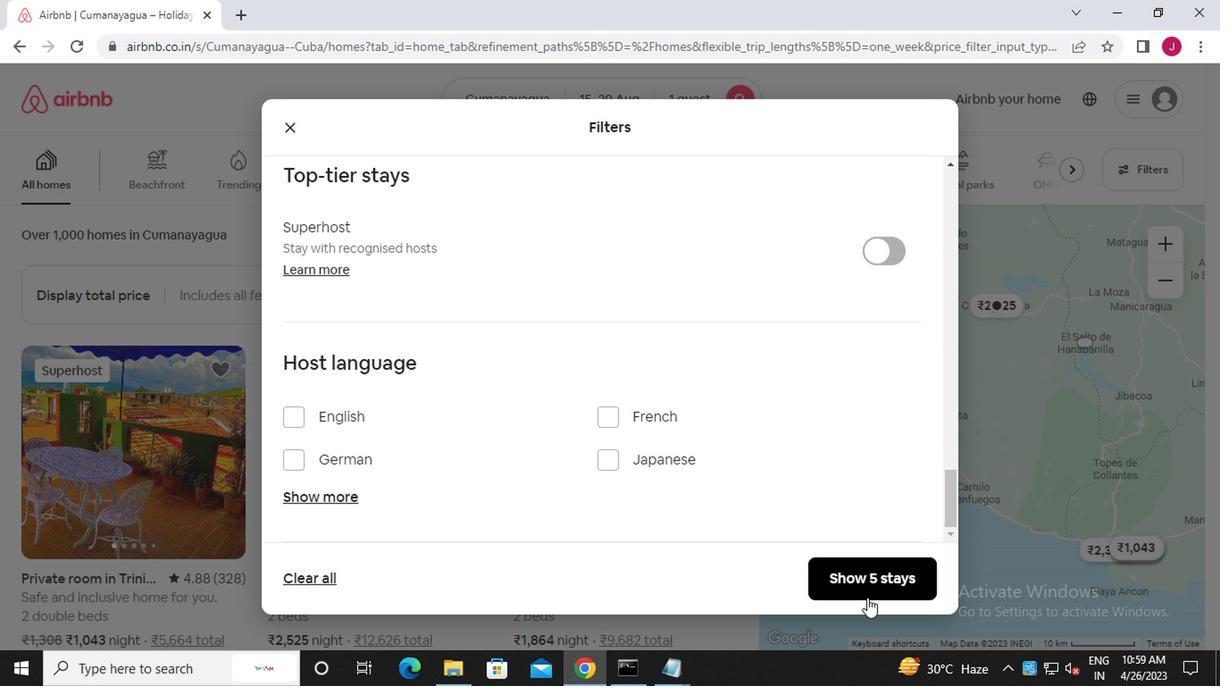 
Action: Mouse pressed left at (857, 584)
Screenshot: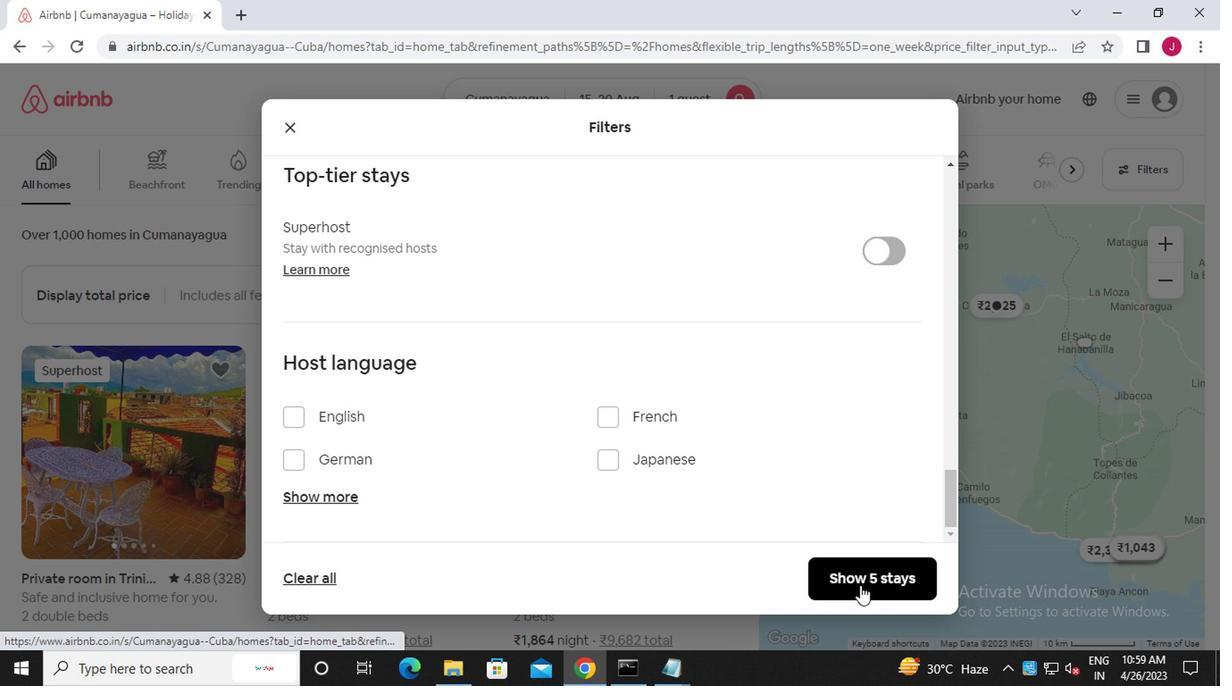 
Action: Mouse moved to (840, 554)
Screenshot: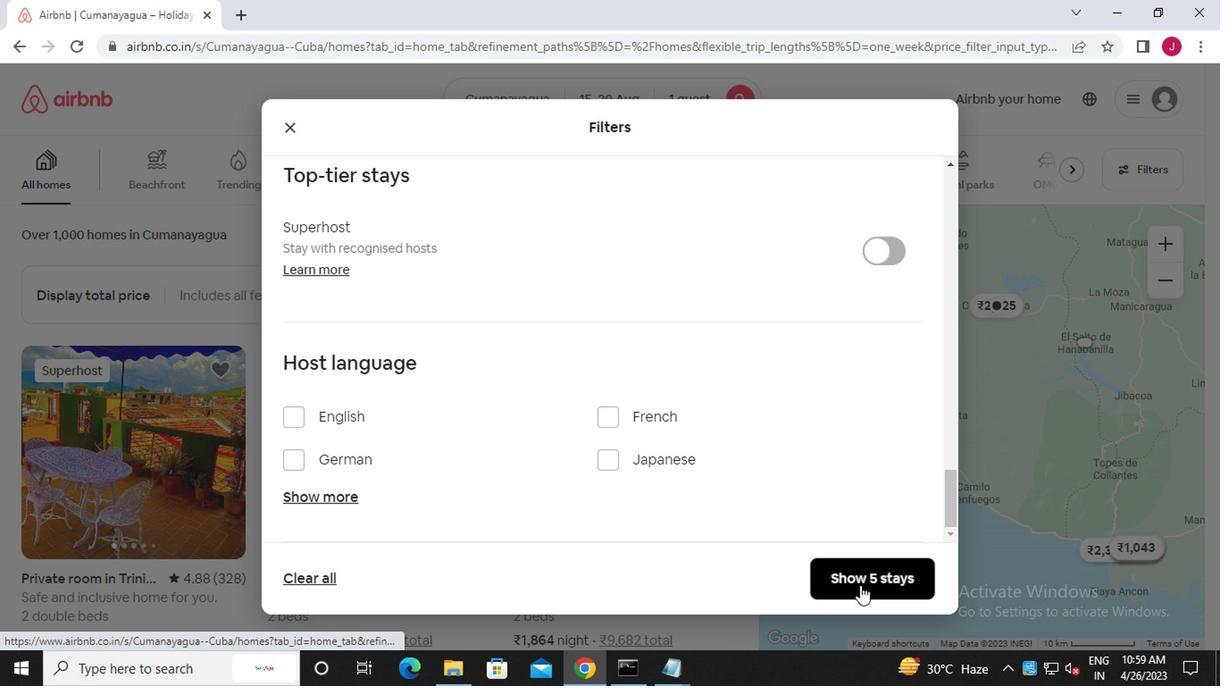 
